 Task: Look for space in Sunnyvale, United States from 1st June, 2023 to 9th June, 2023 for 6 adults in price range Rs.6000 to Rs.12000. Place can be entire place with 3 bedrooms having 3 beds and 3 bathrooms. Property type can be house, flat, guest house. Booking option can be shelf check-in. Required host language is English.
Action: Mouse moved to (529, 115)
Screenshot: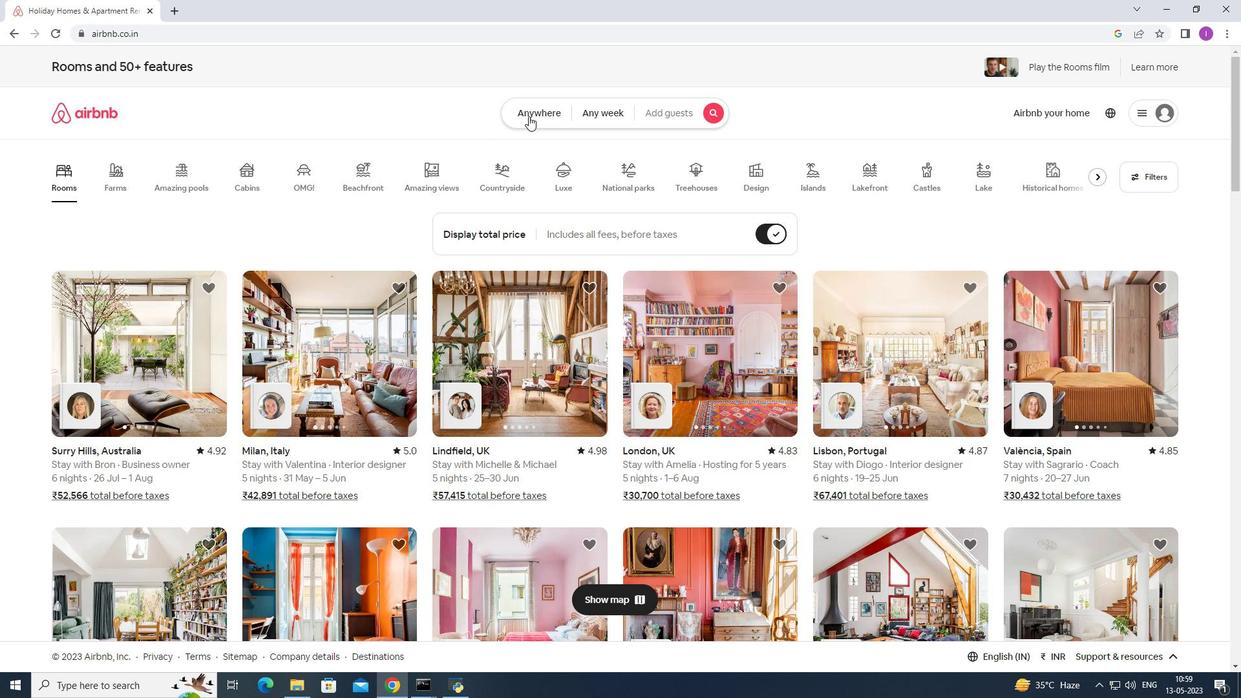 
Action: Mouse pressed left at (529, 115)
Screenshot: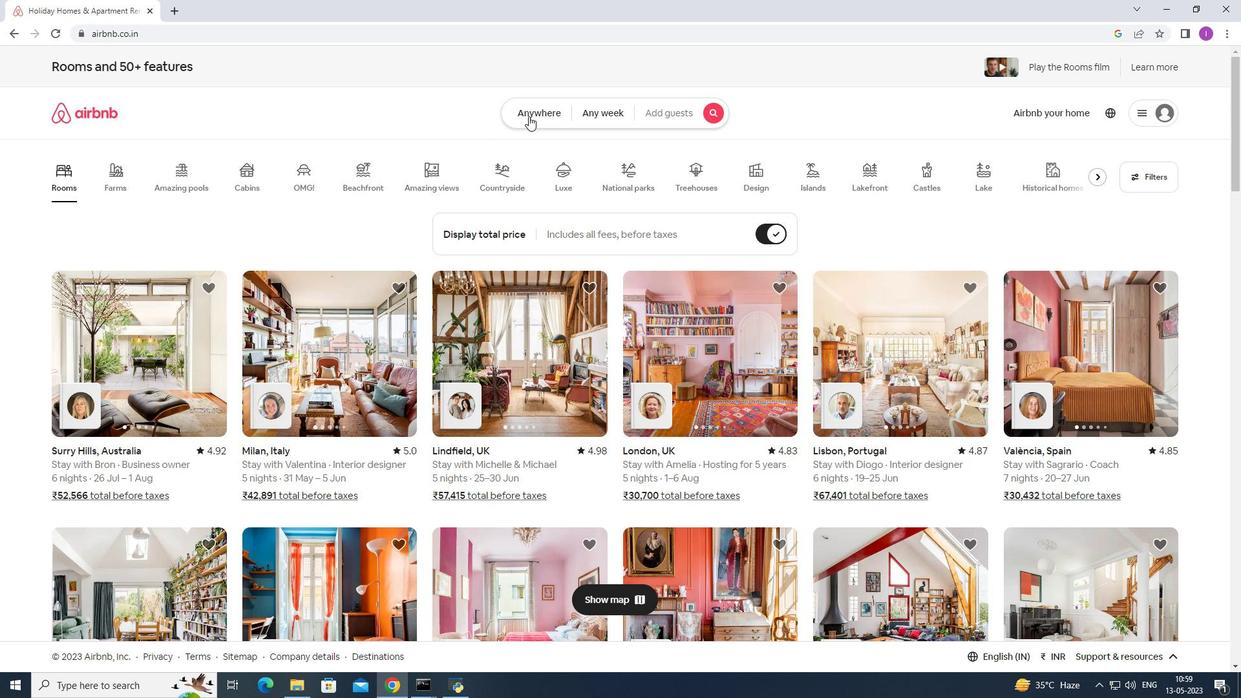 
Action: Mouse moved to (394, 166)
Screenshot: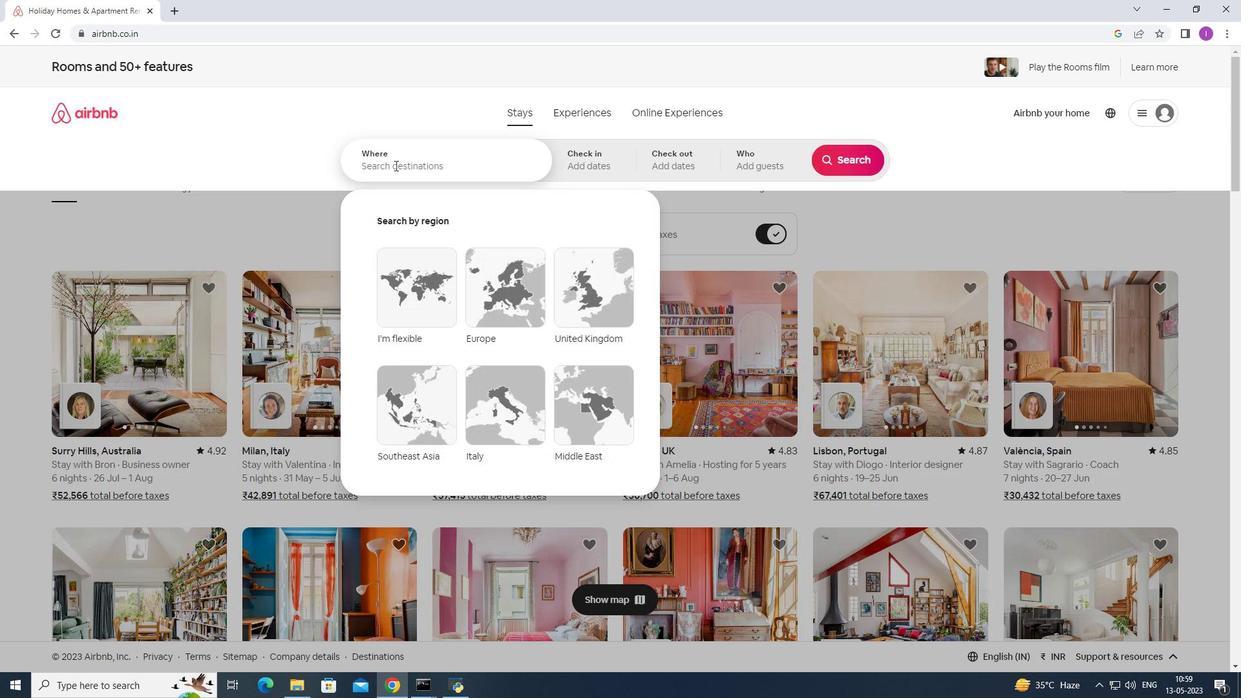 
Action: Mouse pressed left at (394, 166)
Screenshot: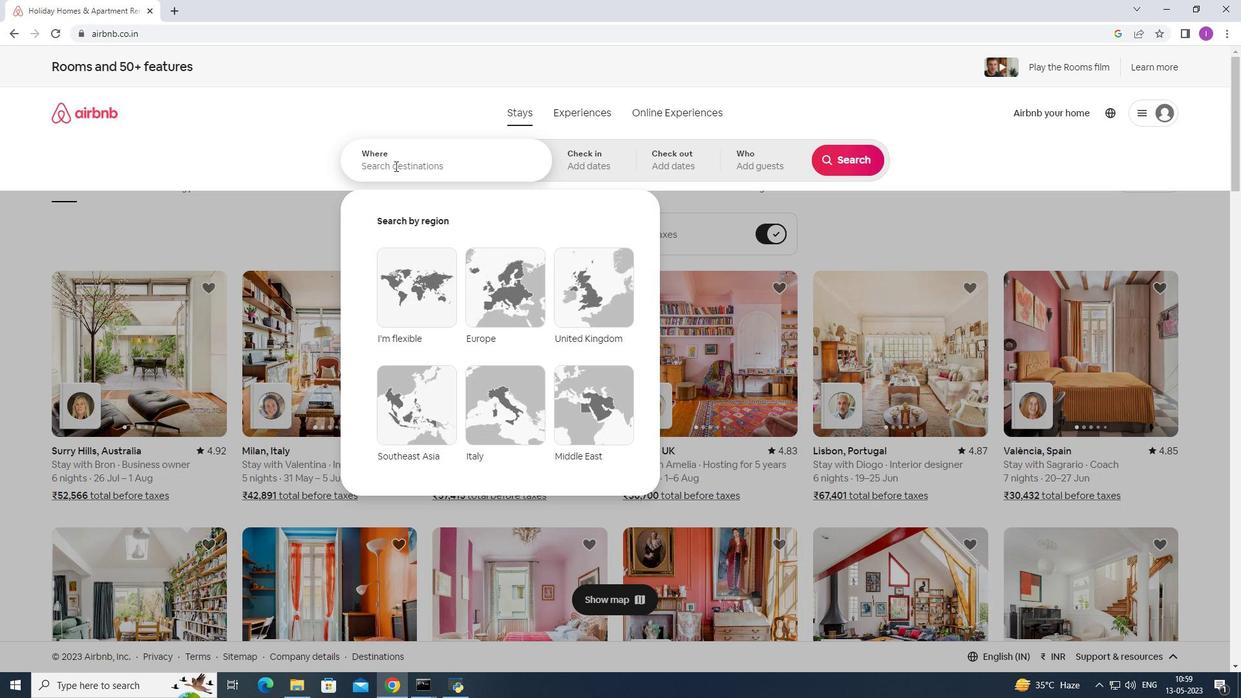 
Action: Mouse moved to (398, 164)
Screenshot: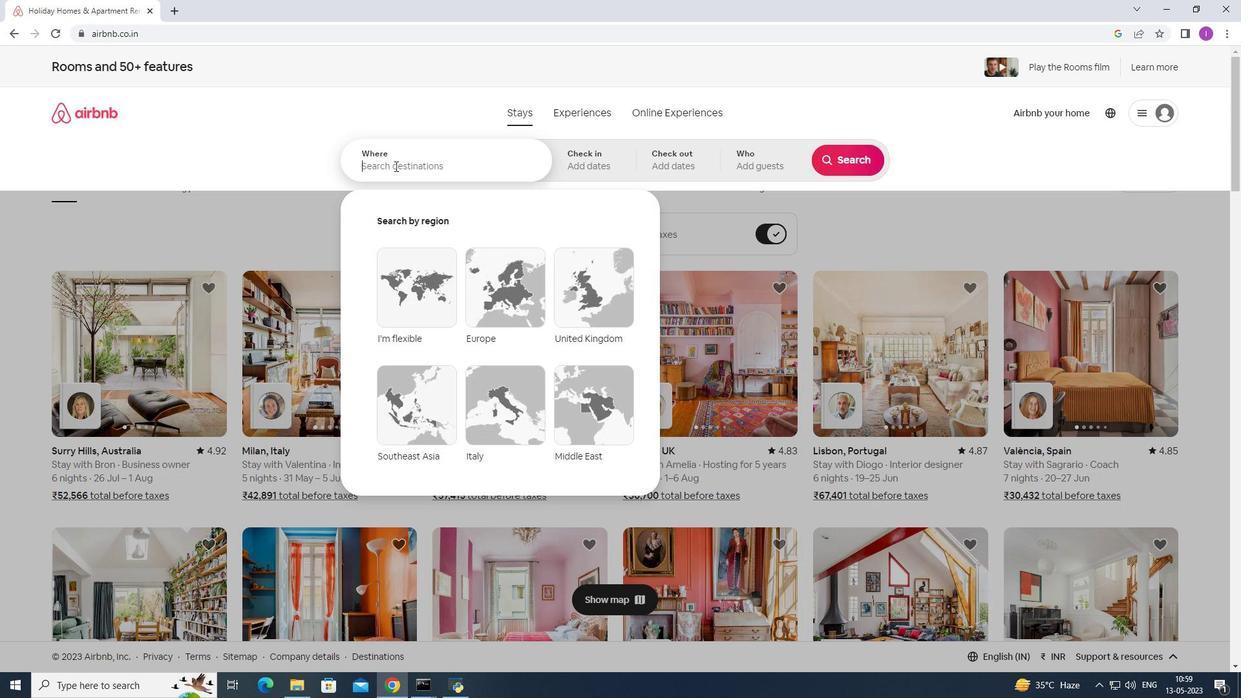 
Action: Key pressed <Key.shift>Sunnyvale,<Key.shift>United<Key.space>states
Screenshot: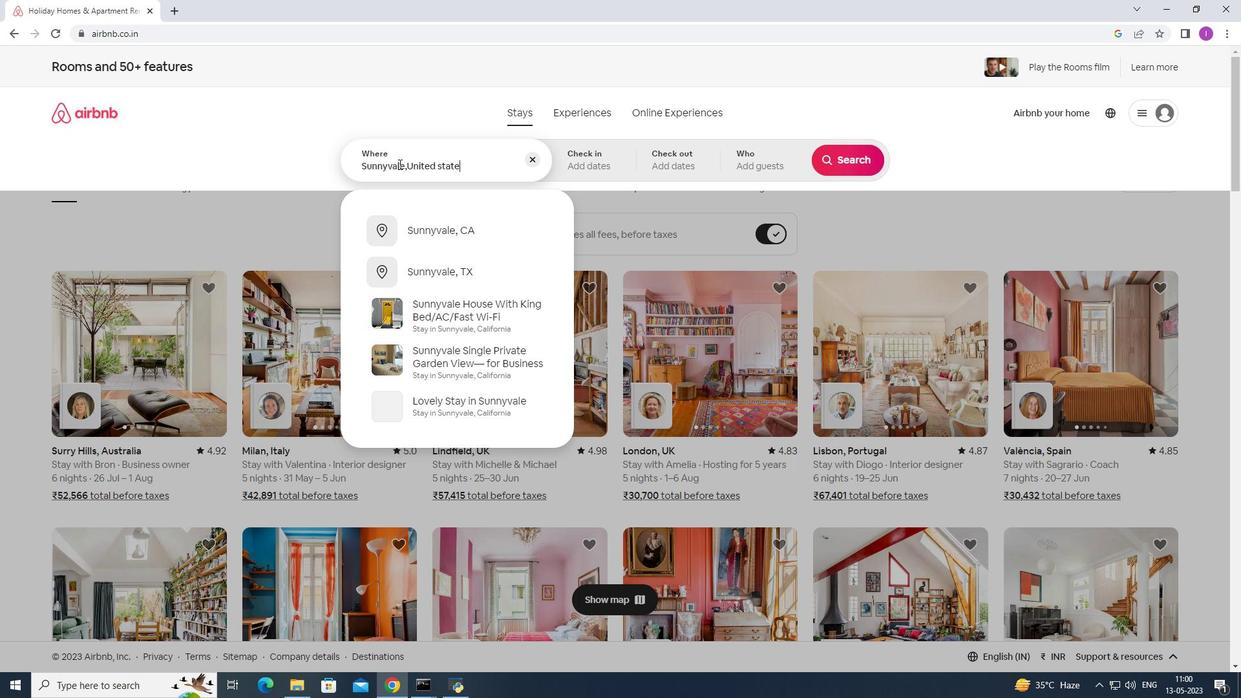 
Action: Mouse moved to (597, 161)
Screenshot: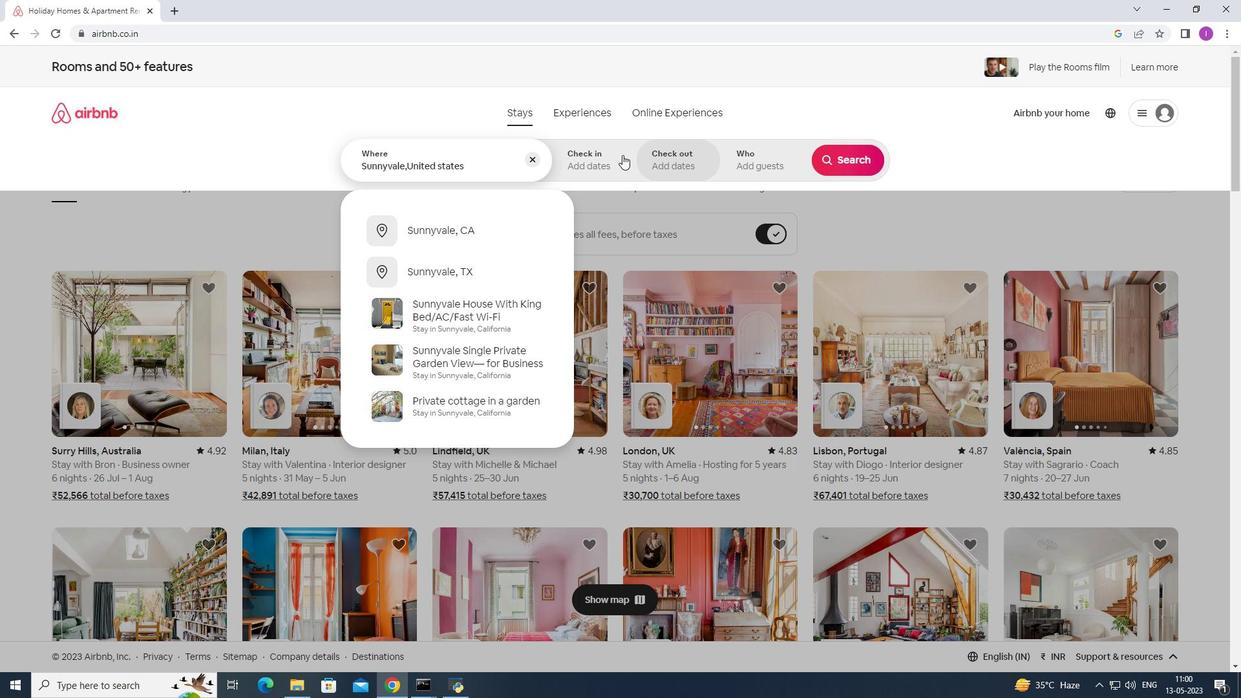 
Action: Mouse pressed left at (597, 161)
Screenshot: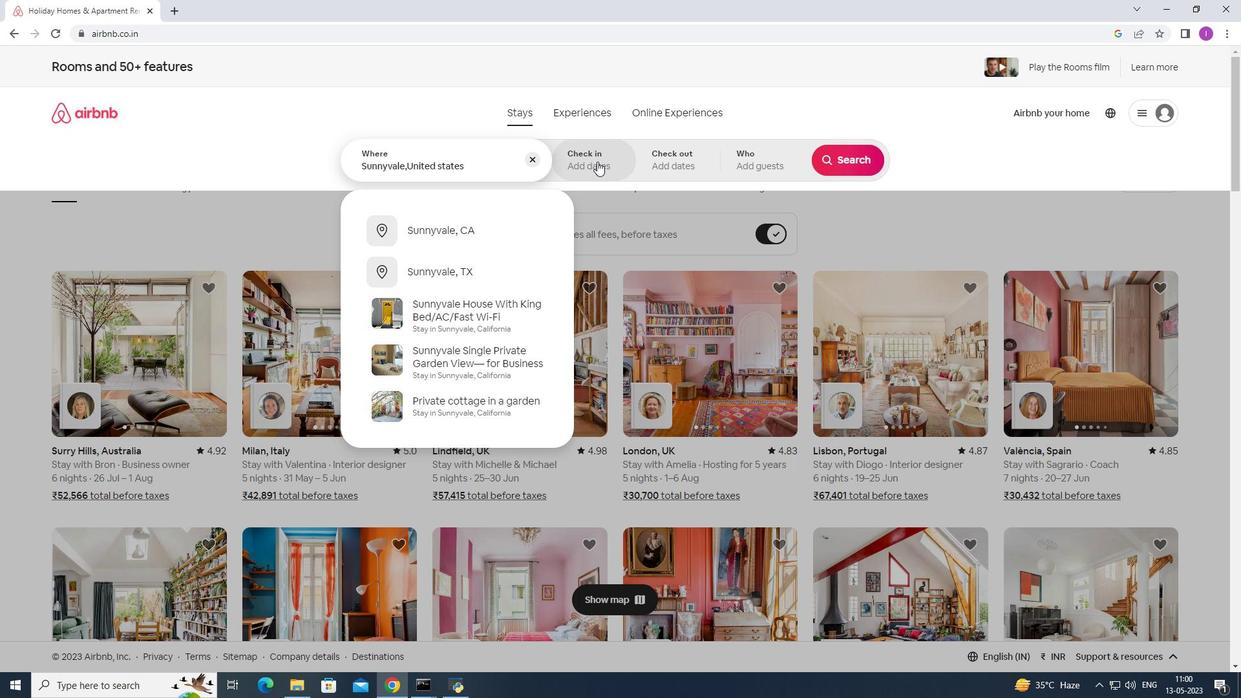 
Action: Mouse moved to (843, 262)
Screenshot: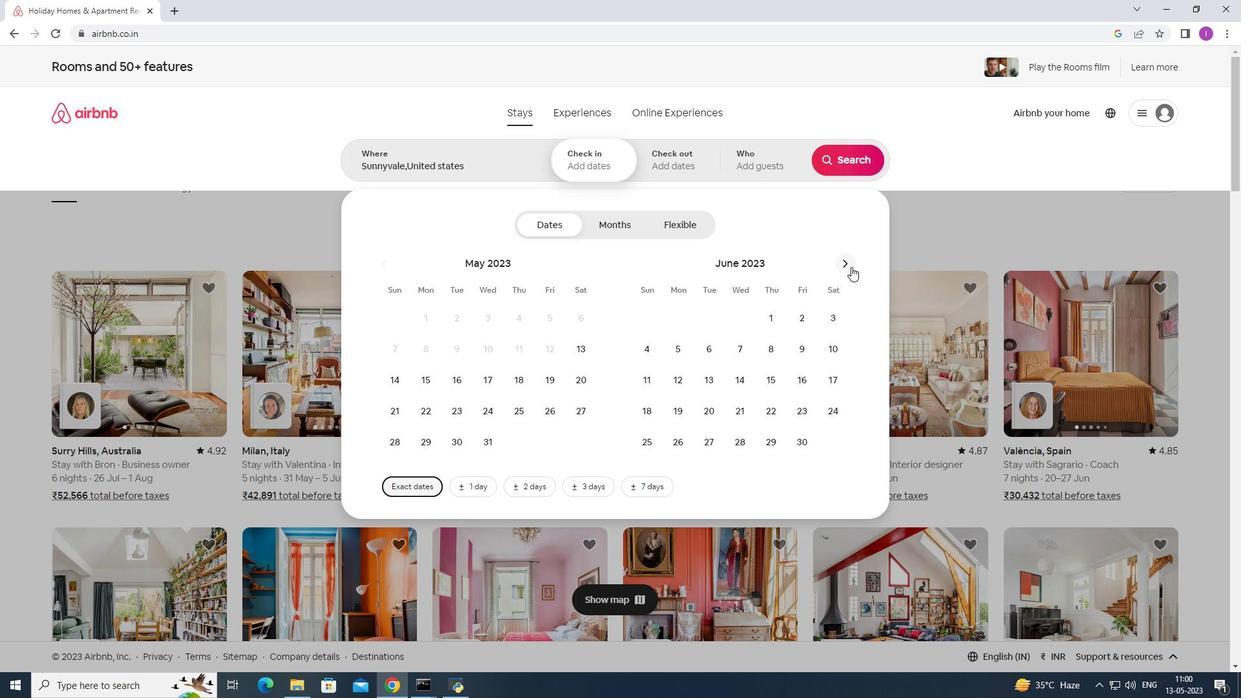 
Action: Mouse pressed left at (843, 262)
Screenshot: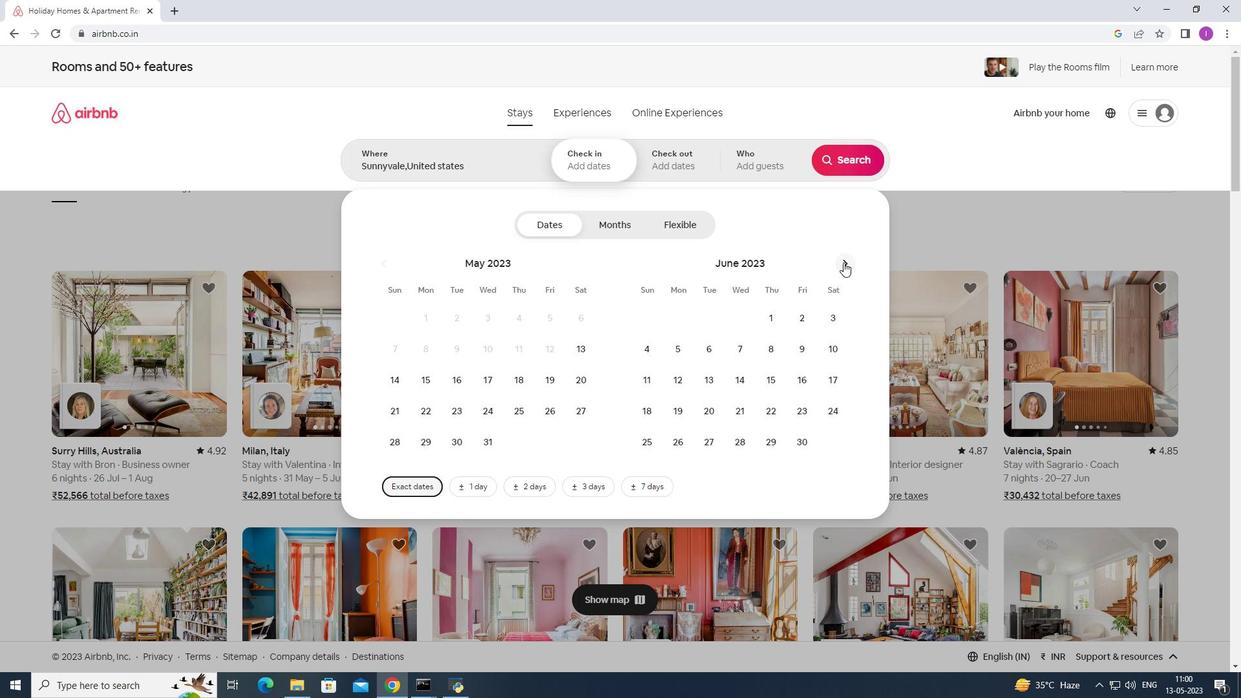 
Action: Mouse moved to (522, 311)
Screenshot: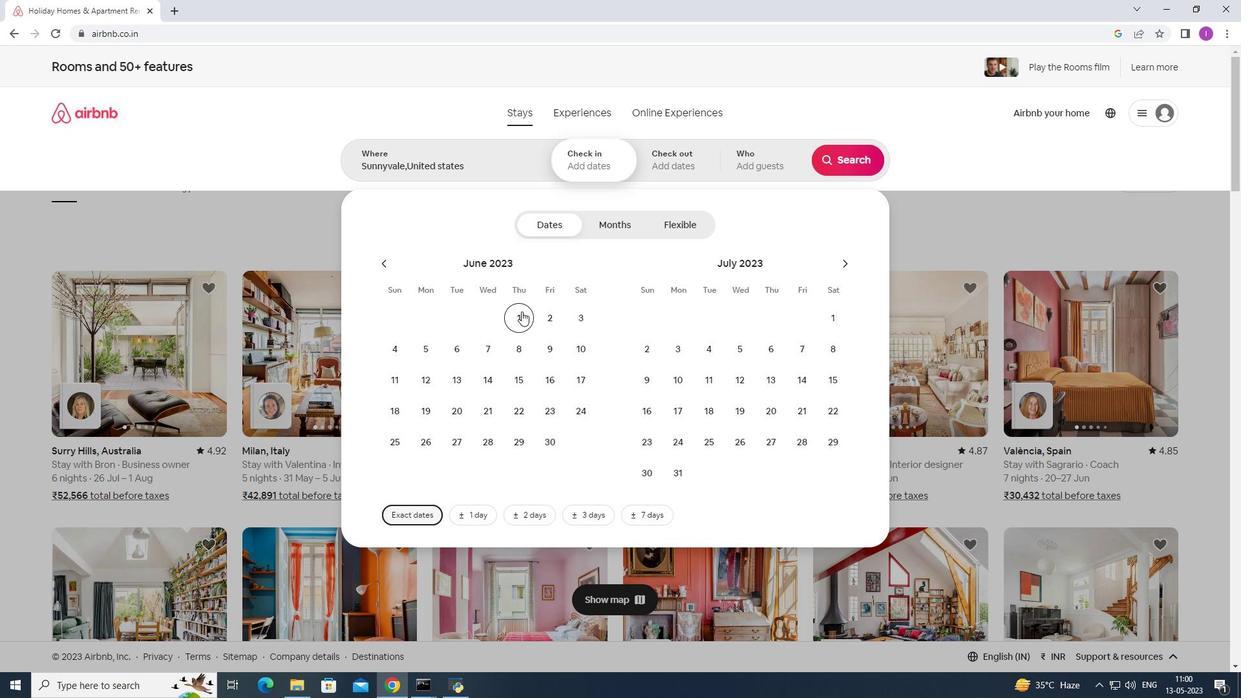 
Action: Mouse pressed left at (522, 311)
Screenshot: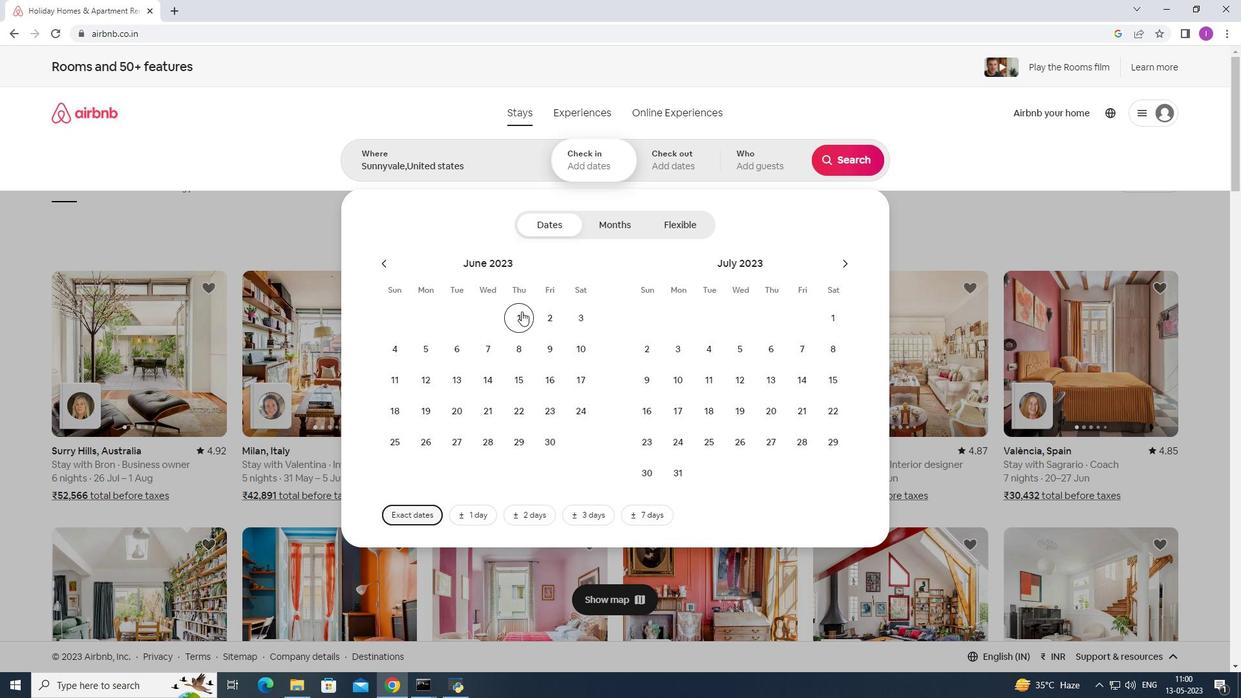 
Action: Mouse moved to (548, 345)
Screenshot: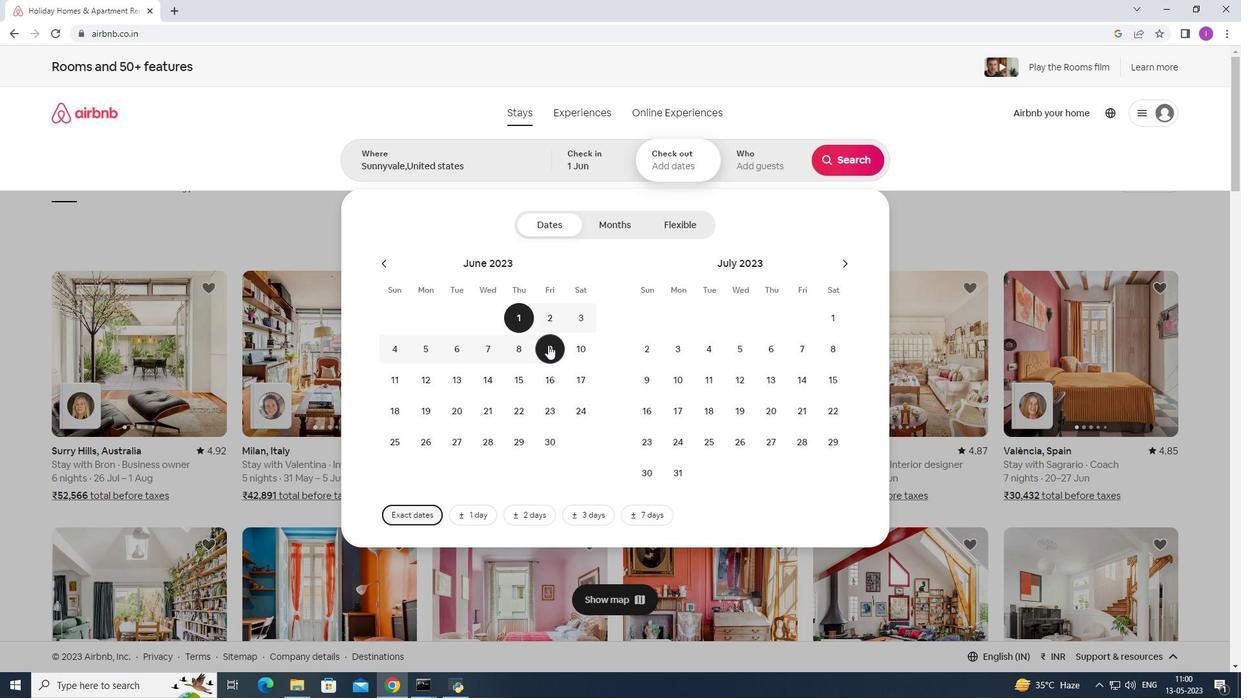 
Action: Mouse pressed left at (548, 345)
Screenshot: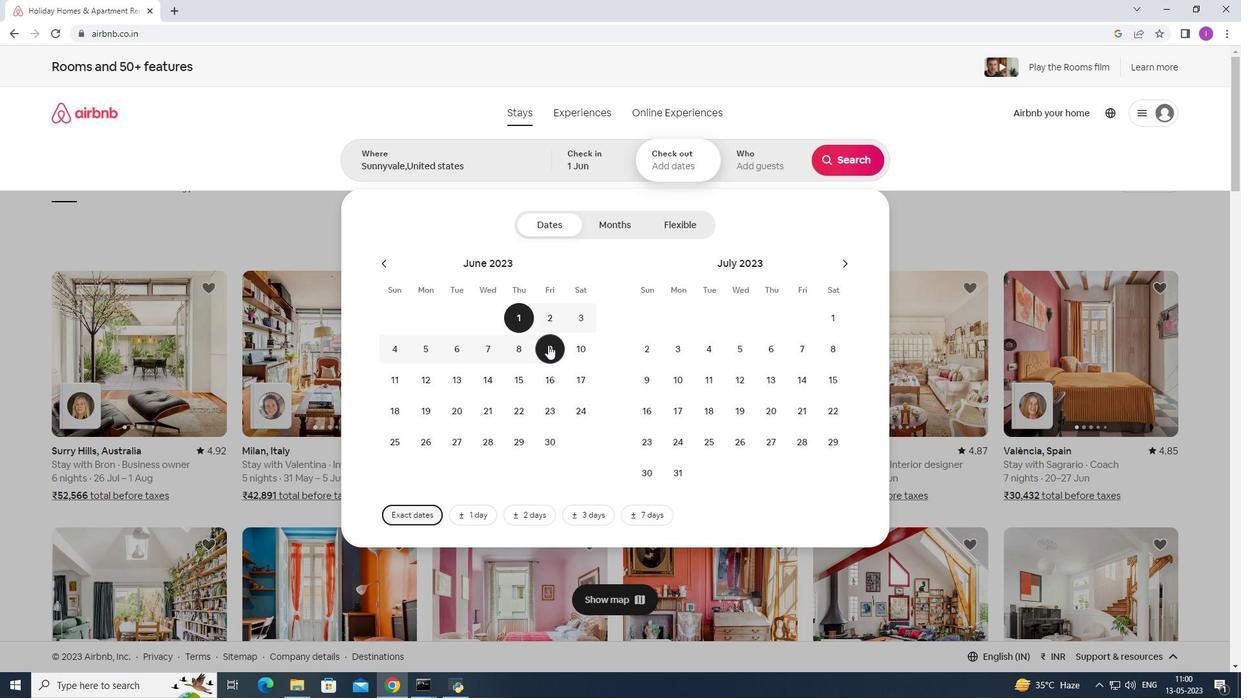 
Action: Mouse moved to (767, 168)
Screenshot: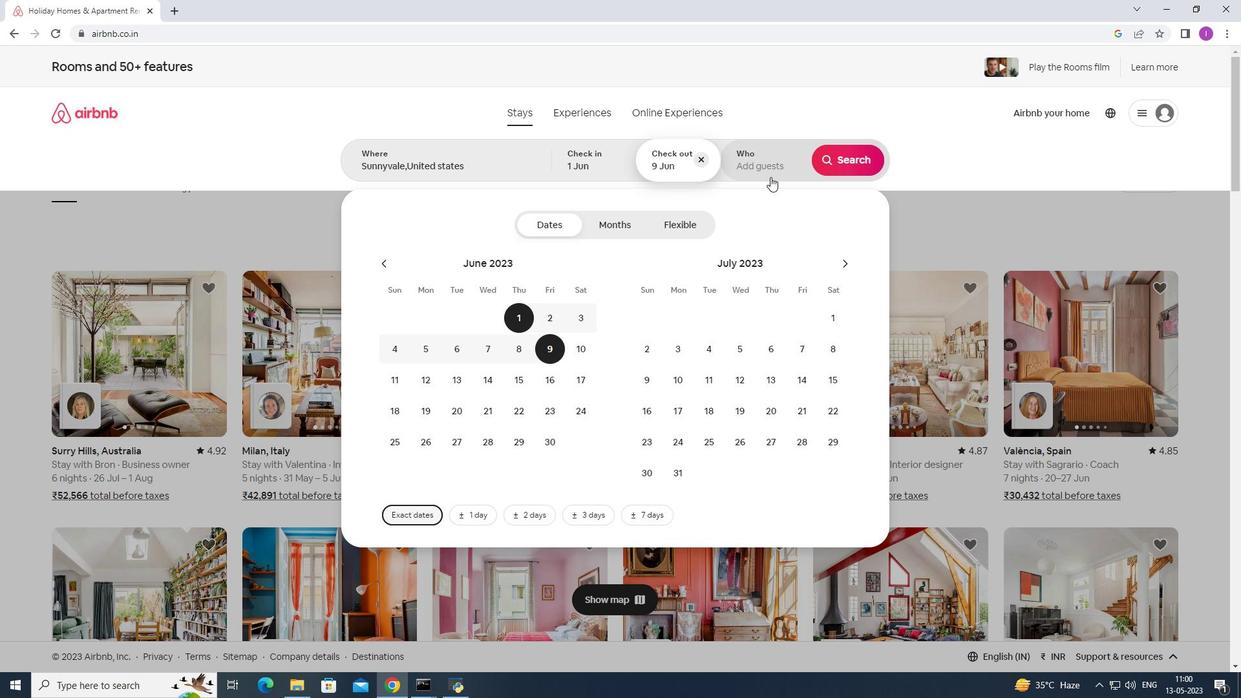 
Action: Mouse pressed left at (767, 168)
Screenshot: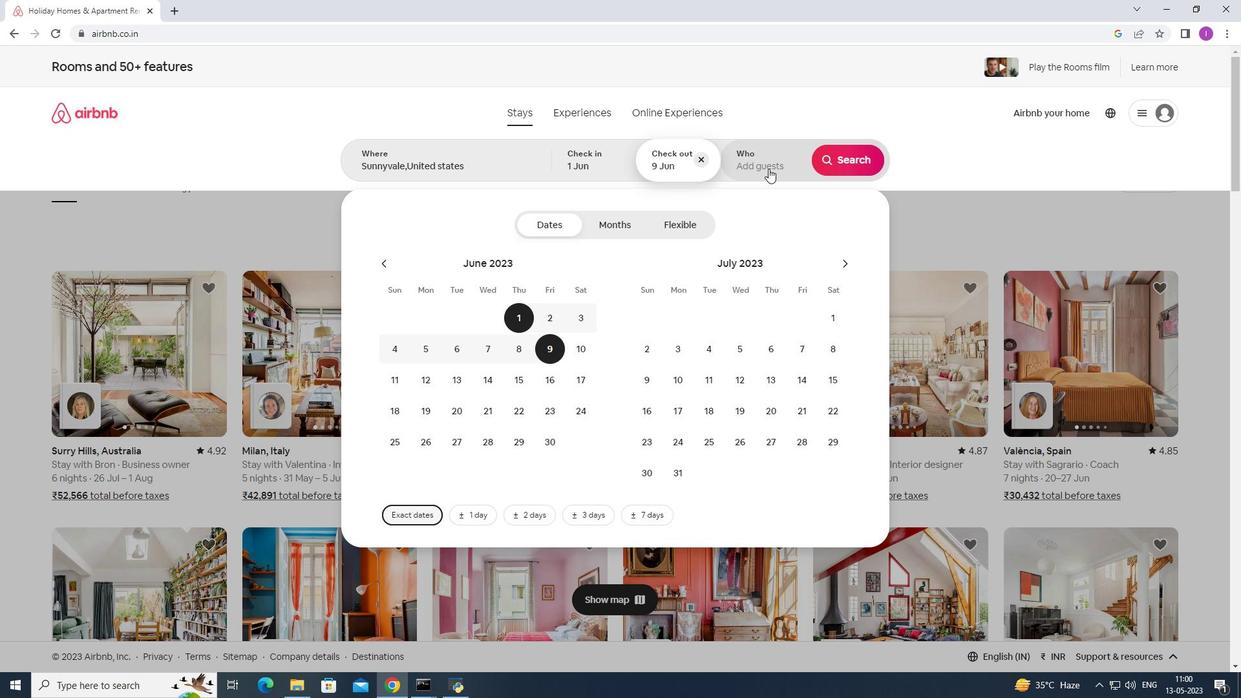 
Action: Mouse moved to (846, 228)
Screenshot: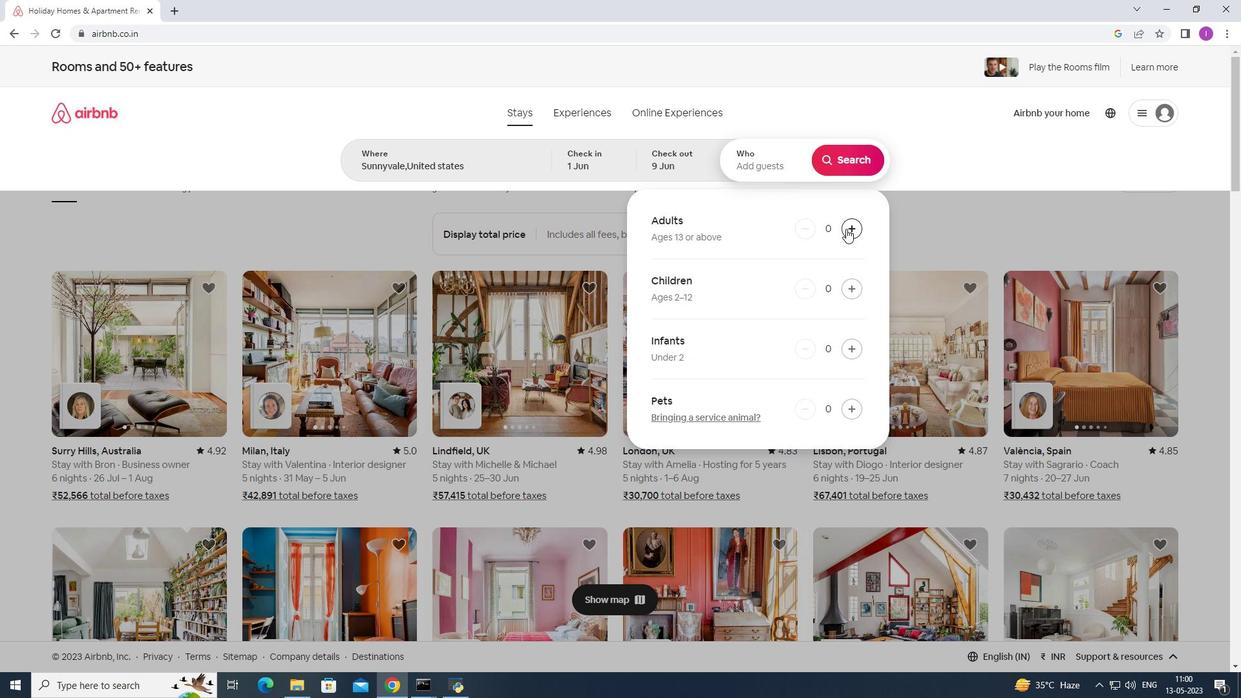 
Action: Mouse pressed left at (846, 228)
Screenshot: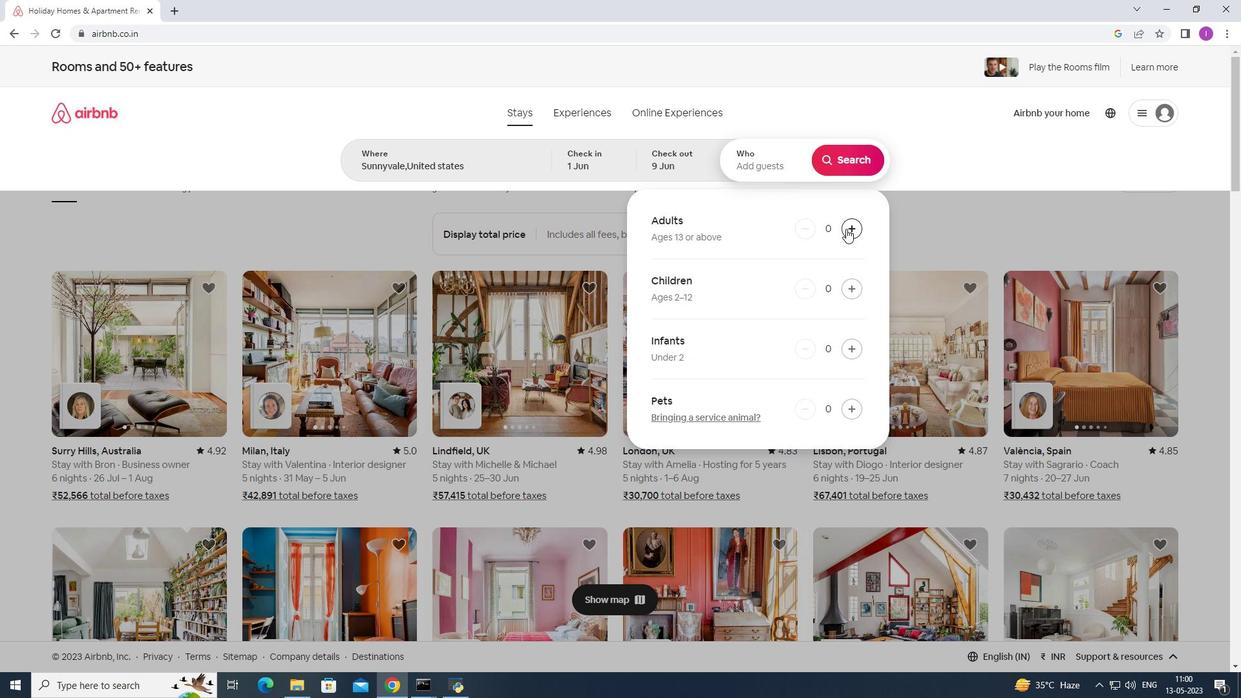 
Action: Mouse pressed left at (846, 228)
Screenshot: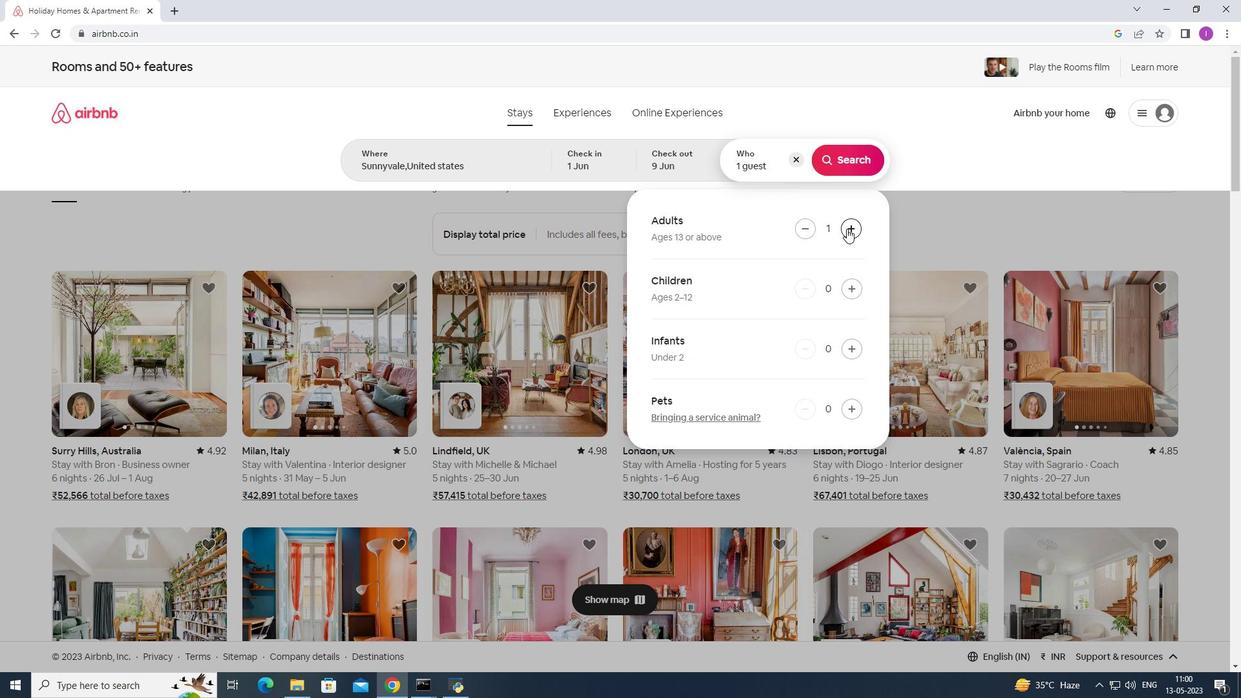 
Action: Mouse pressed left at (846, 228)
Screenshot: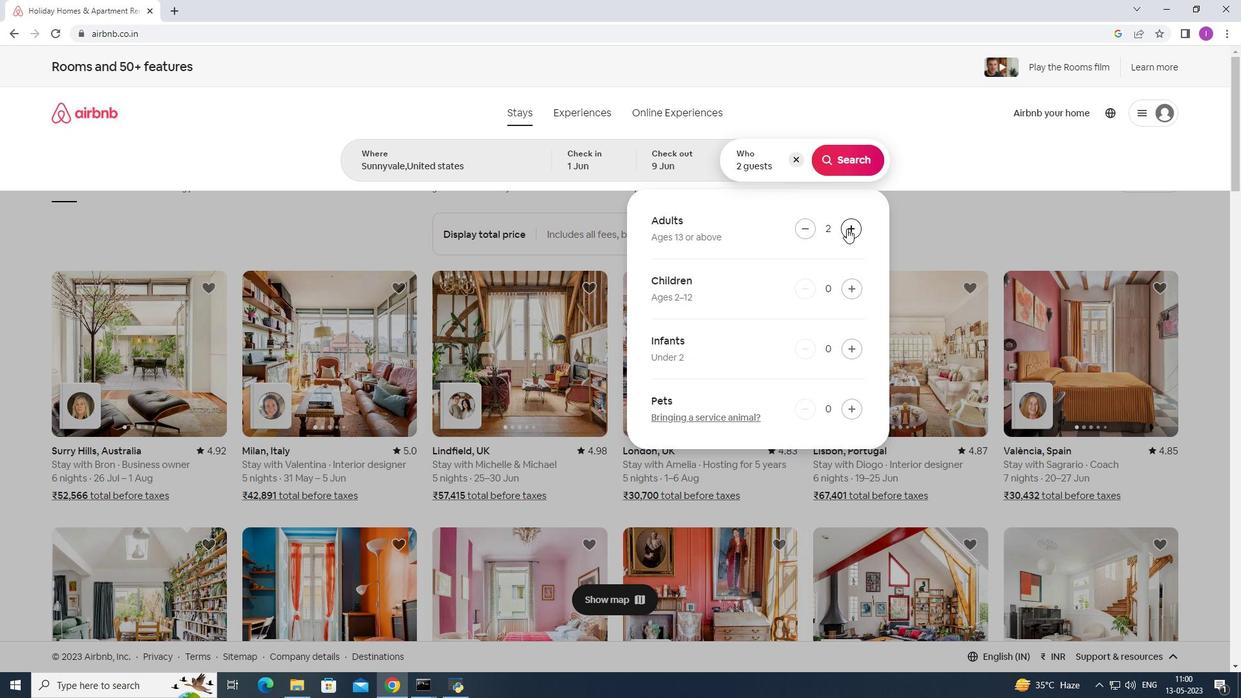 
Action: Mouse pressed left at (846, 228)
Screenshot: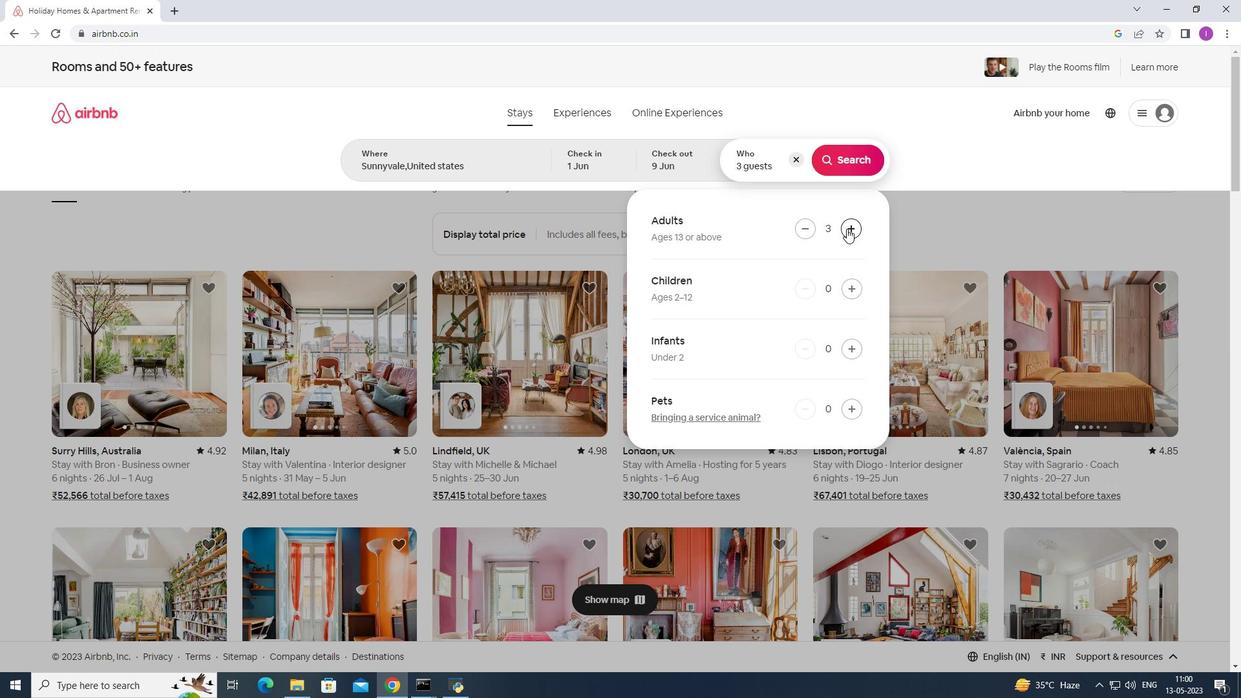 
Action: Mouse pressed left at (846, 228)
Screenshot: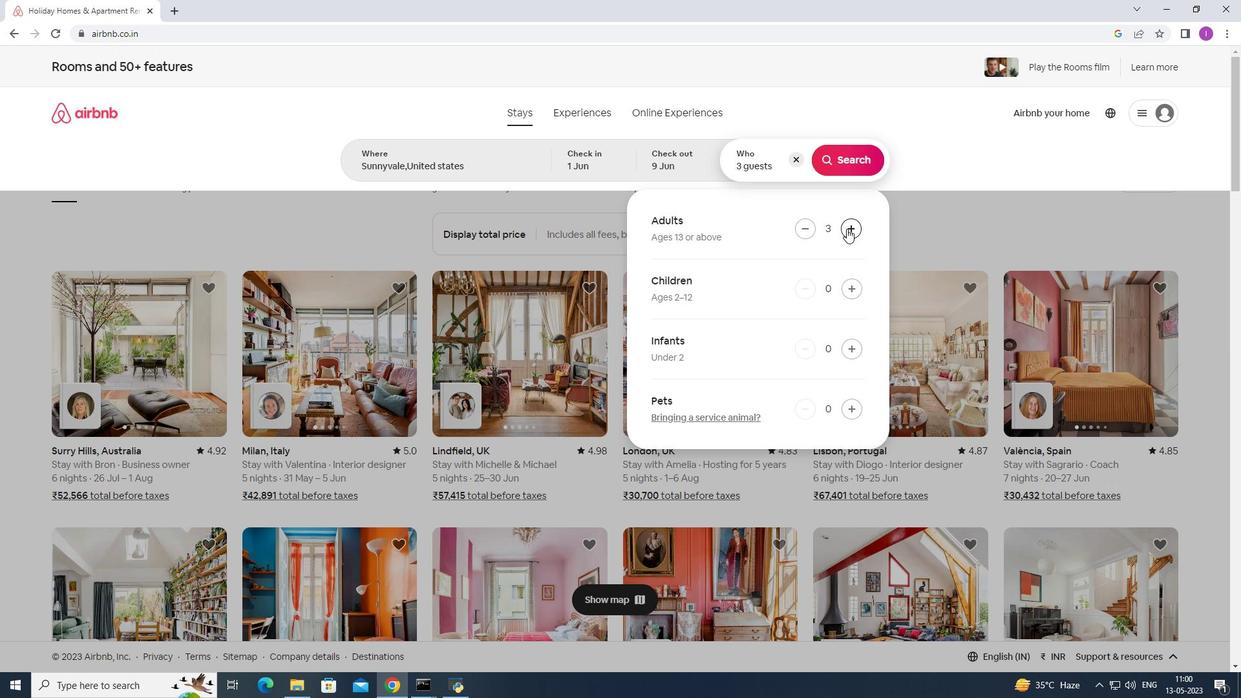 
Action: Mouse moved to (847, 228)
Screenshot: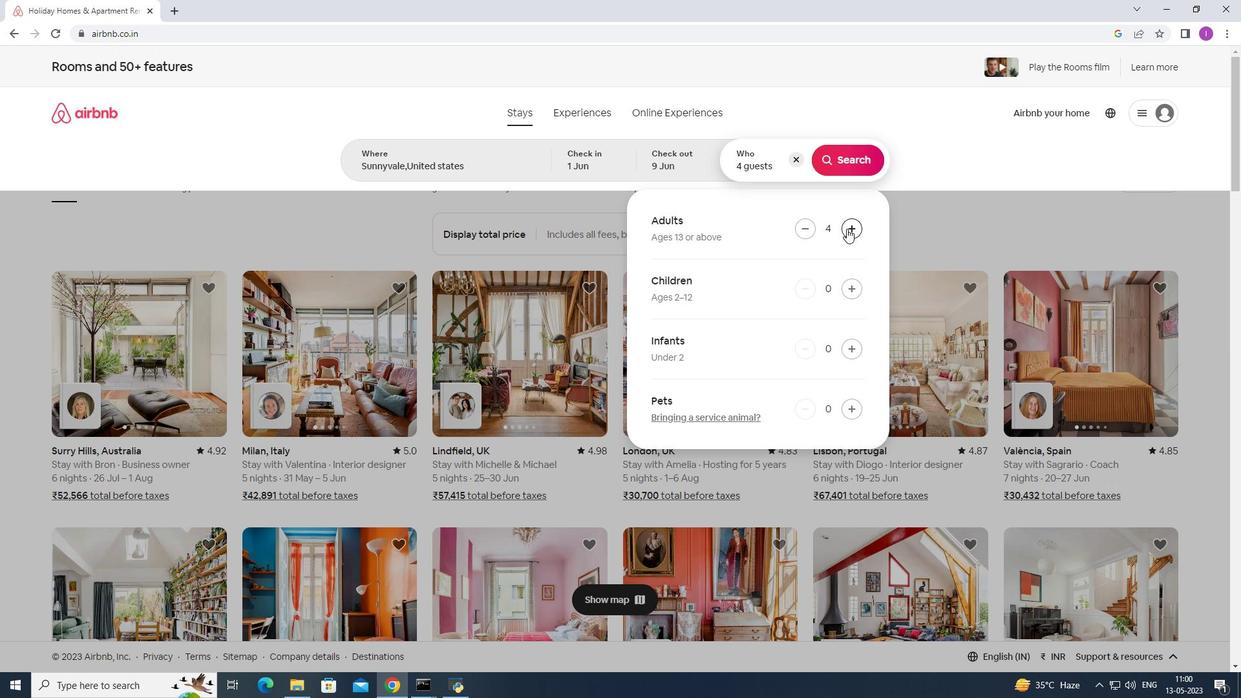 
Action: Mouse pressed left at (847, 228)
Screenshot: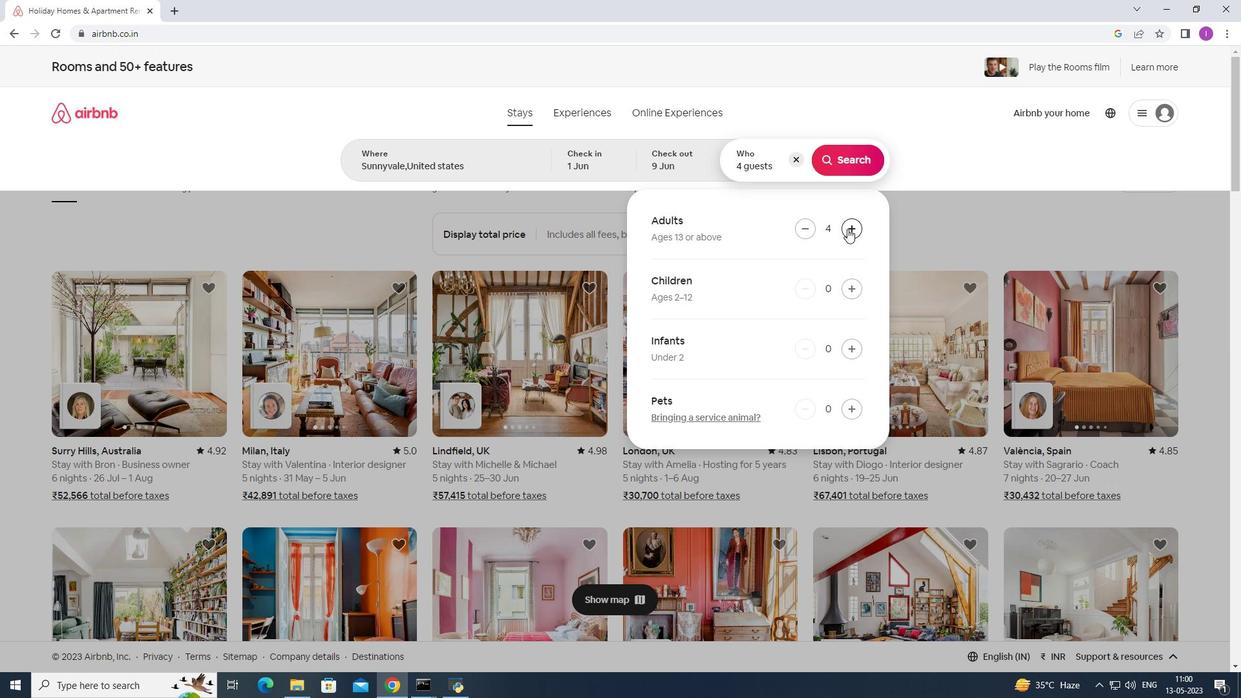 
Action: Mouse pressed left at (847, 228)
Screenshot: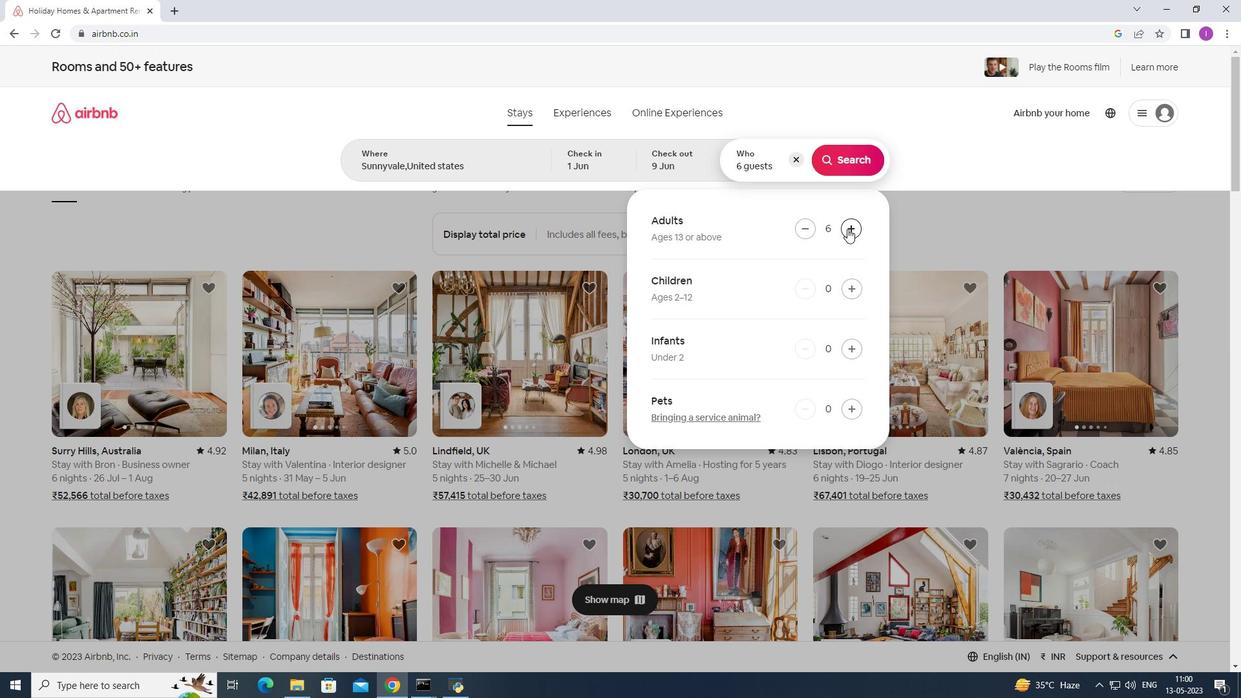 
Action: Mouse moved to (806, 228)
Screenshot: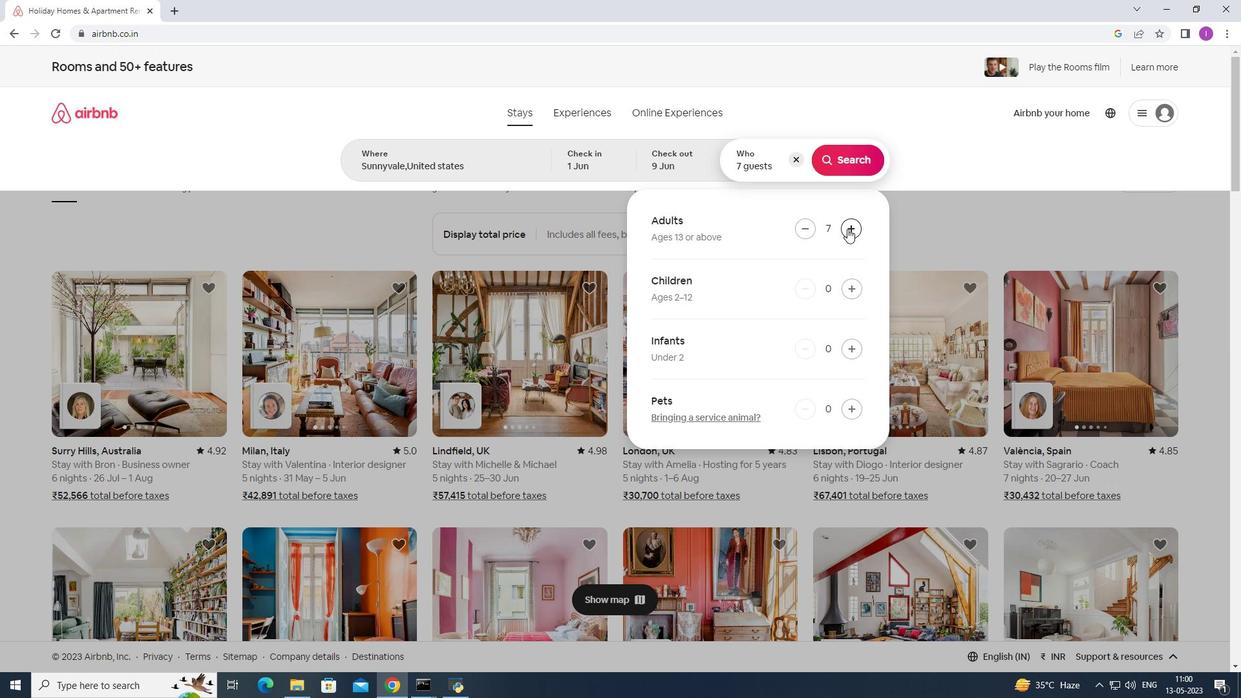 
Action: Mouse pressed left at (806, 228)
Screenshot: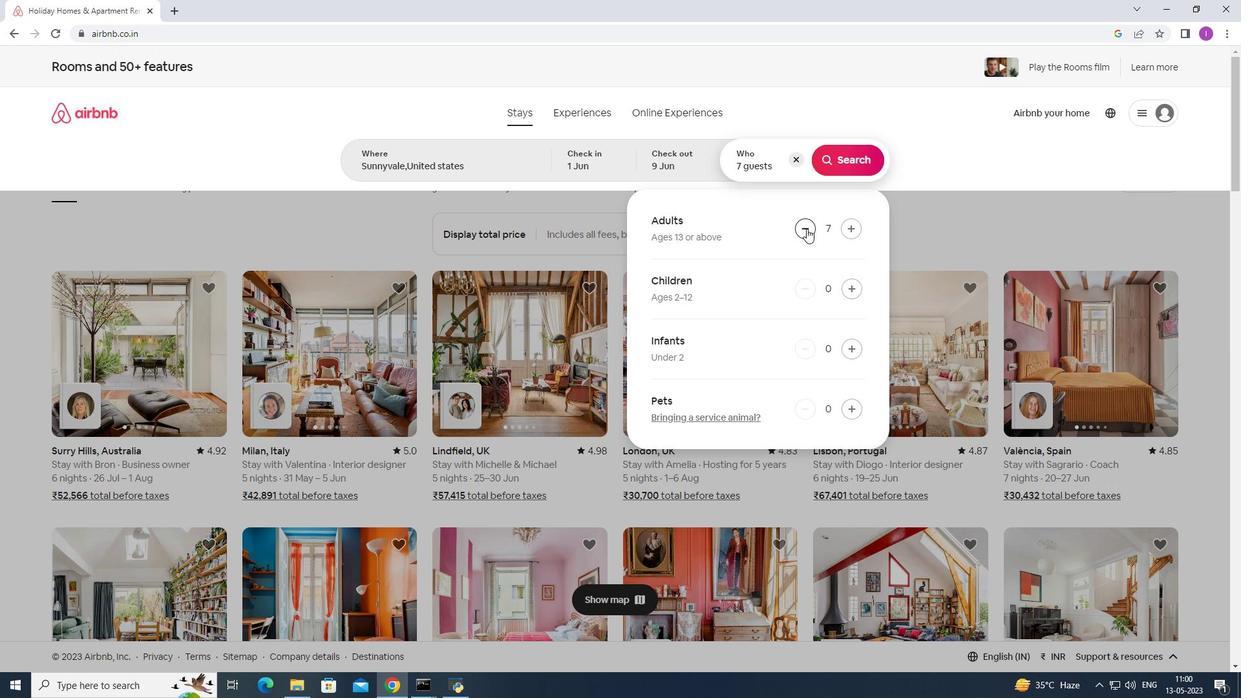 
Action: Mouse moved to (840, 166)
Screenshot: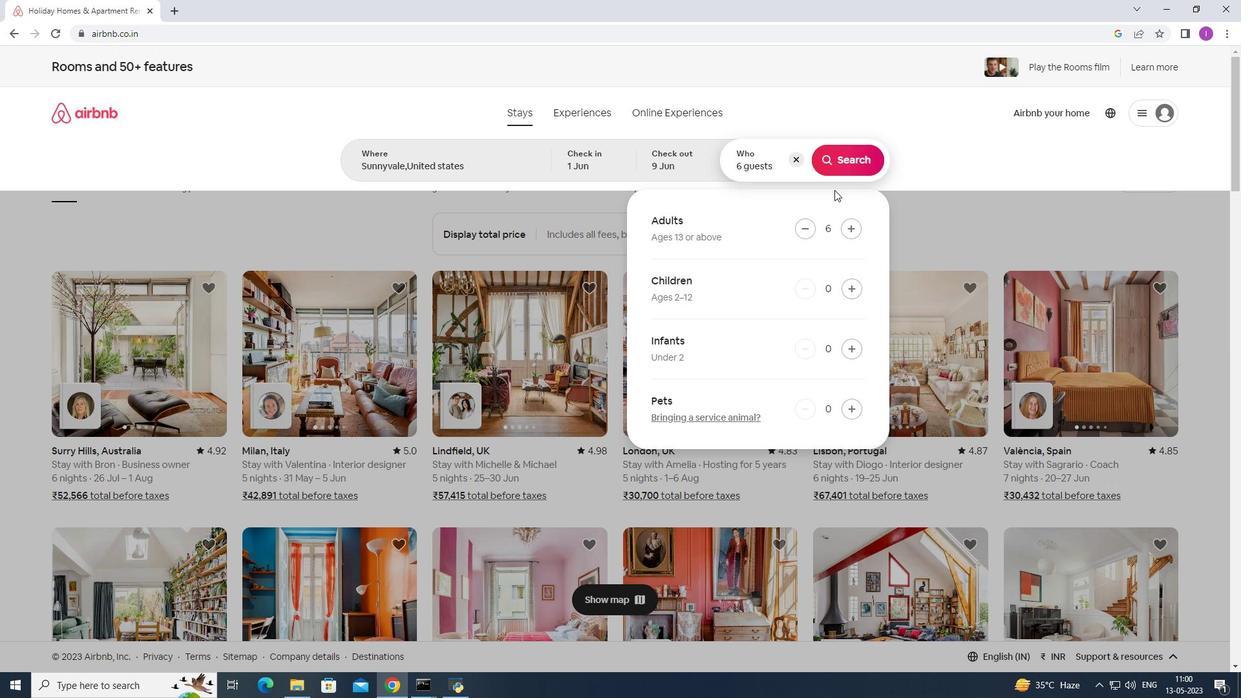 
Action: Mouse pressed left at (840, 166)
Screenshot: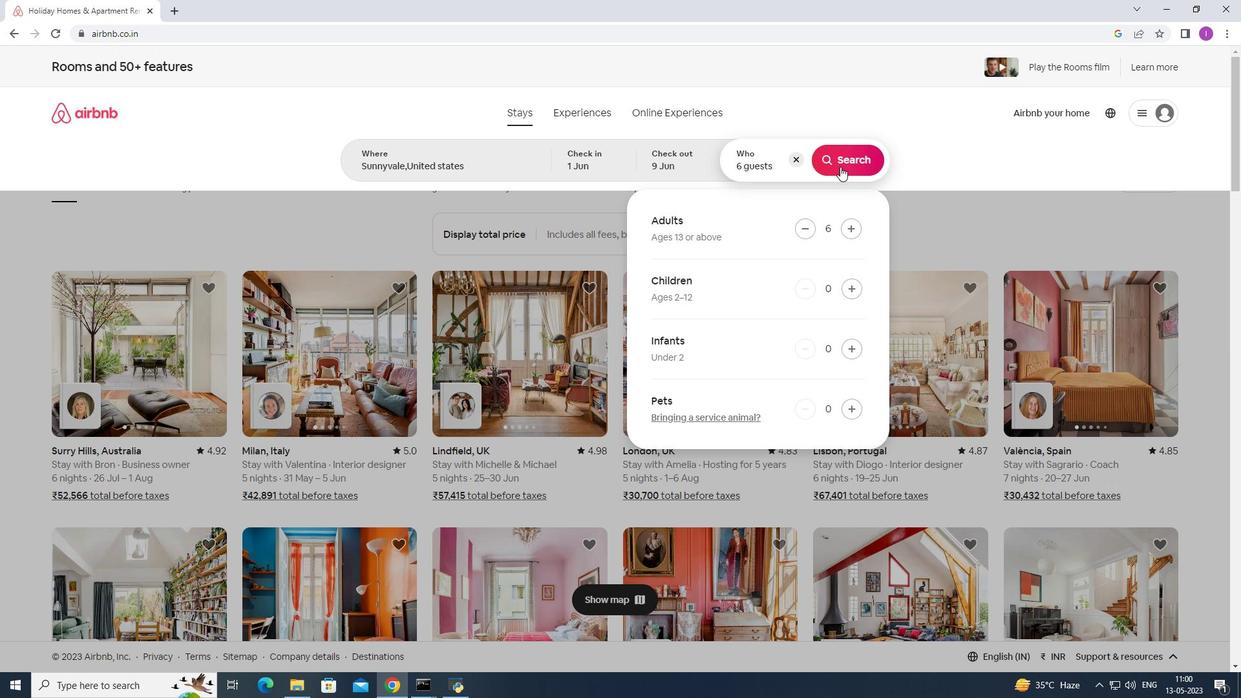 
Action: Mouse moved to (1177, 137)
Screenshot: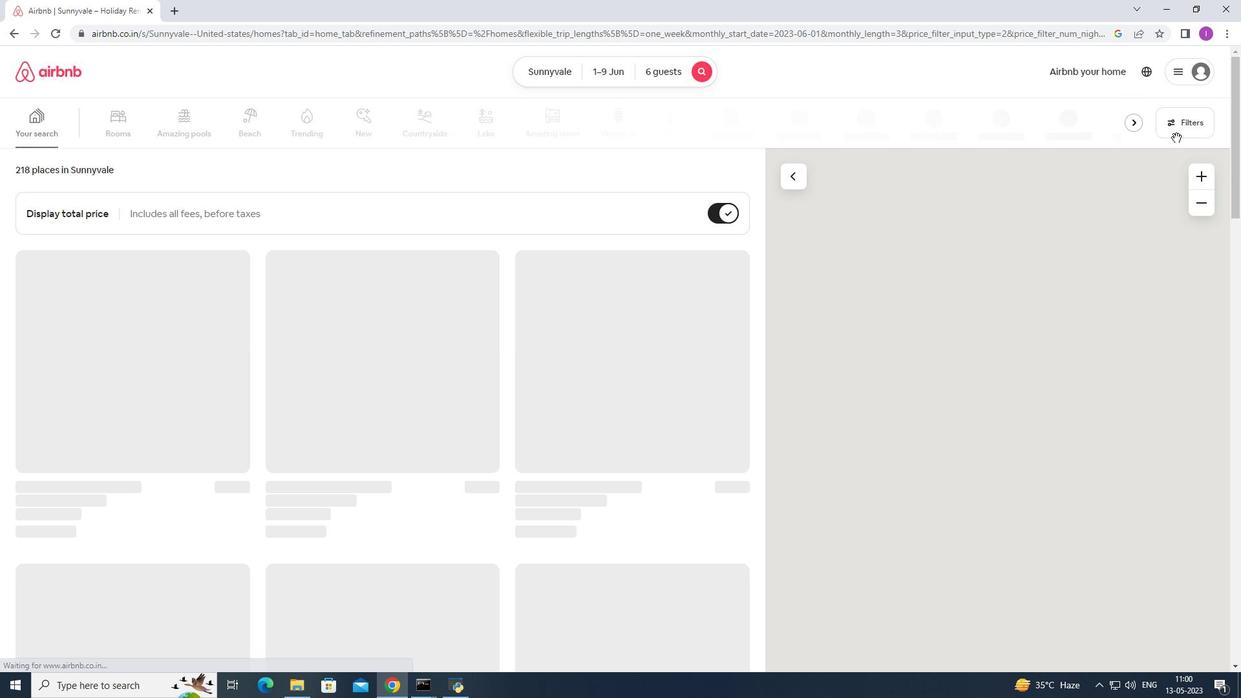 
Action: Mouse pressed left at (1177, 137)
Screenshot: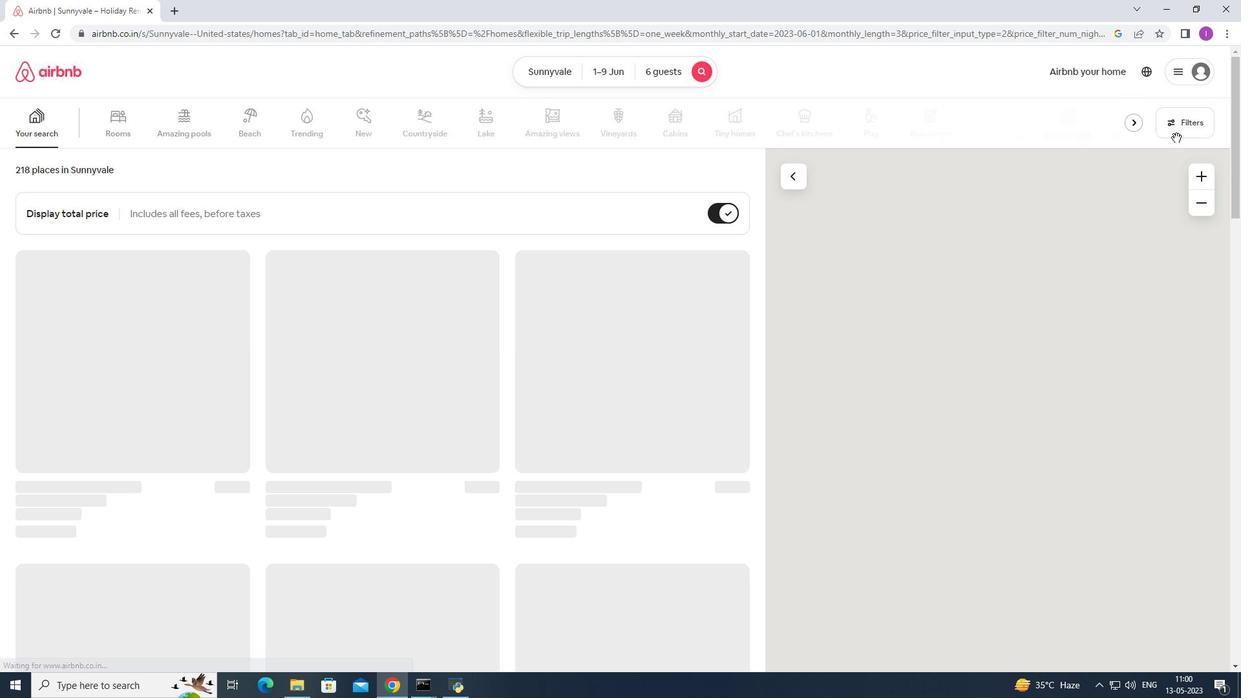 
Action: Mouse moved to (709, 439)
Screenshot: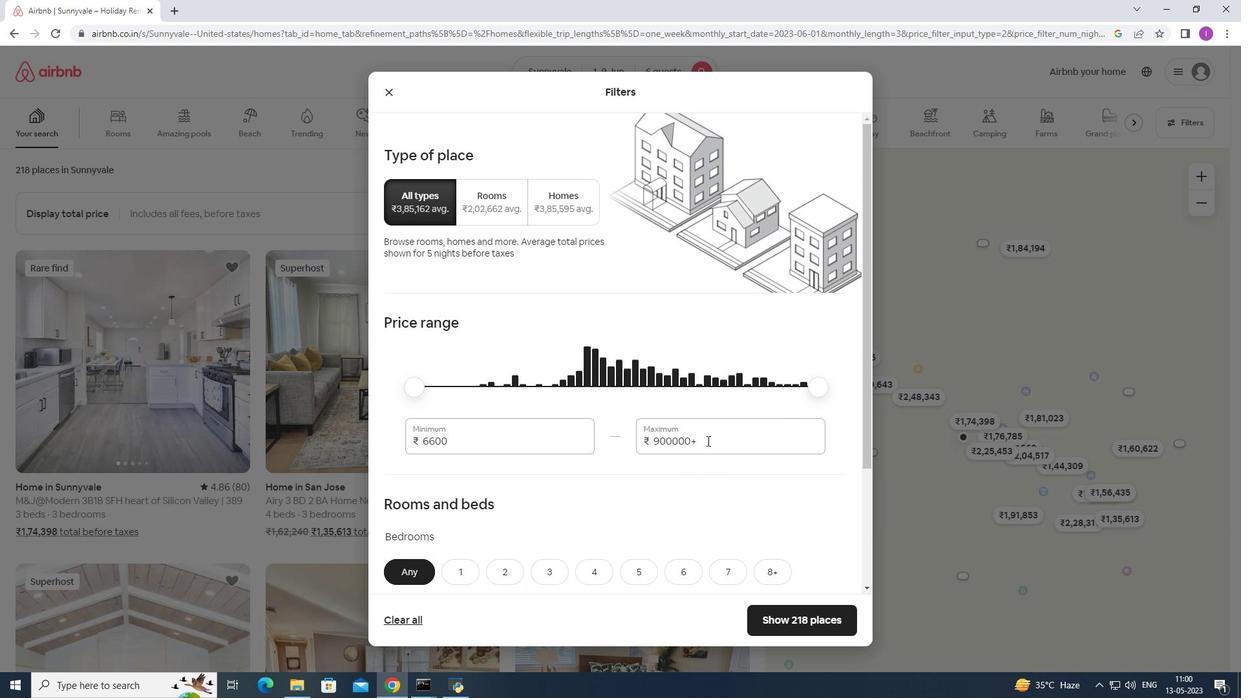 
Action: Mouse pressed left at (709, 439)
Screenshot: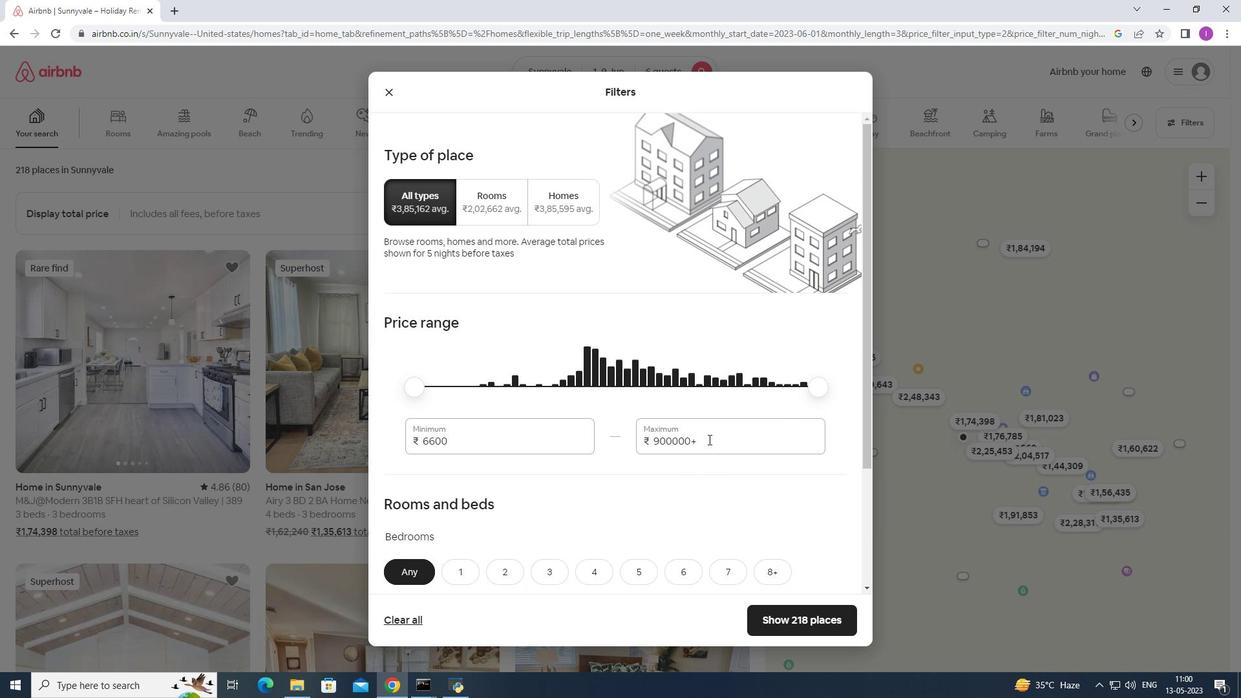 
Action: Mouse moved to (648, 434)
Screenshot: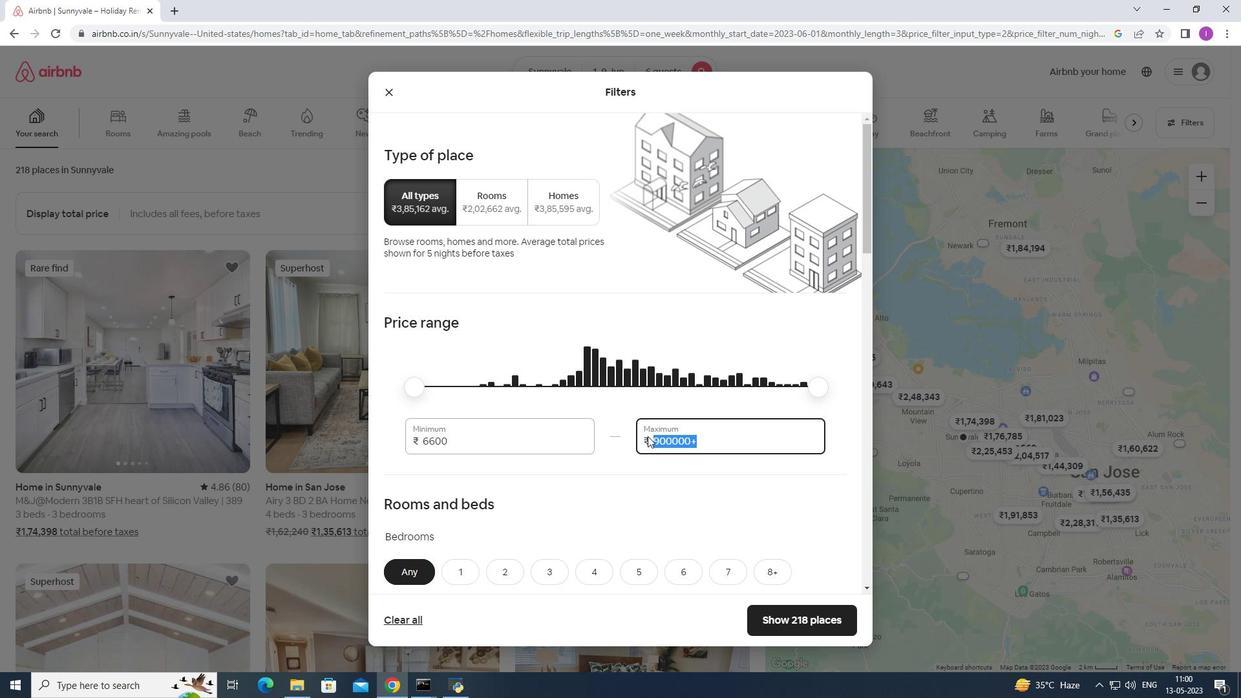 
Action: Key pressed 12000
Screenshot: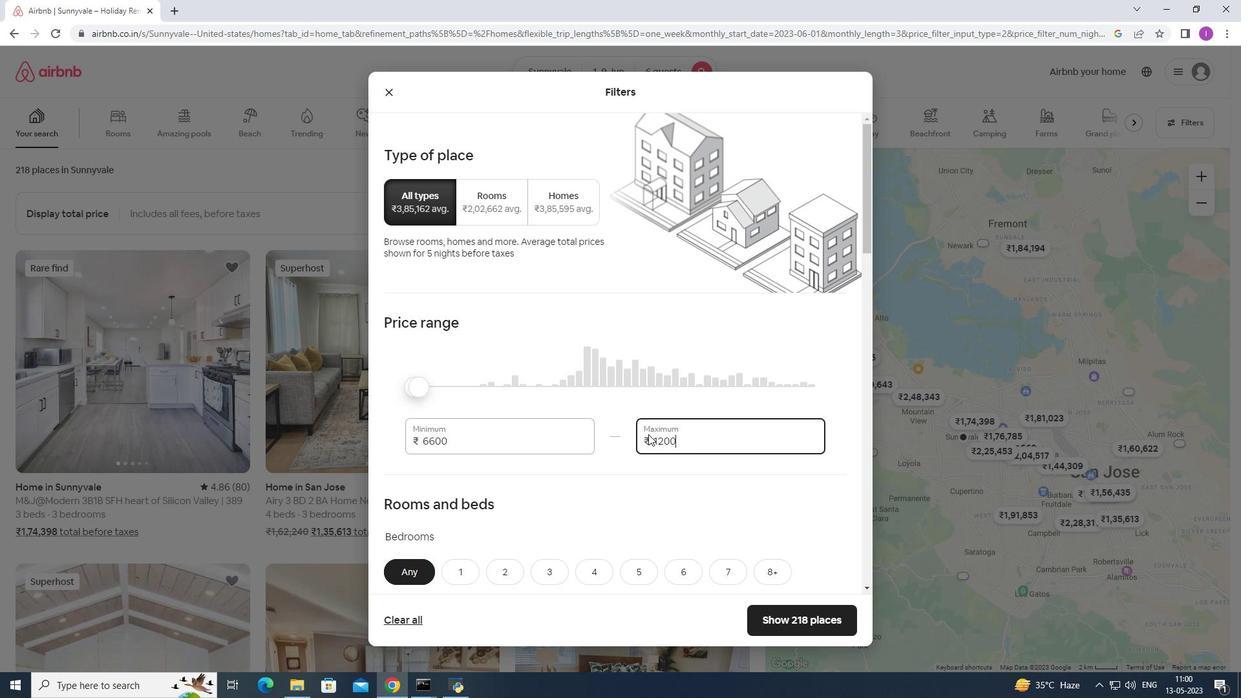 
Action: Mouse moved to (455, 445)
Screenshot: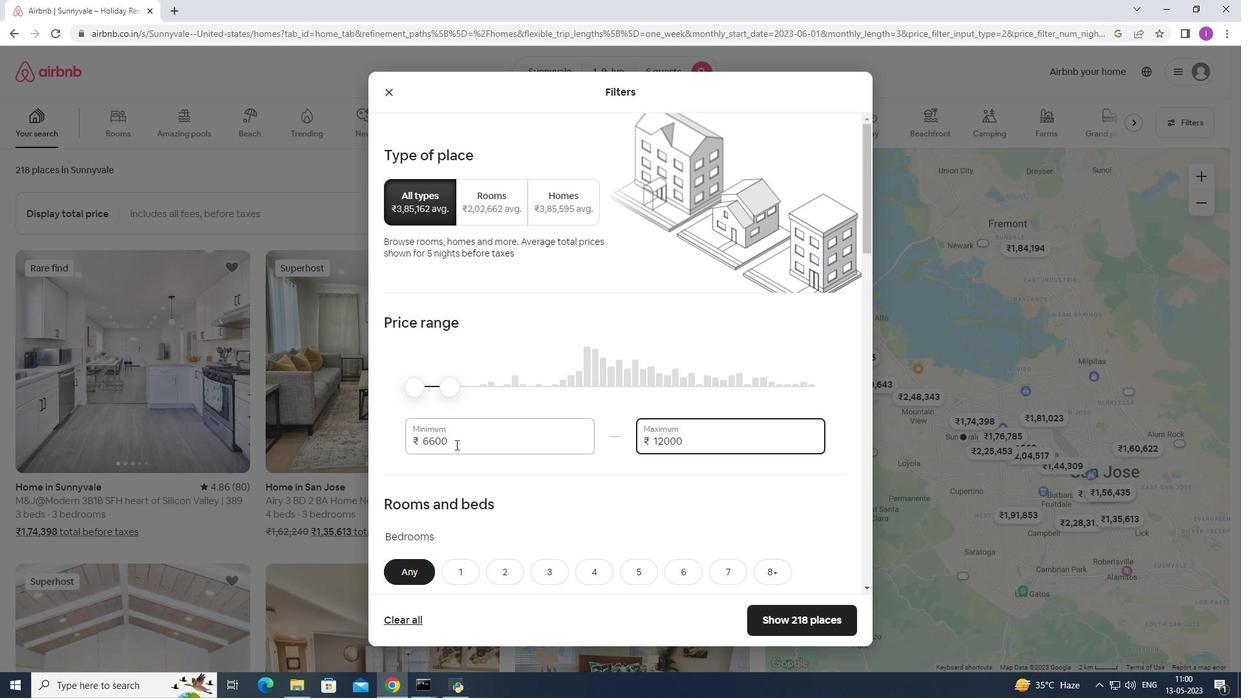
Action: Mouse pressed left at (455, 445)
Screenshot: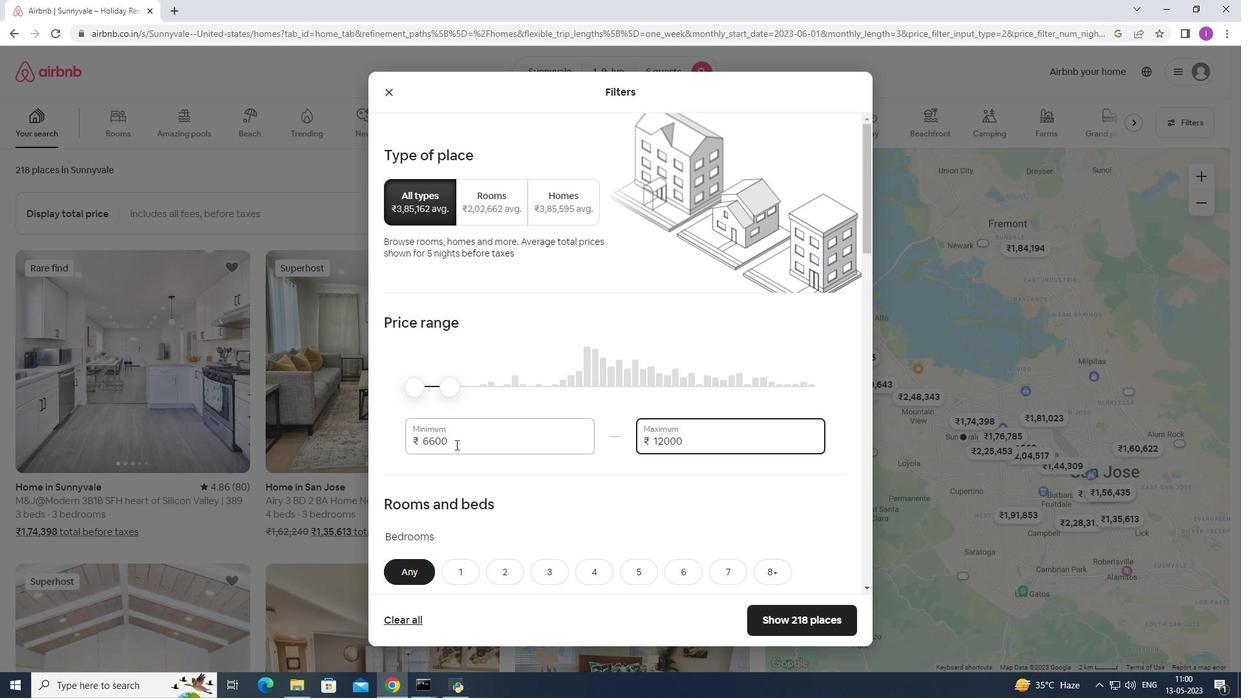 
Action: Mouse moved to (622, 427)
Screenshot: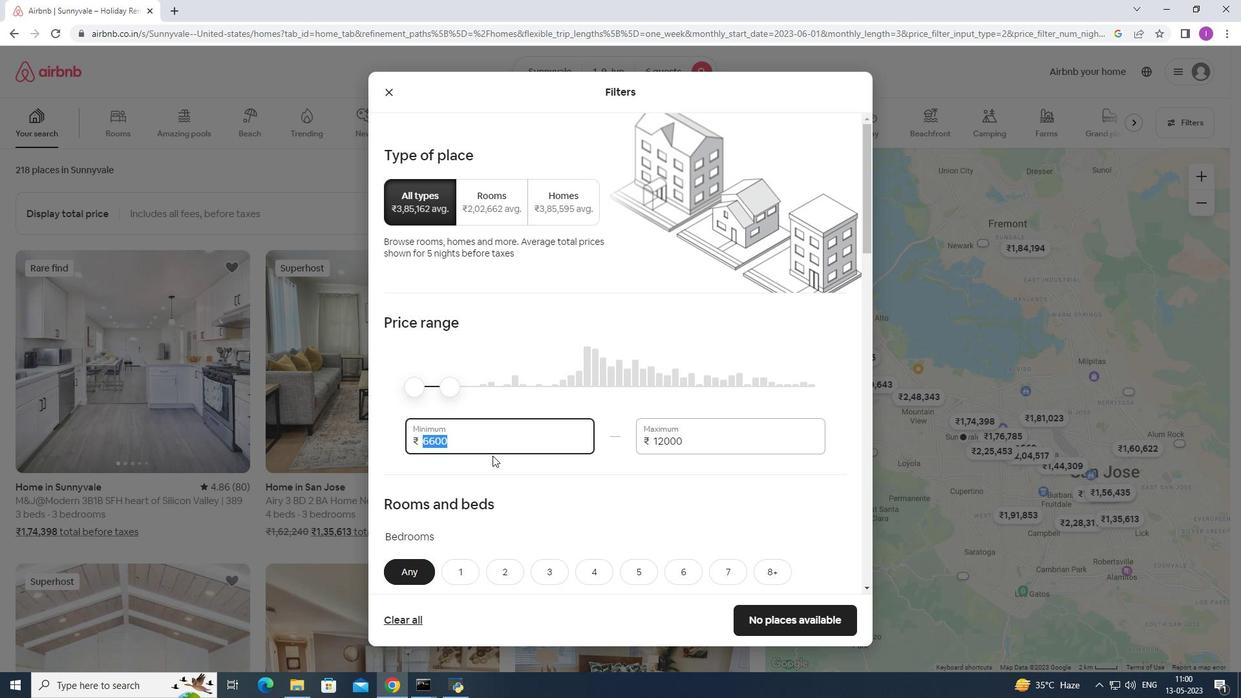
Action: Key pressed 6000
Screenshot: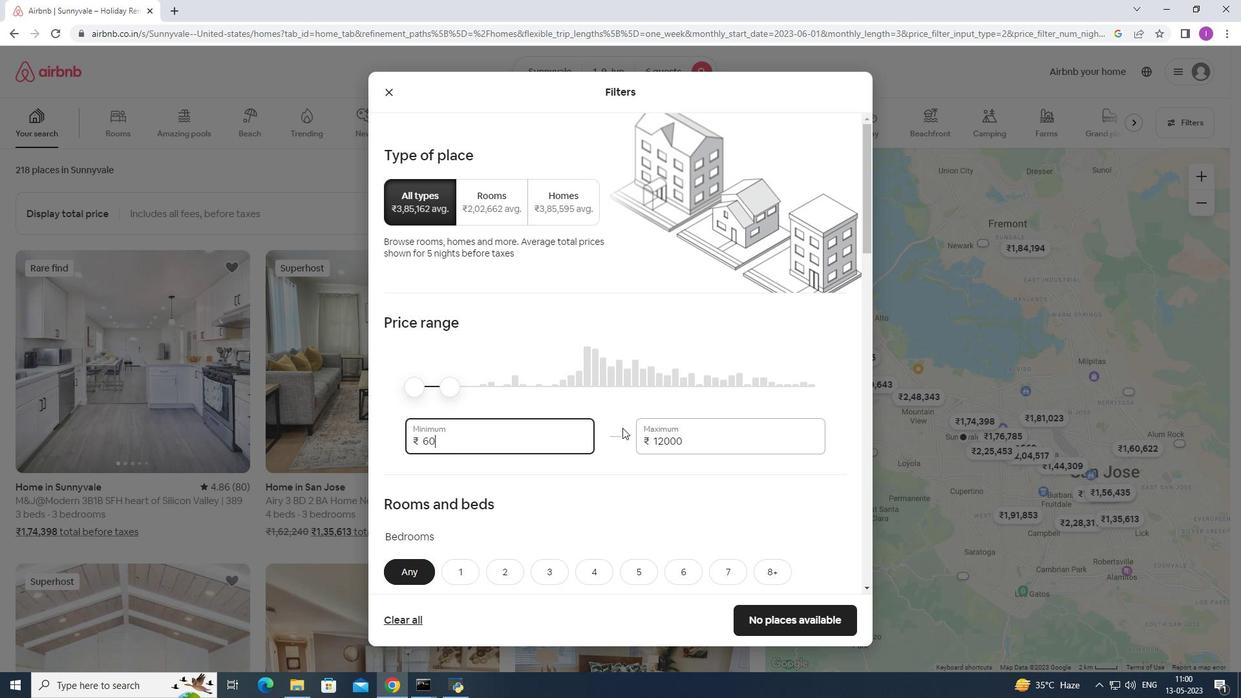 
Action: Mouse moved to (608, 436)
Screenshot: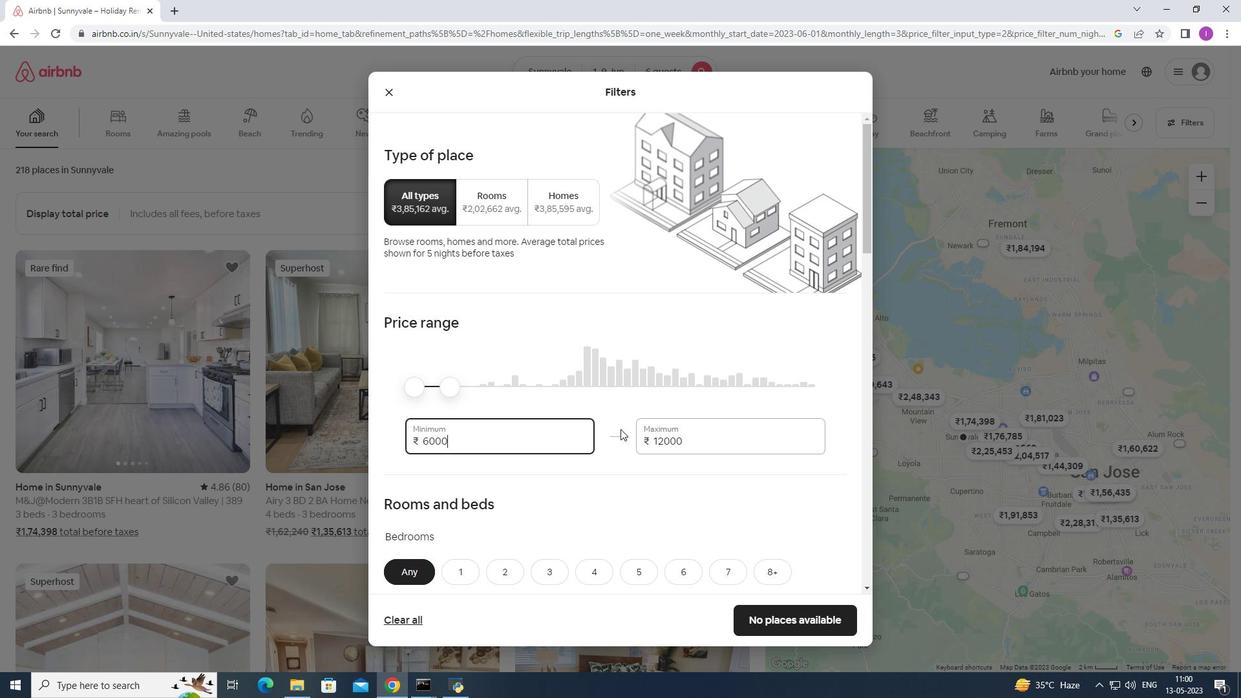 
Action: Mouse scrolled (608, 436) with delta (0, 0)
Screenshot: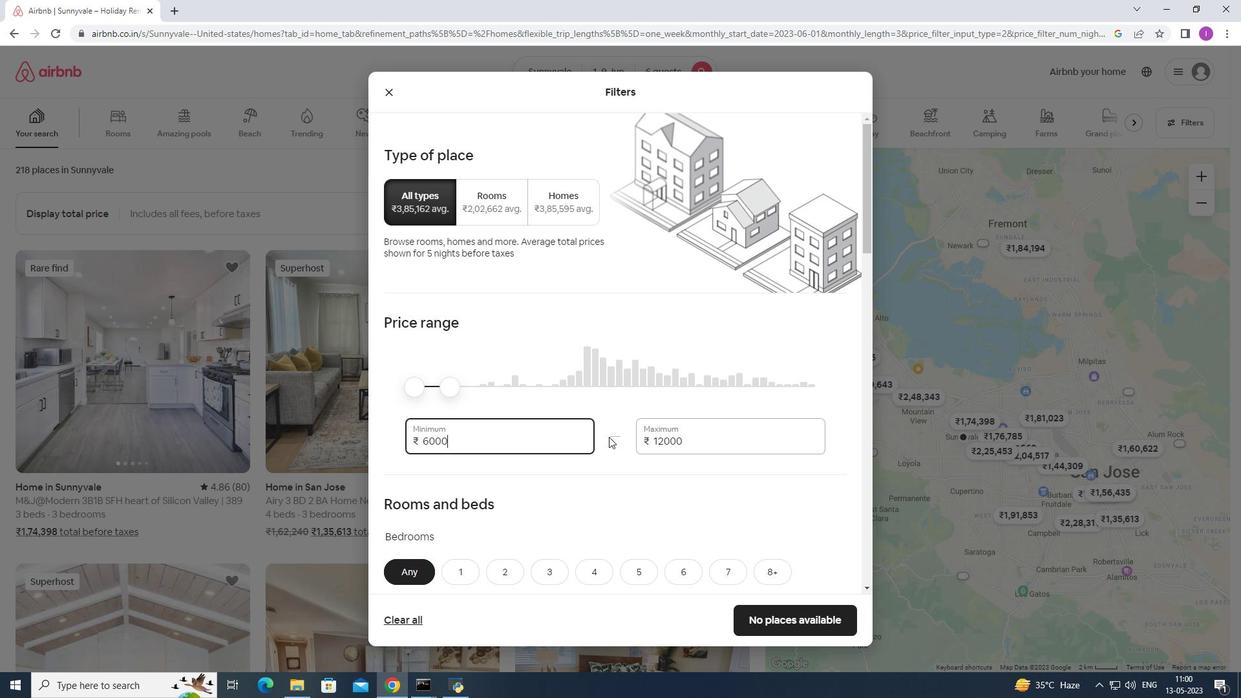 
Action: Mouse scrolled (608, 436) with delta (0, 0)
Screenshot: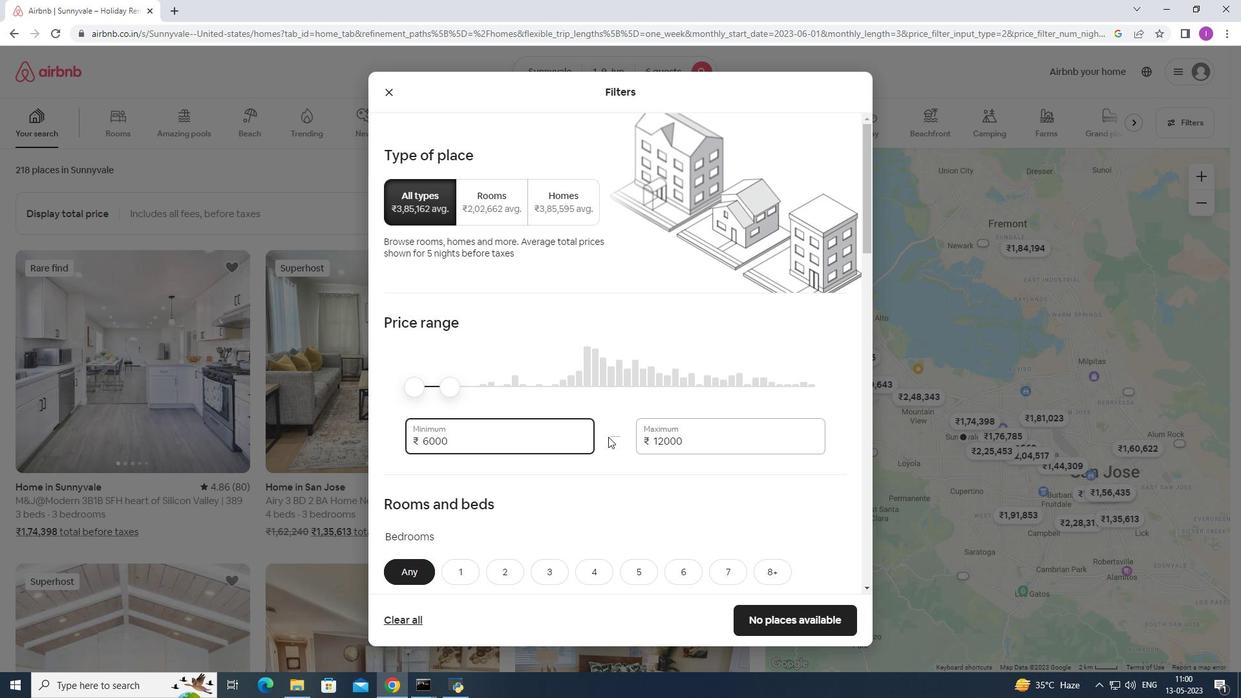 
Action: Mouse scrolled (608, 436) with delta (0, 0)
Screenshot: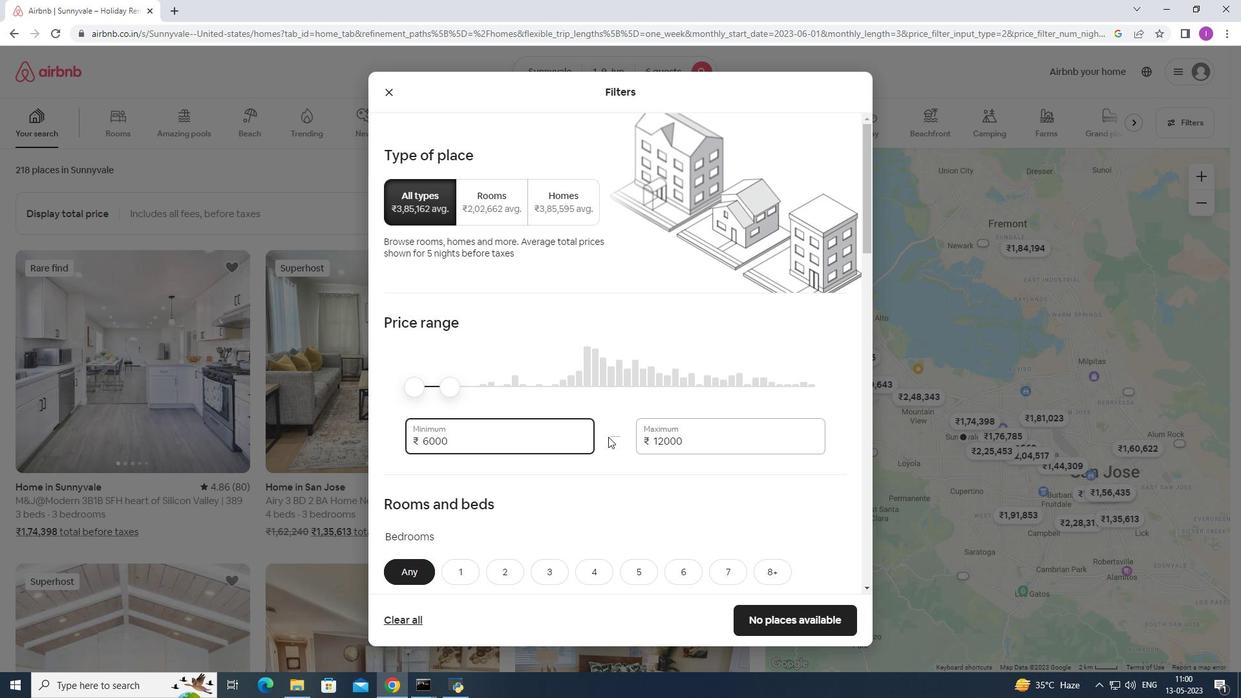 
Action: Mouse moved to (562, 379)
Screenshot: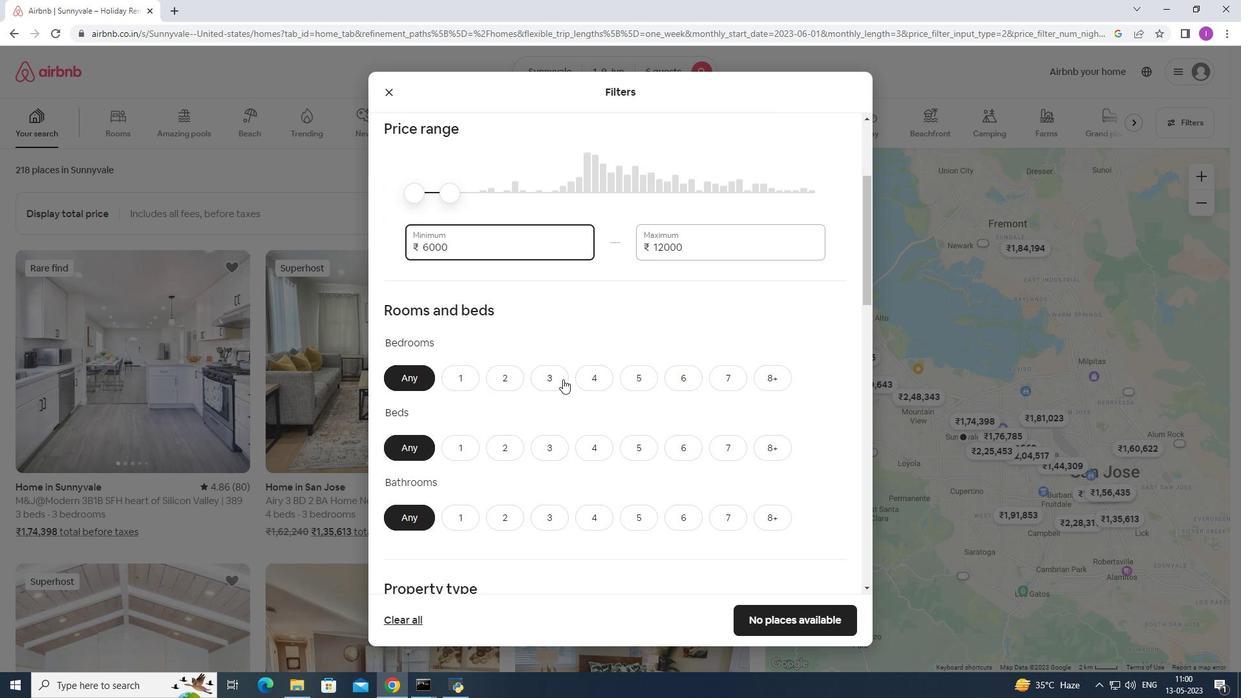 
Action: Mouse pressed left at (562, 379)
Screenshot: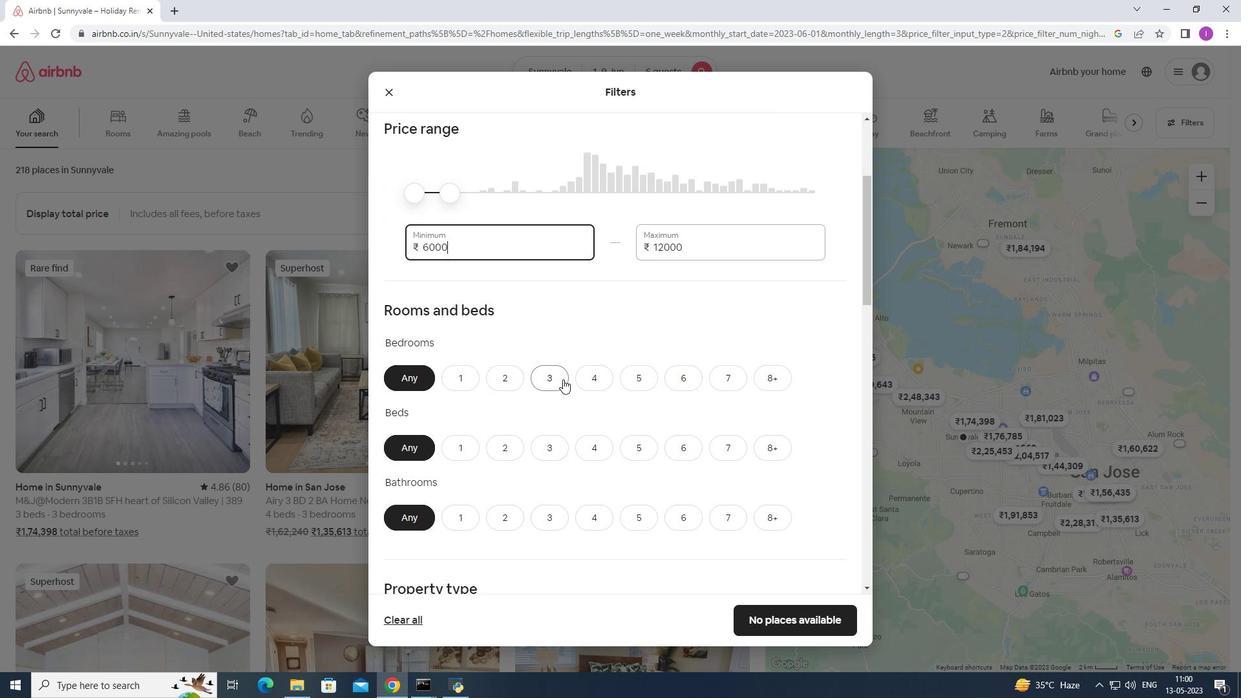 
Action: Mouse moved to (542, 437)
Screenshot: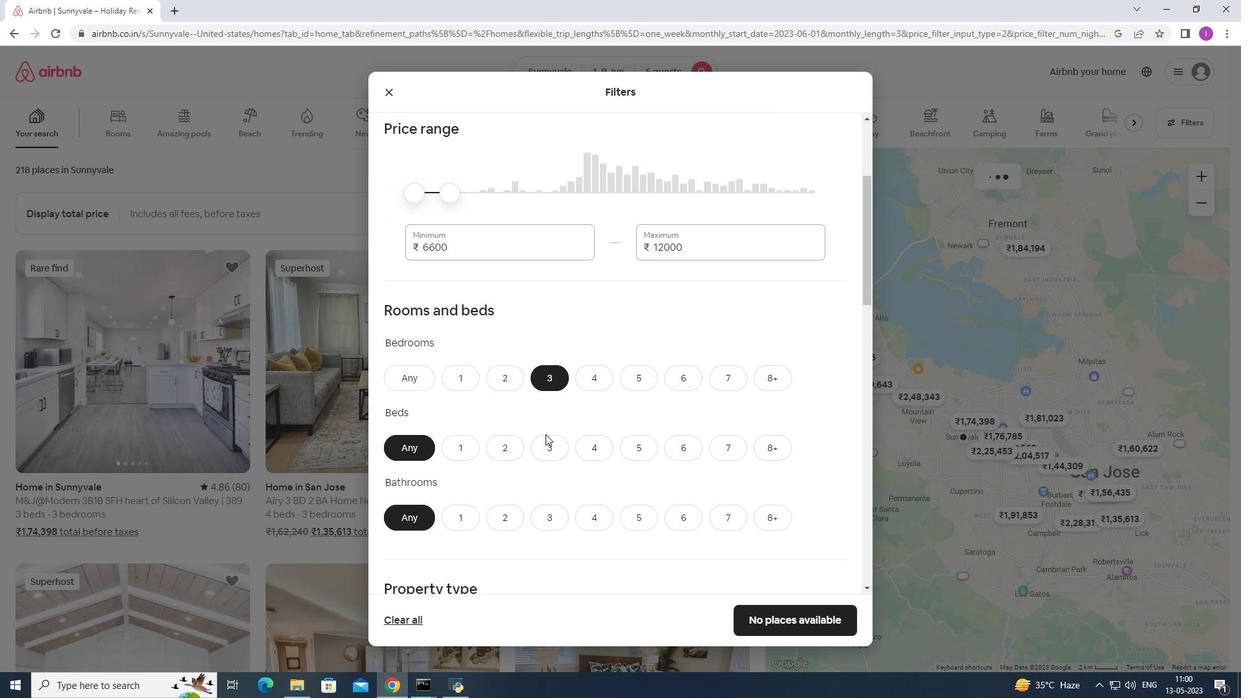
Action: Mouse pressed left at (542, 437)
Screenshot: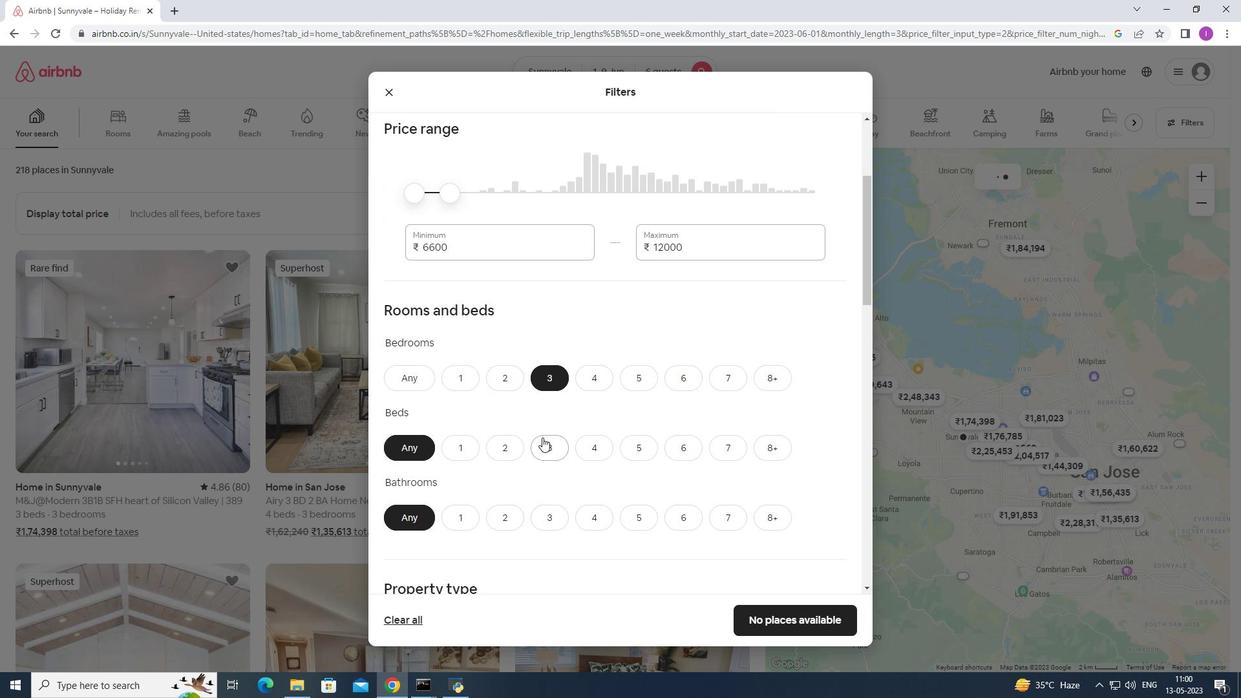 
Action: Mouse moved to (542, 519)
Screenshot: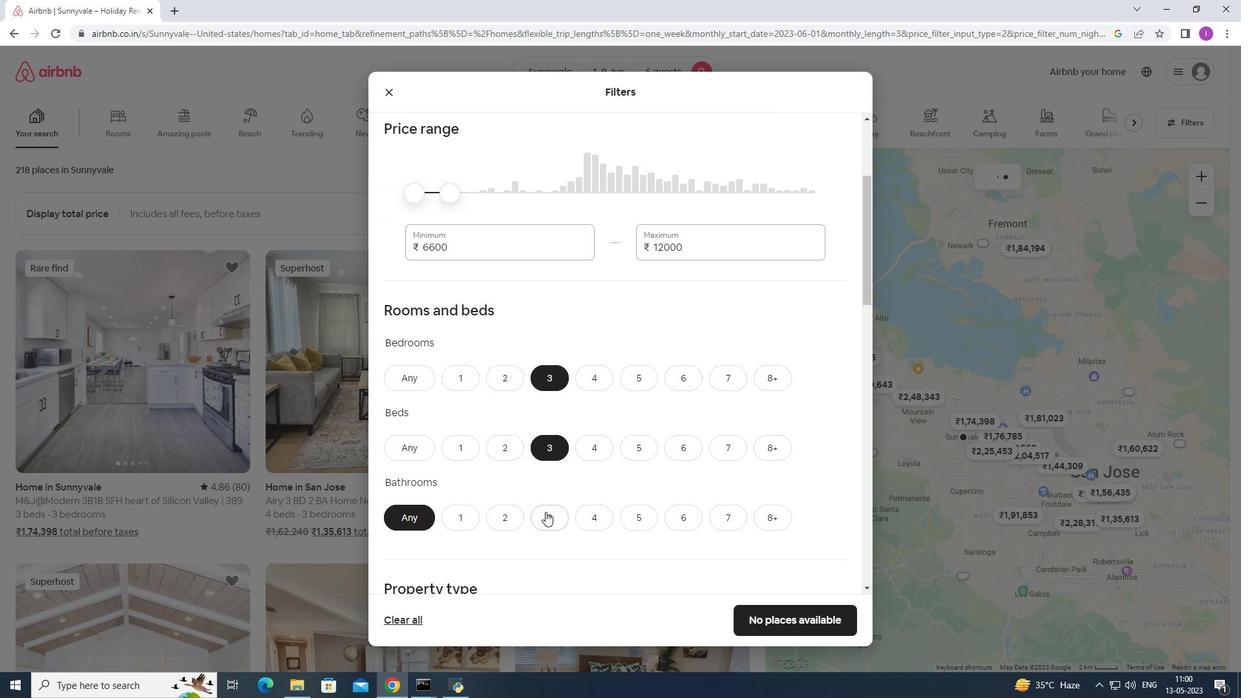 
Action: Mouse pressed left at (542, 519)
Screenshot: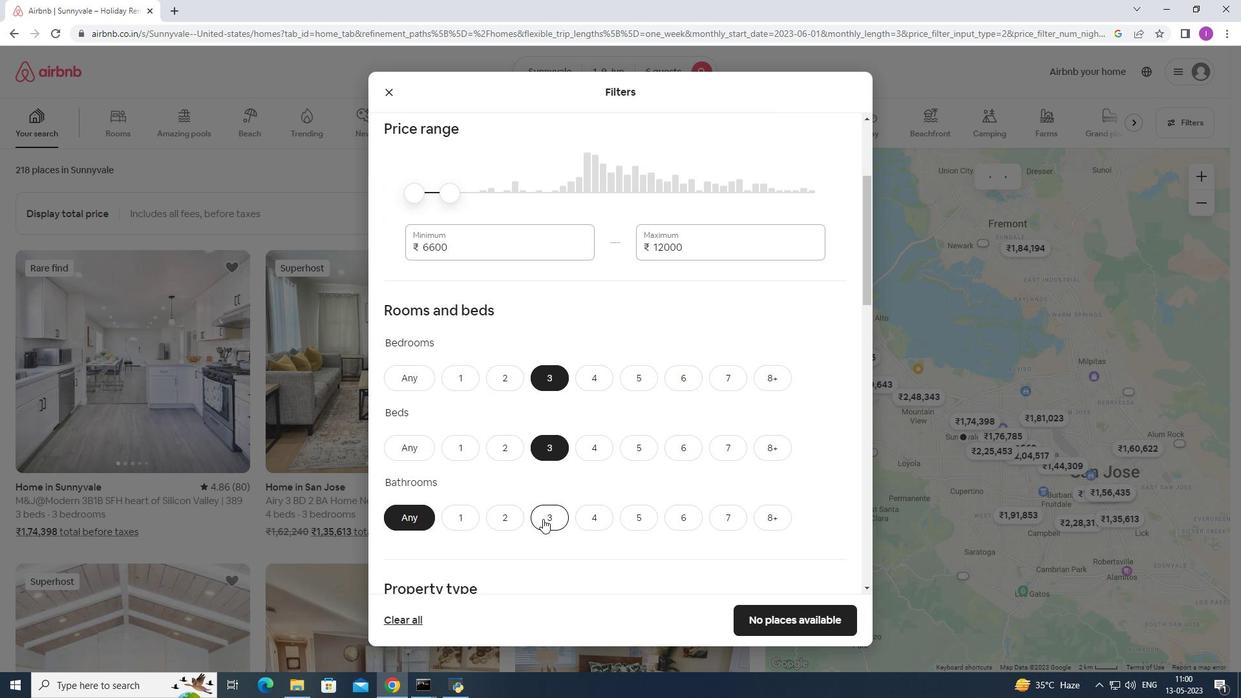 
Action: Mouse moved to (571, 440)
Screenshot: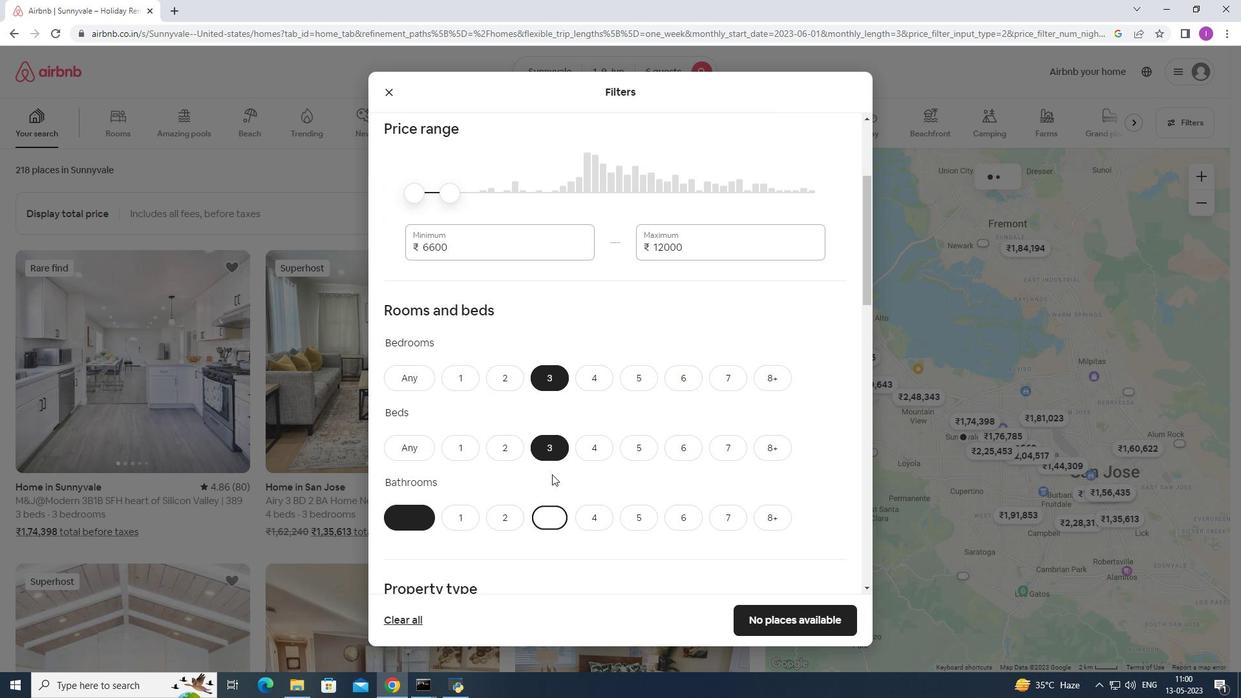 
Action: Mouse scrolled (571, 439) with delta (0, 0)
Screenshot: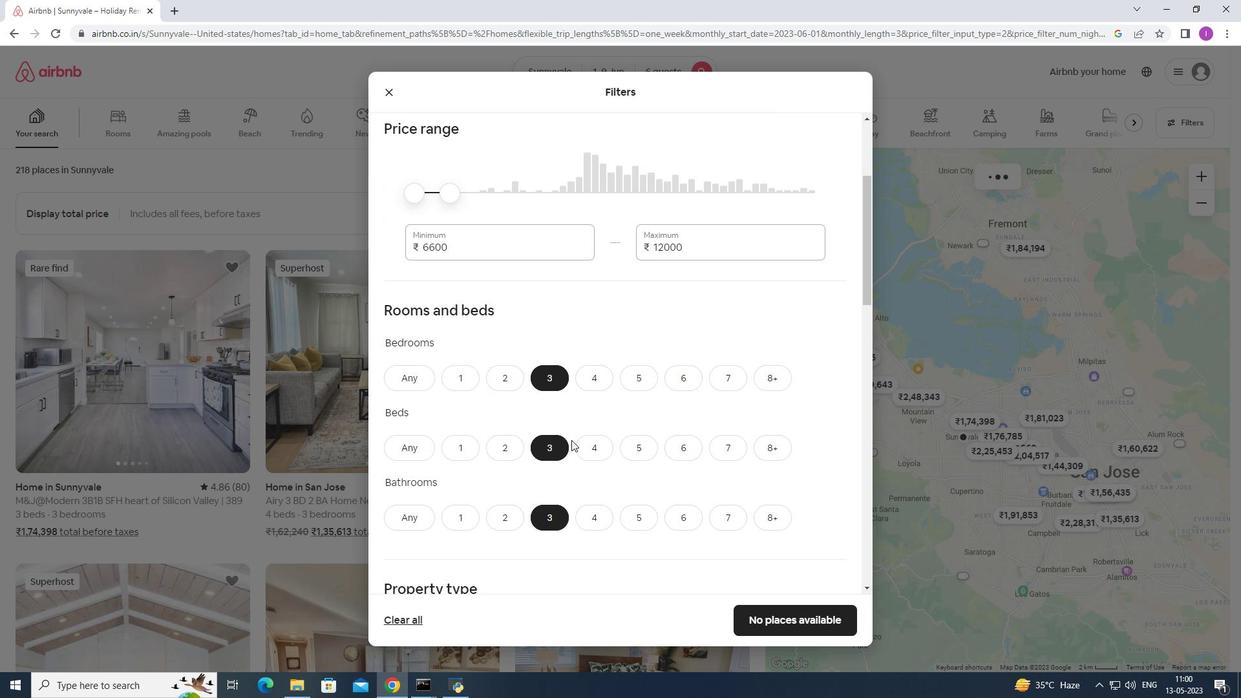 
Action: Mouse scrolled (571, 439) with delta (0, 0)
Screenshot: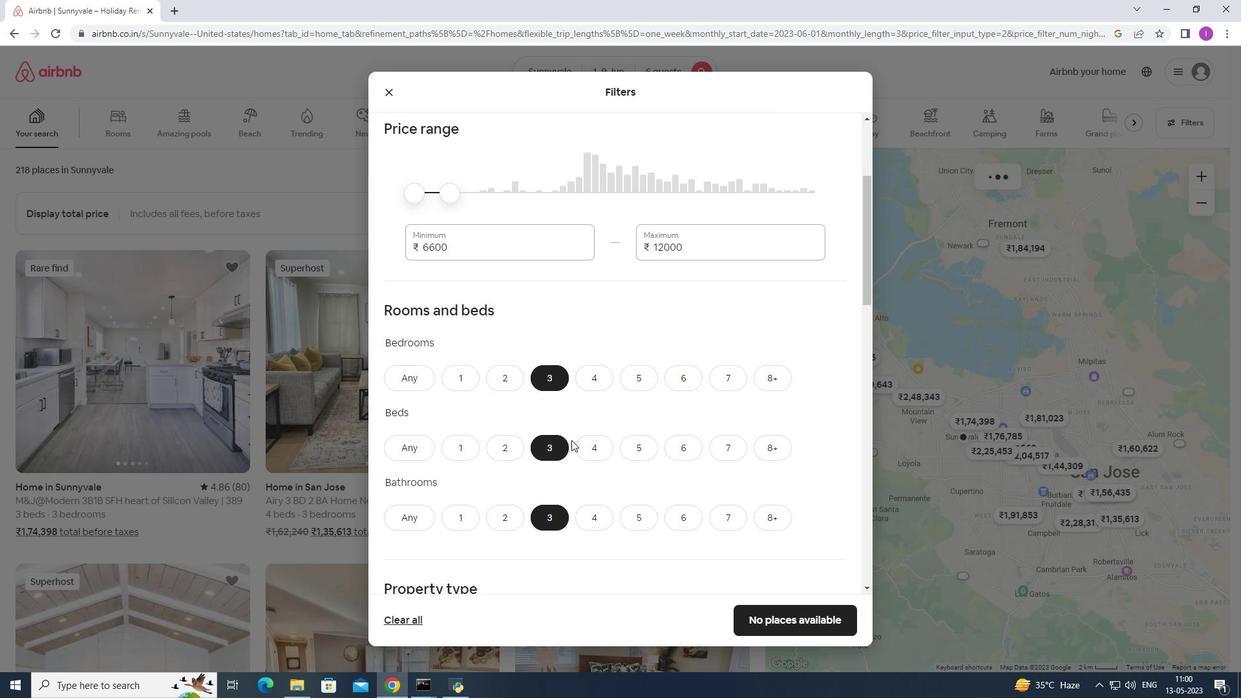 
Action: Mouse scrolled (571, 439) with delta (0, 0)
Screenshot: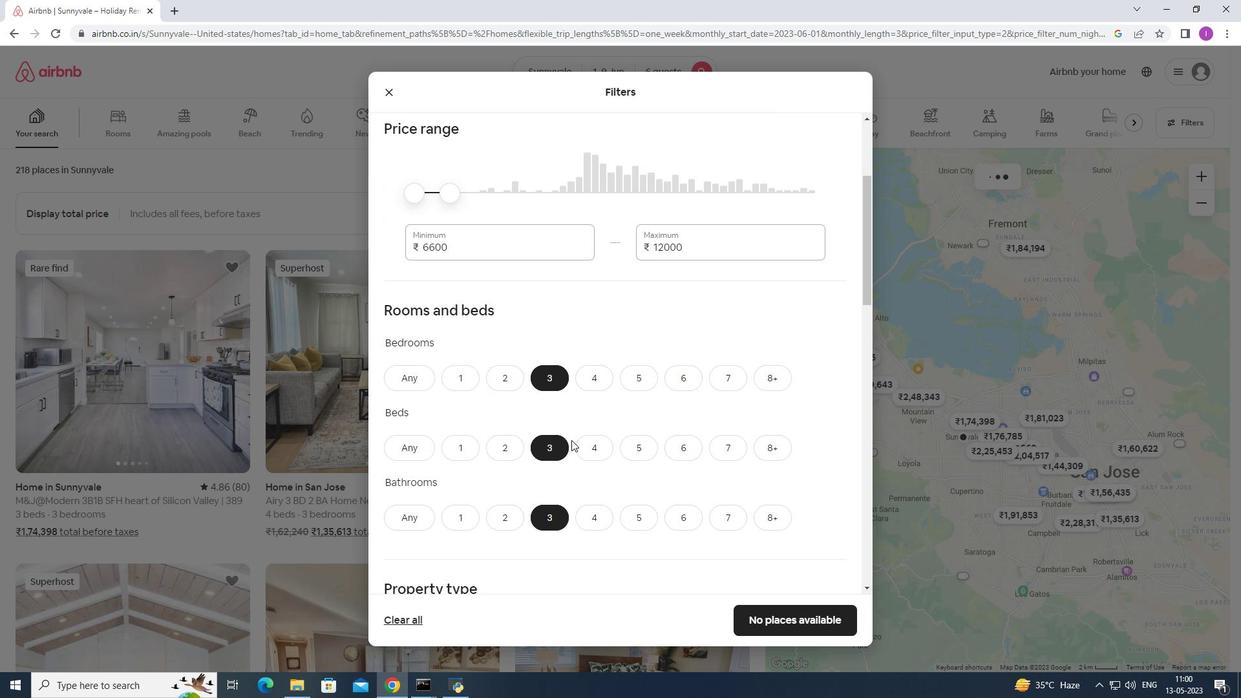 
Action: Mouse scrolled (571, 439) with delta (0, 0)
Screenshot: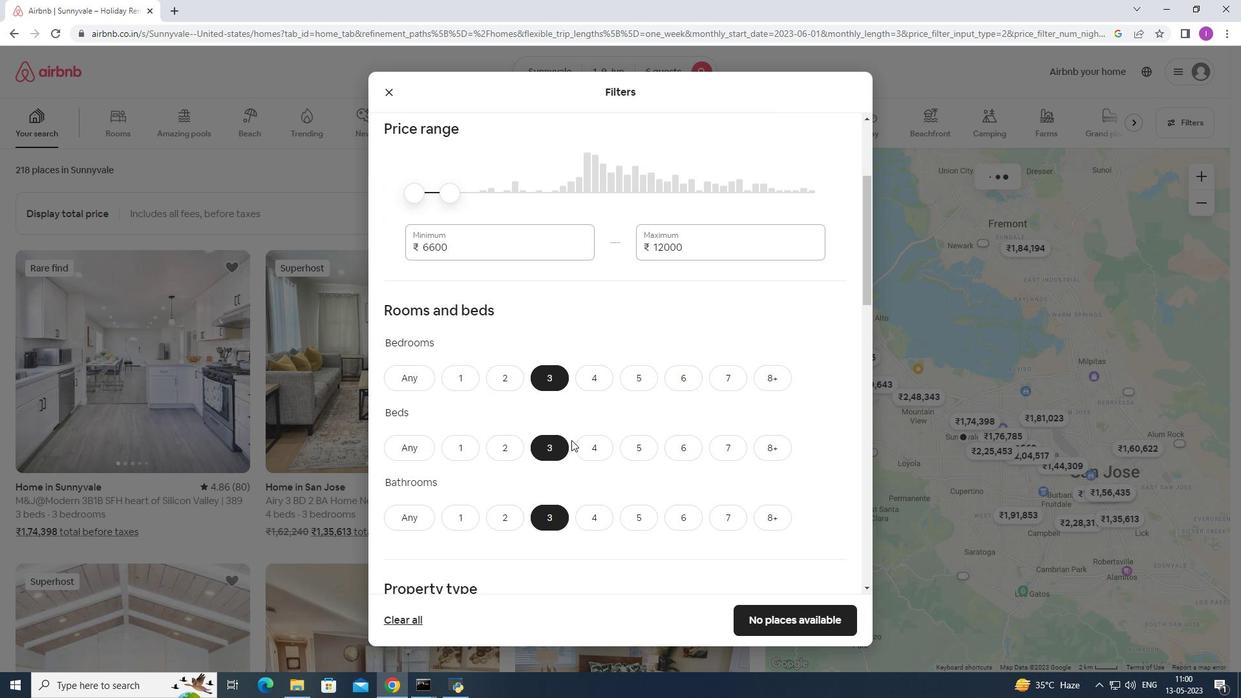 
Action: Mouse moved to (431, 386)
Screenshot: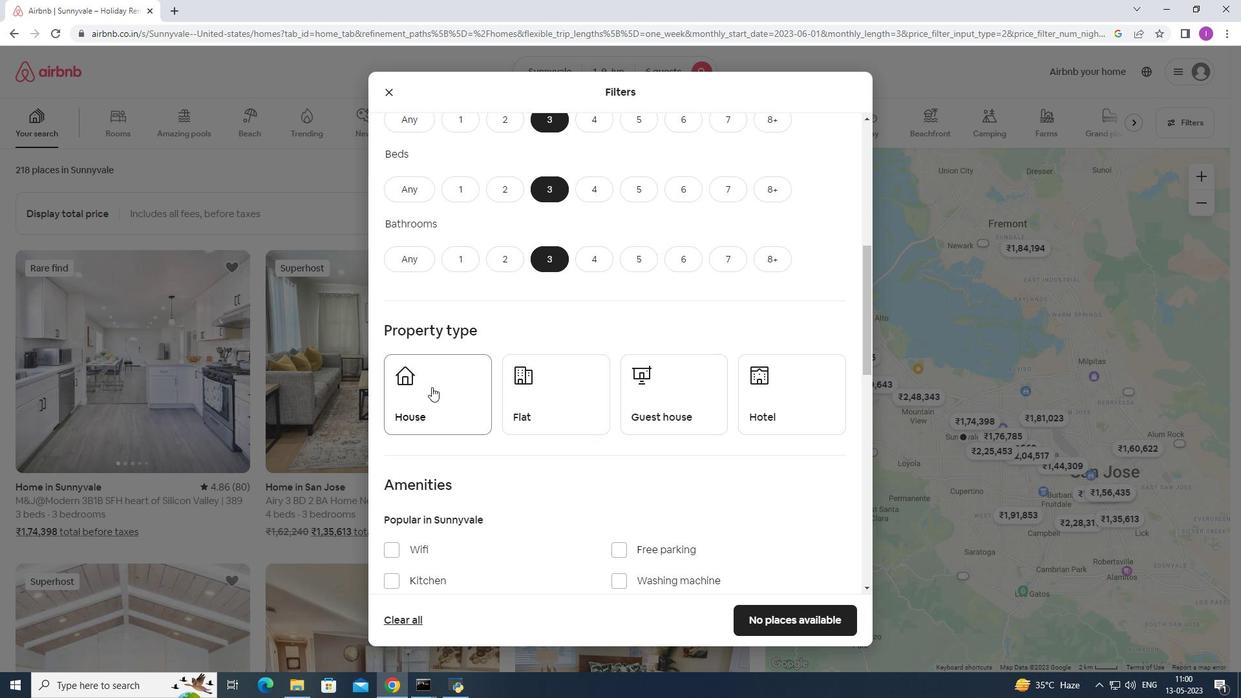 
Action: Mouse pressed left at (431, 386)
Screenshot: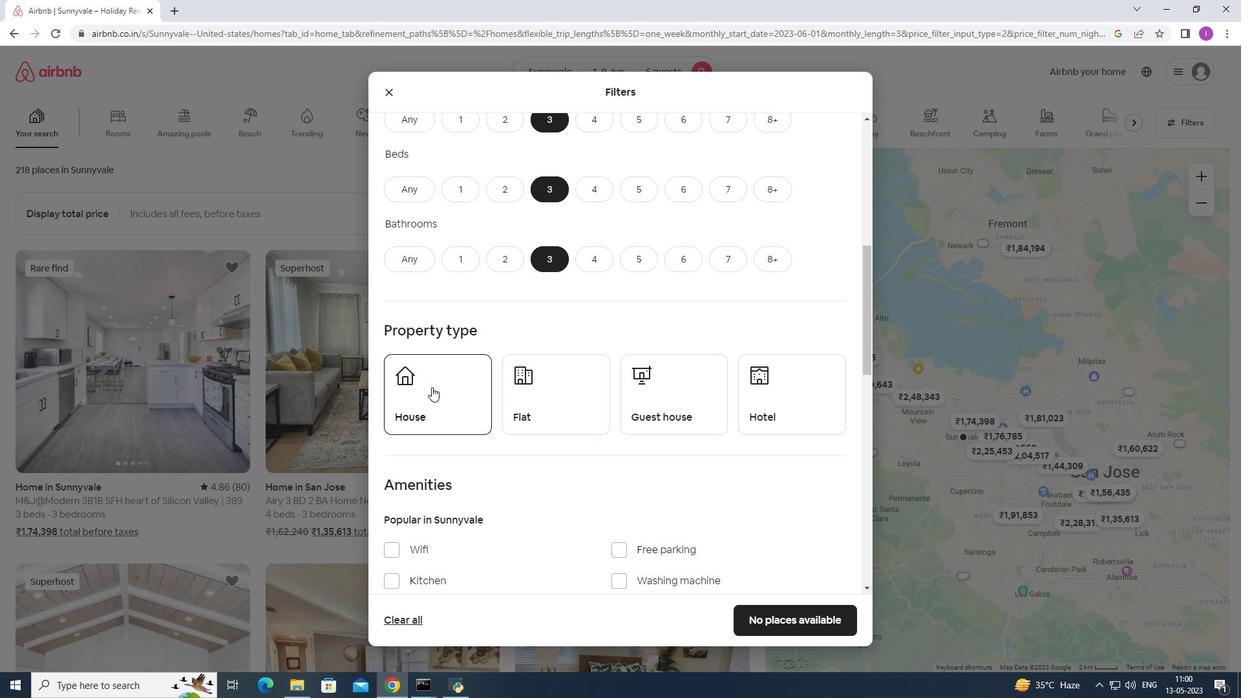 
Action: Mouse moved to (511, 383)
Screenshot: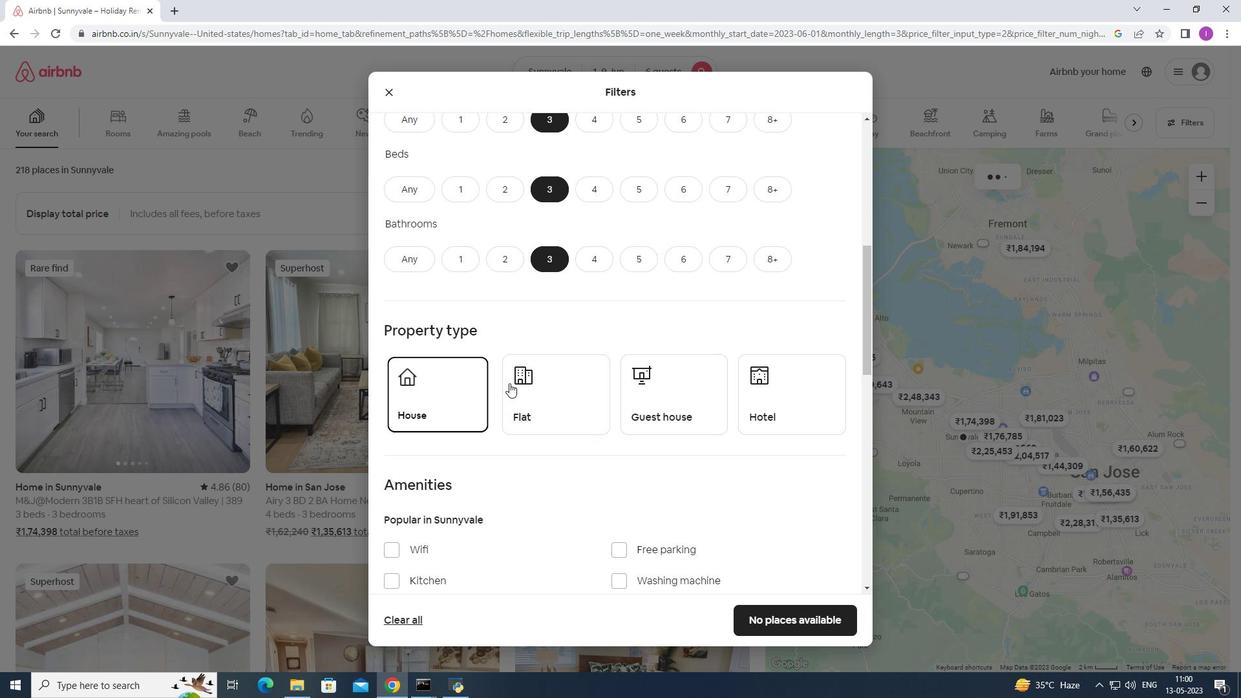 
Action: Mouse pressed left at (511, 383)
Screenshot: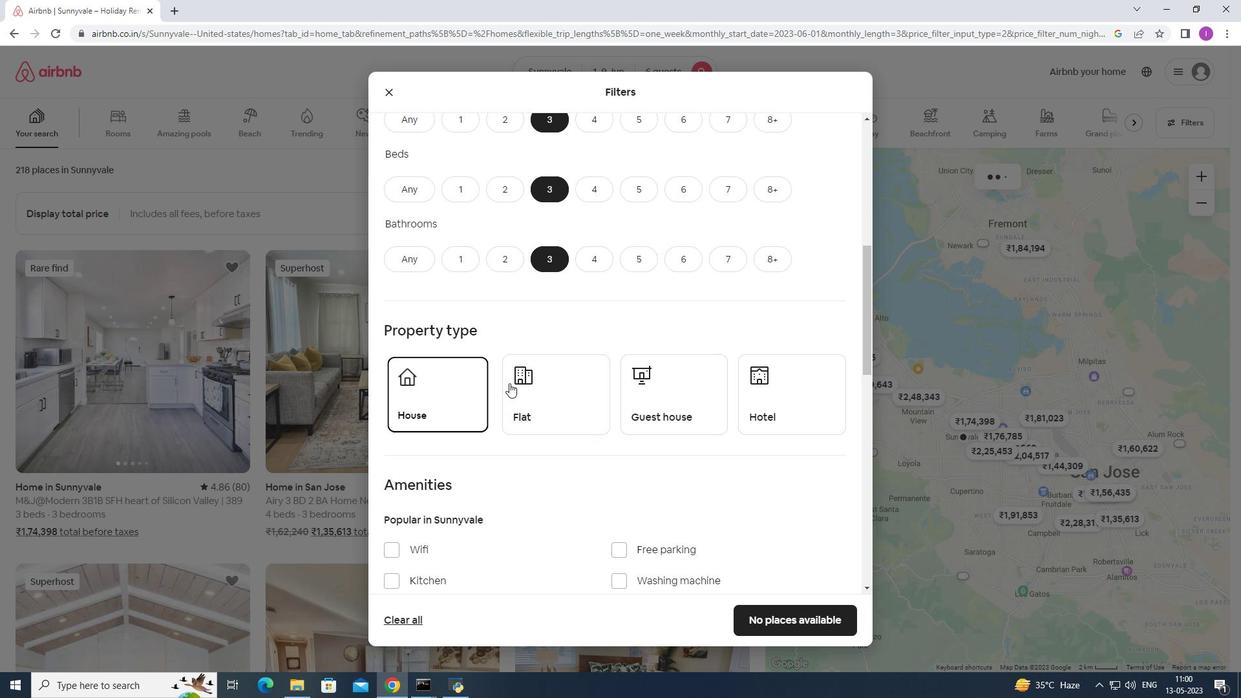 
Action: Mouse moved to (683, 403)
Screenshot: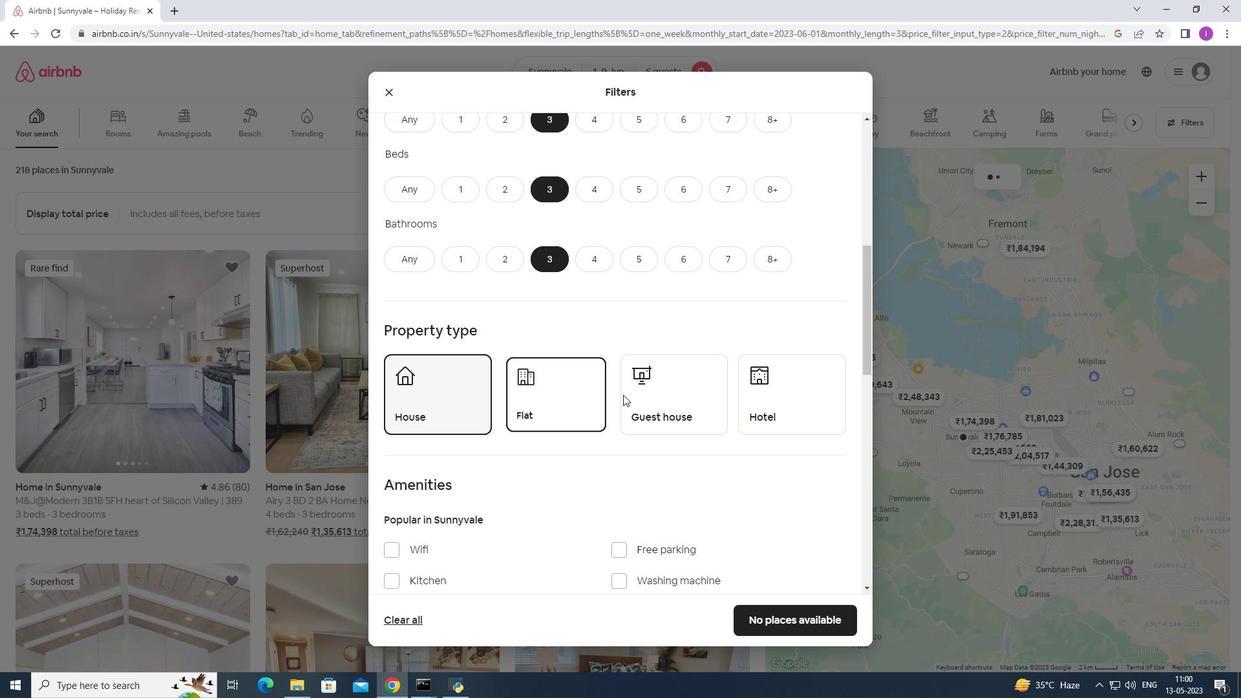 
Action: Mouse pressed left at (683, 403)
Screenshot: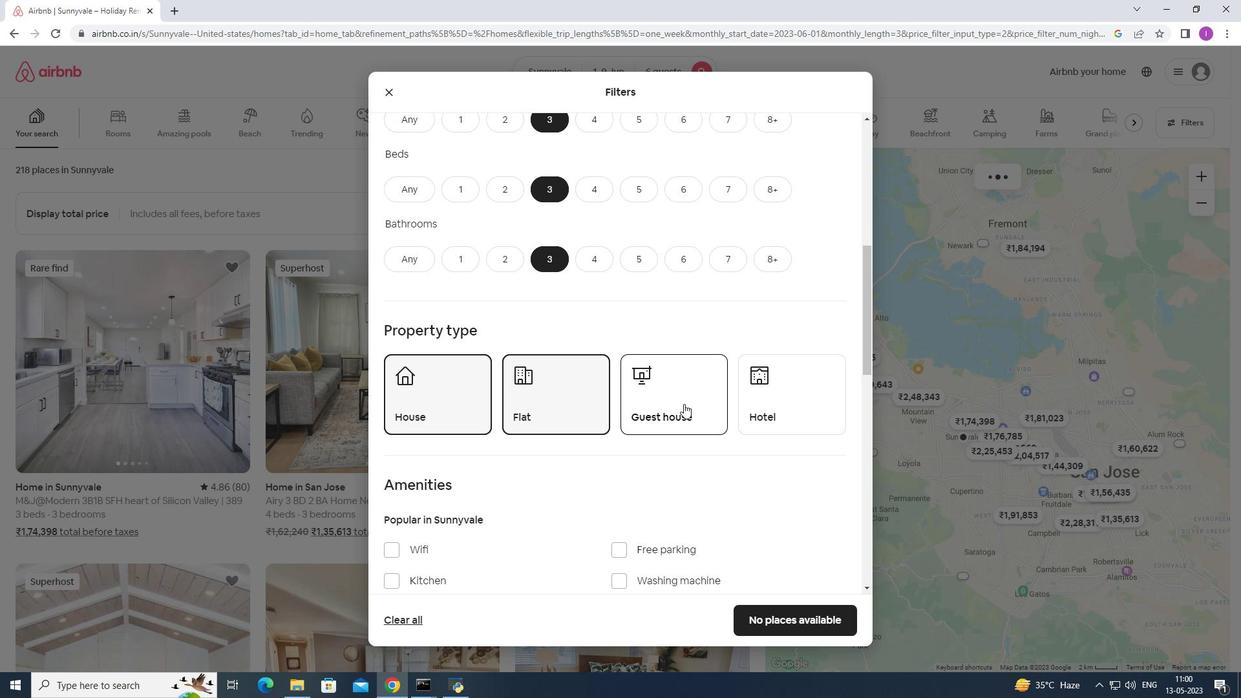
Action: Mouse moved to (779, 459)
Screenshot: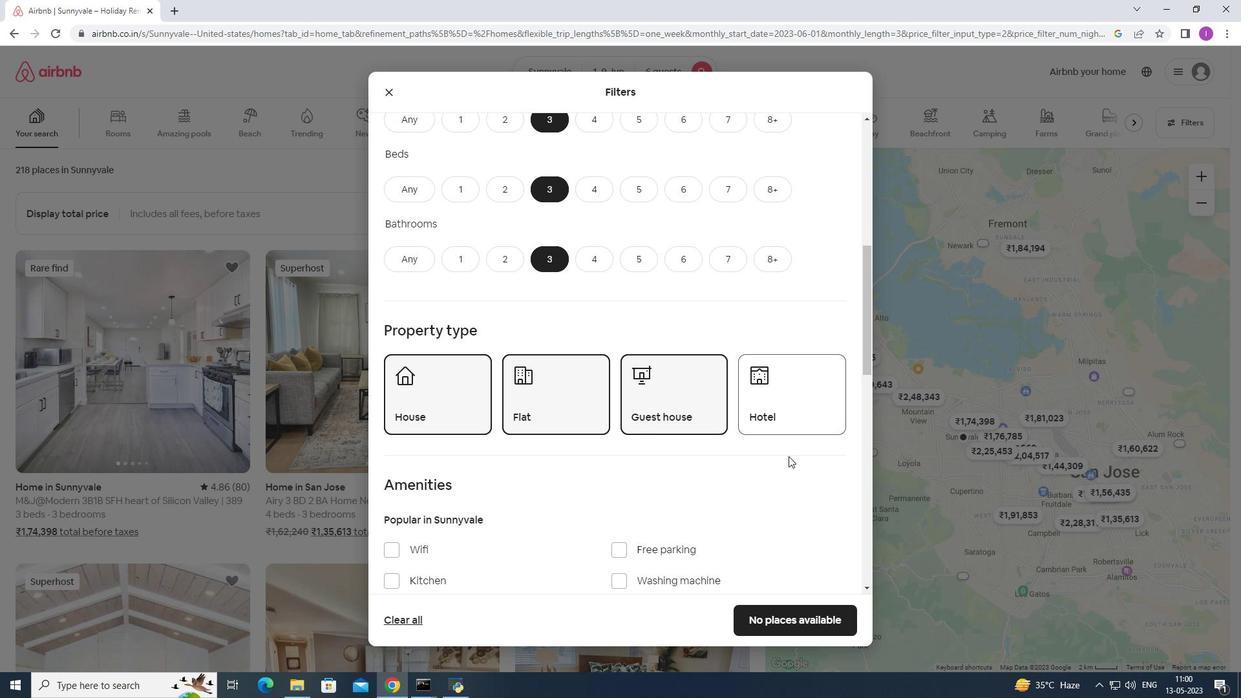 
Action: Mouse scrolled (779, 458) with delta (0, 0)
Screenshot: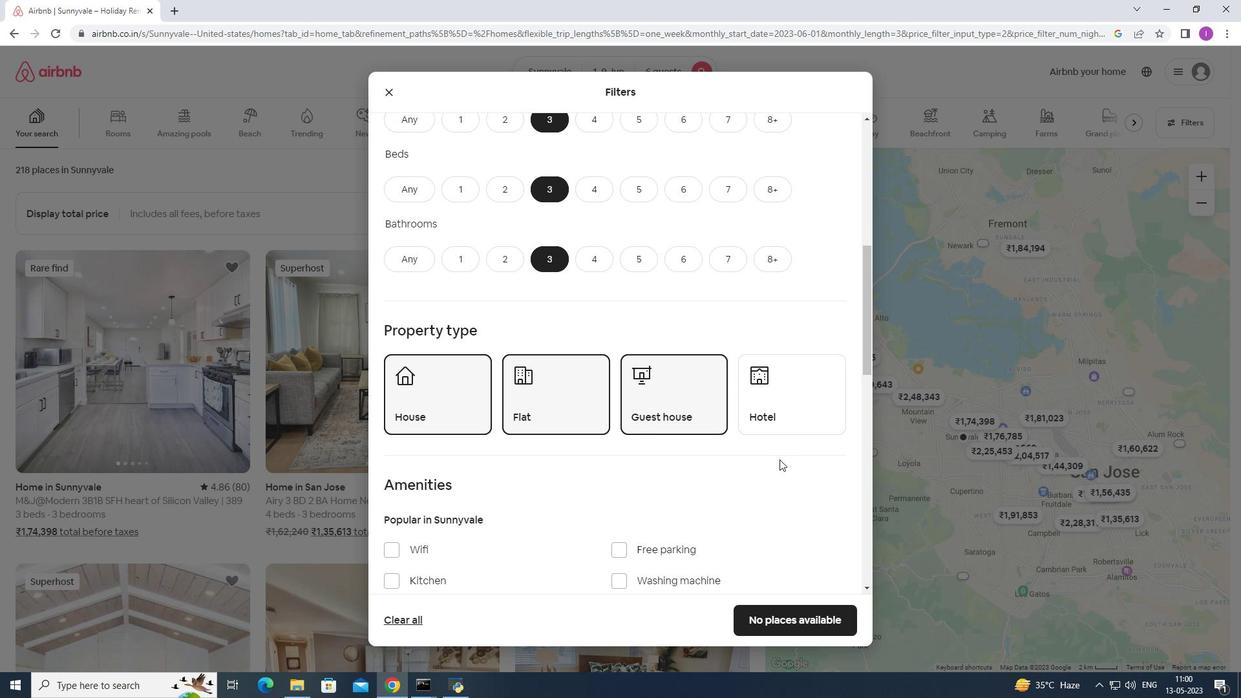 
Action: Mouse scrolled (779, 458) with delta (0, 0)
Screenshot: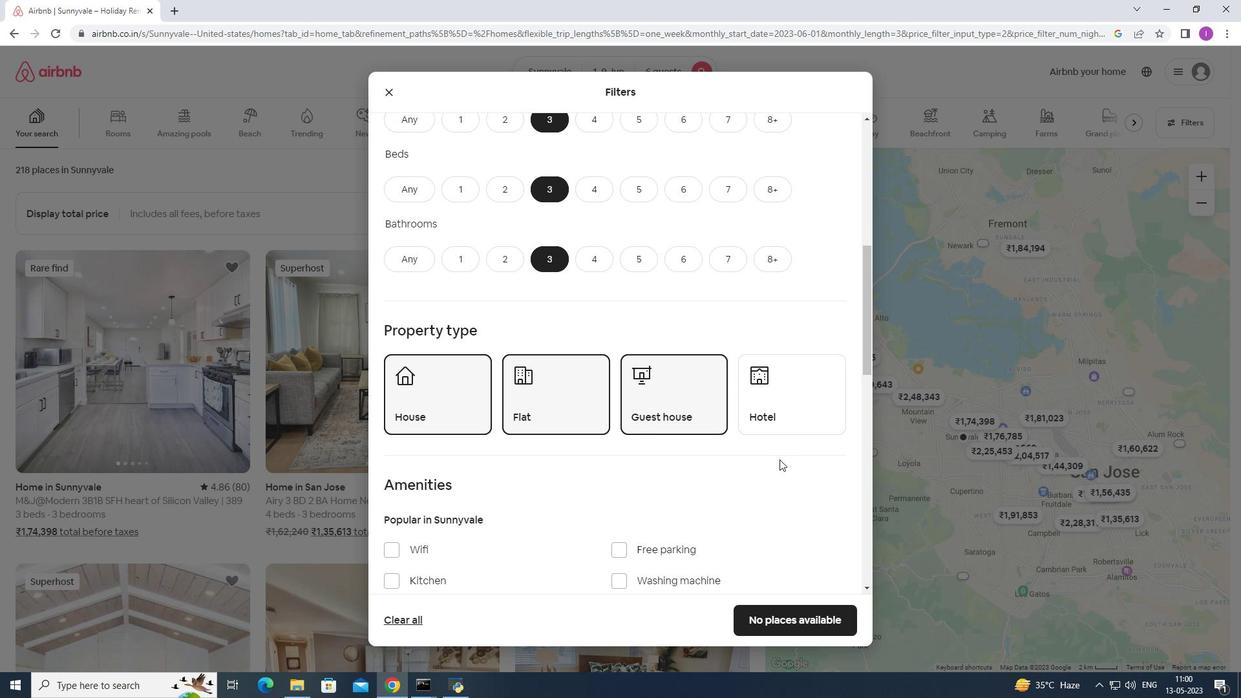 
Action: Mouse moved to (796, 449)
Screenshot: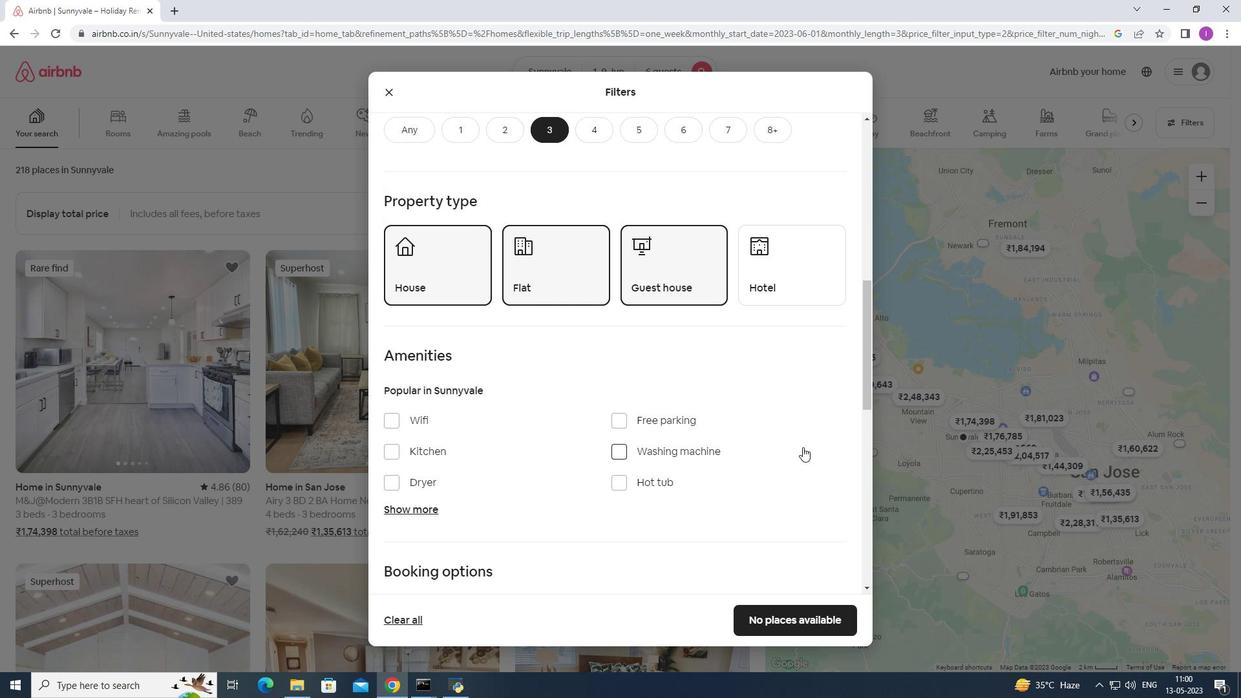 
Action: Mouse scrolled (796, 448) with delta (0, 0)
Screenshot: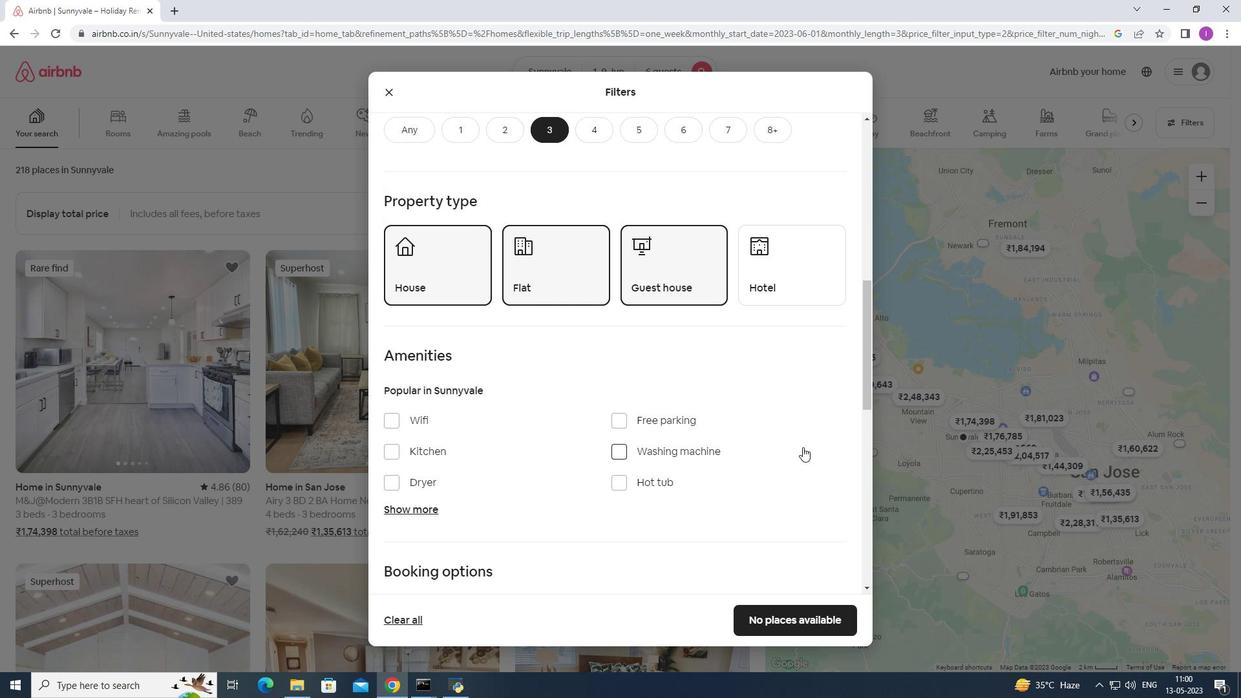 
Action: Mouse moved to (796, 449)
Screenshot: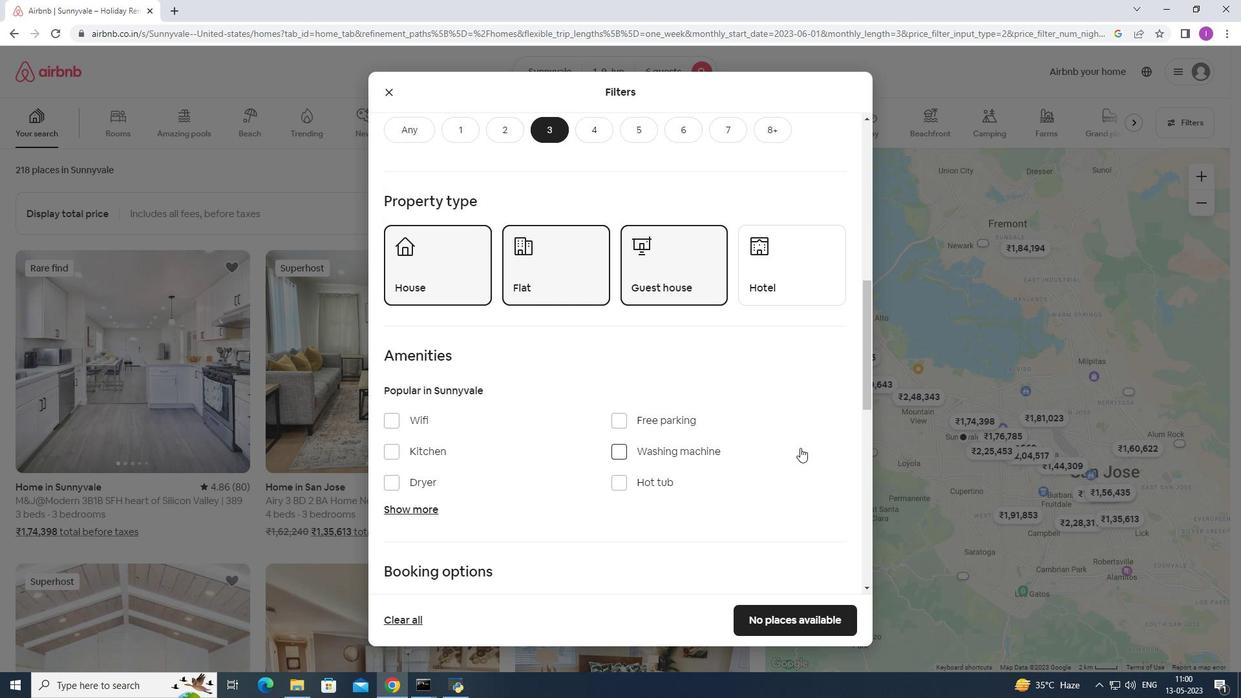 
Action: Mouse scrolled (796, 449) with delta (0, 0)
Screenshot: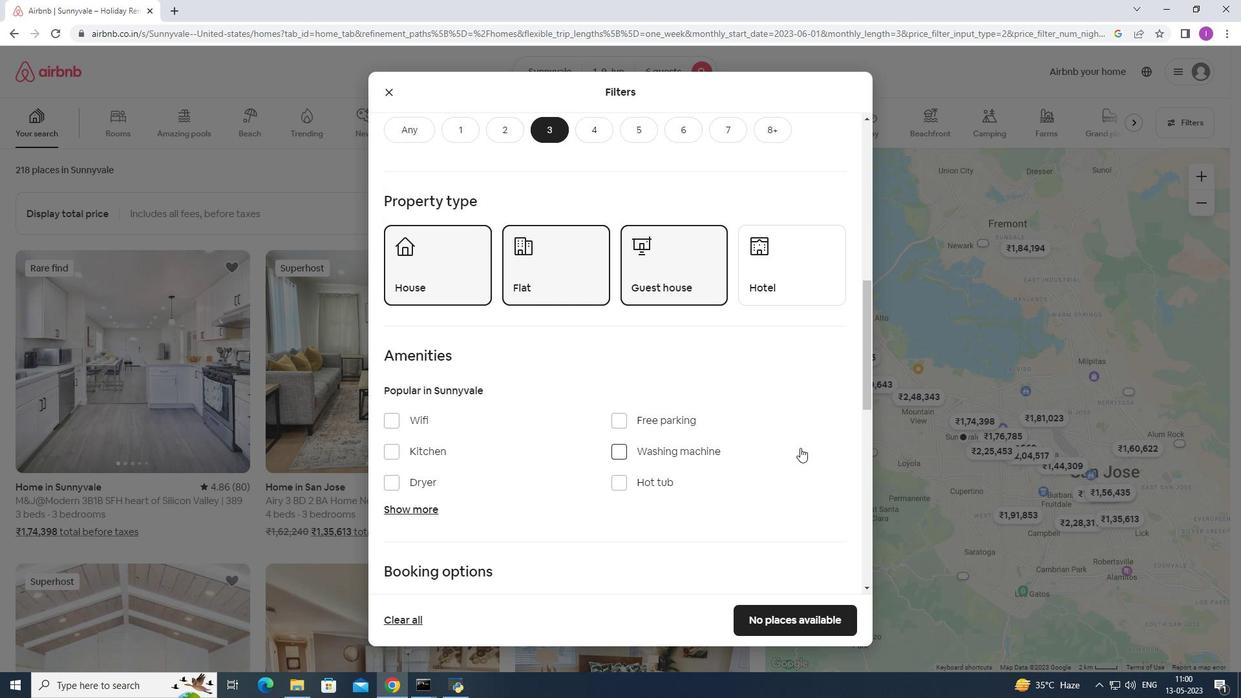 
Action: Mouse scrolled (796, 449) with delta (0, 0)
Screenshot: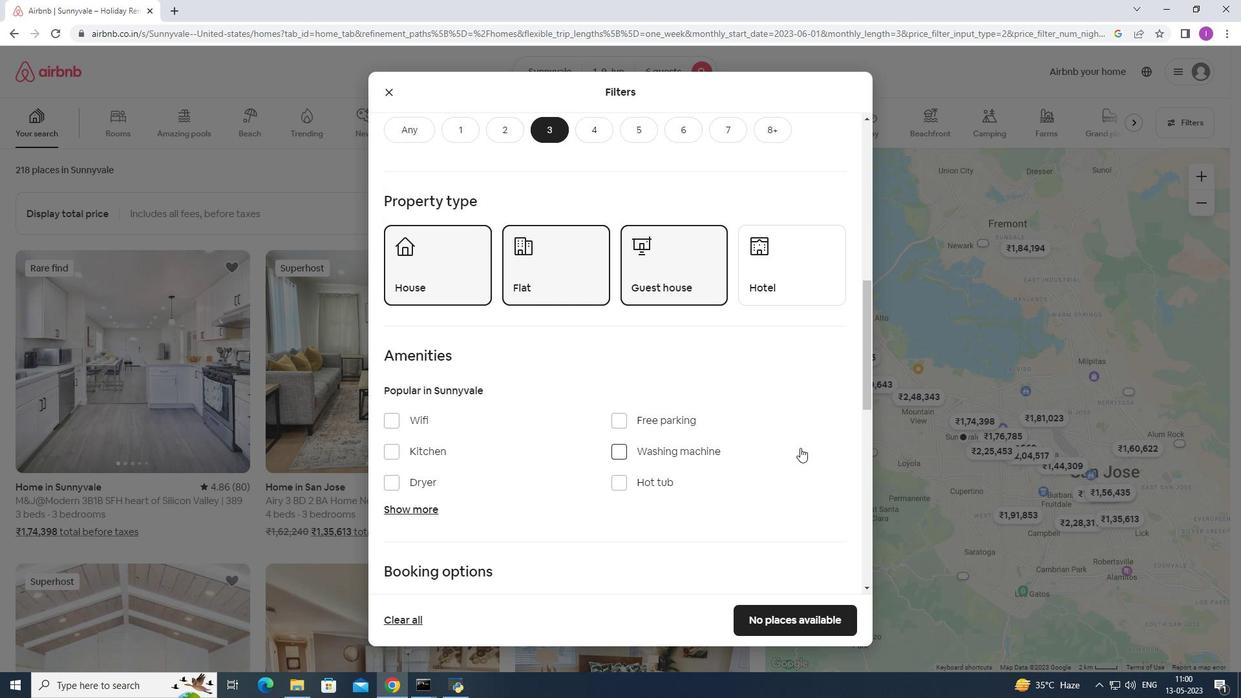
Action: Mouse scrolled (796, 449) with delta (0, 0)
Screenshot: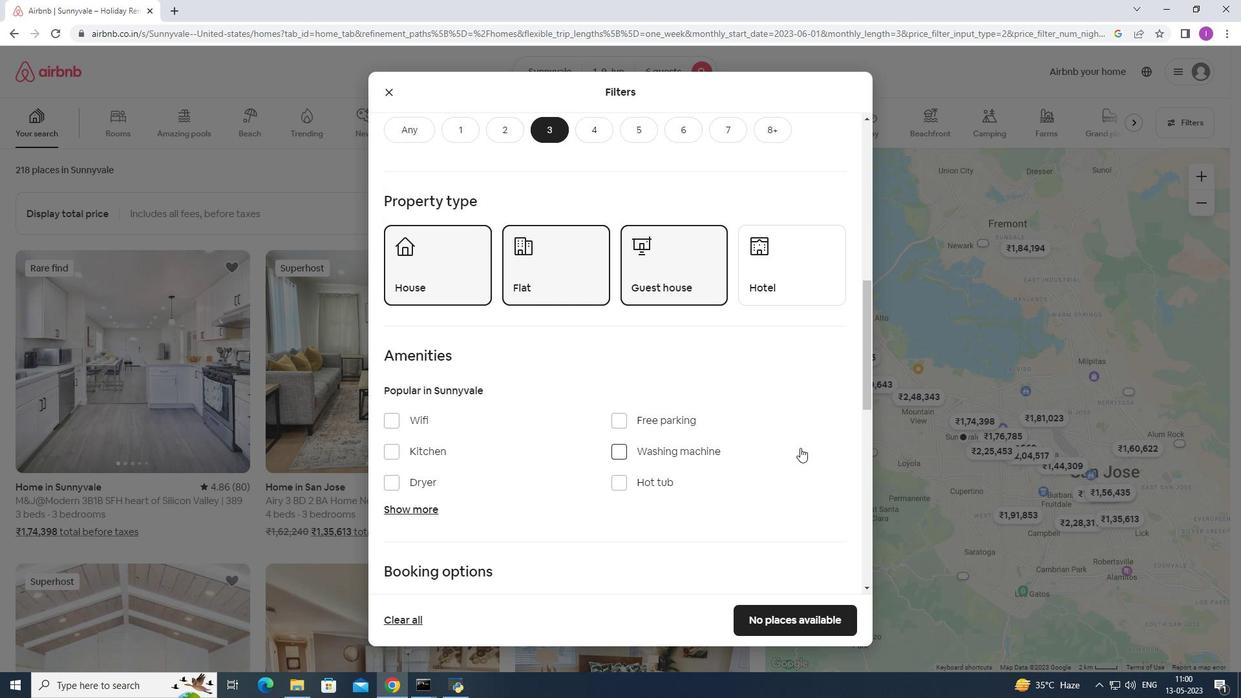 
Action: Mouse moved to (818, 402)
Screenshot: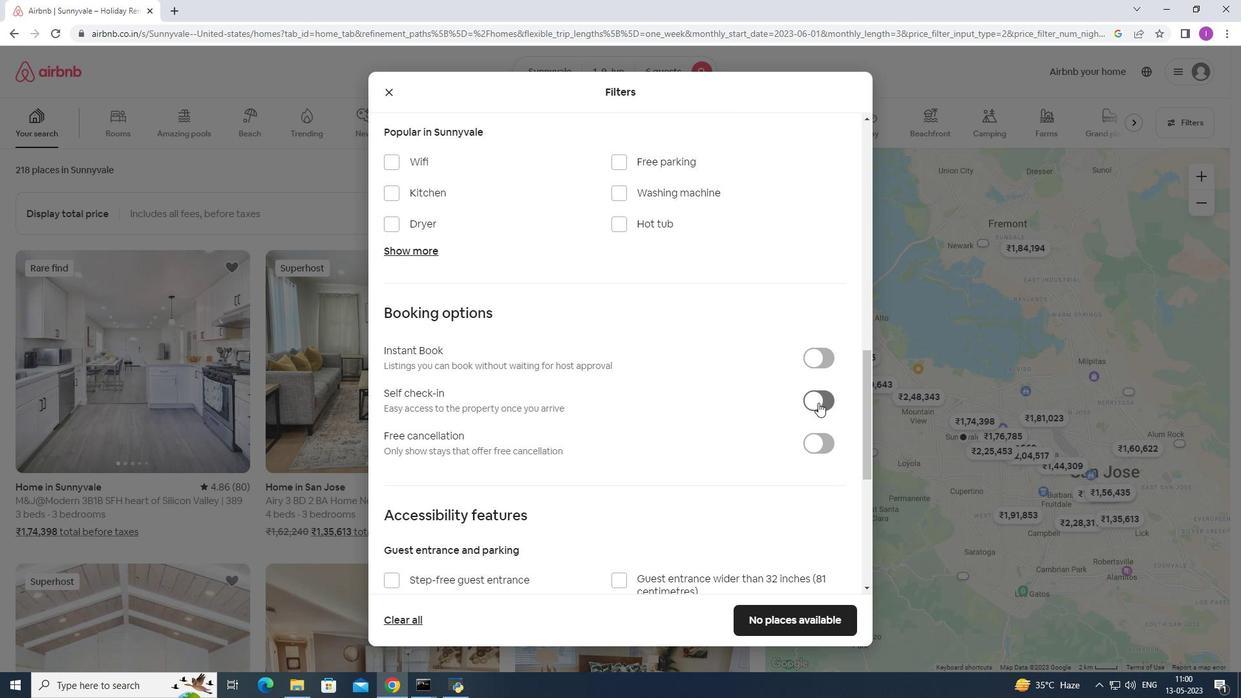 
Action: Mouse pressed left at (818, 402)
Screenshot: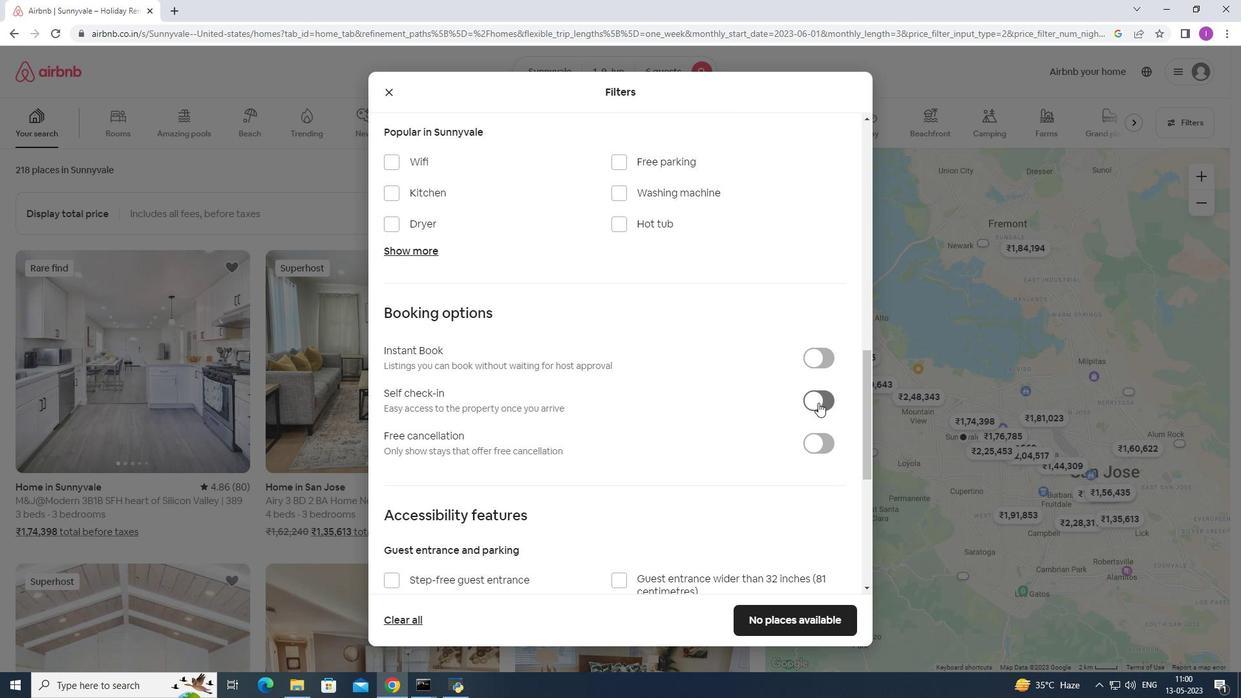 
Action: Mouse moved to (773, 491)
Screenshot: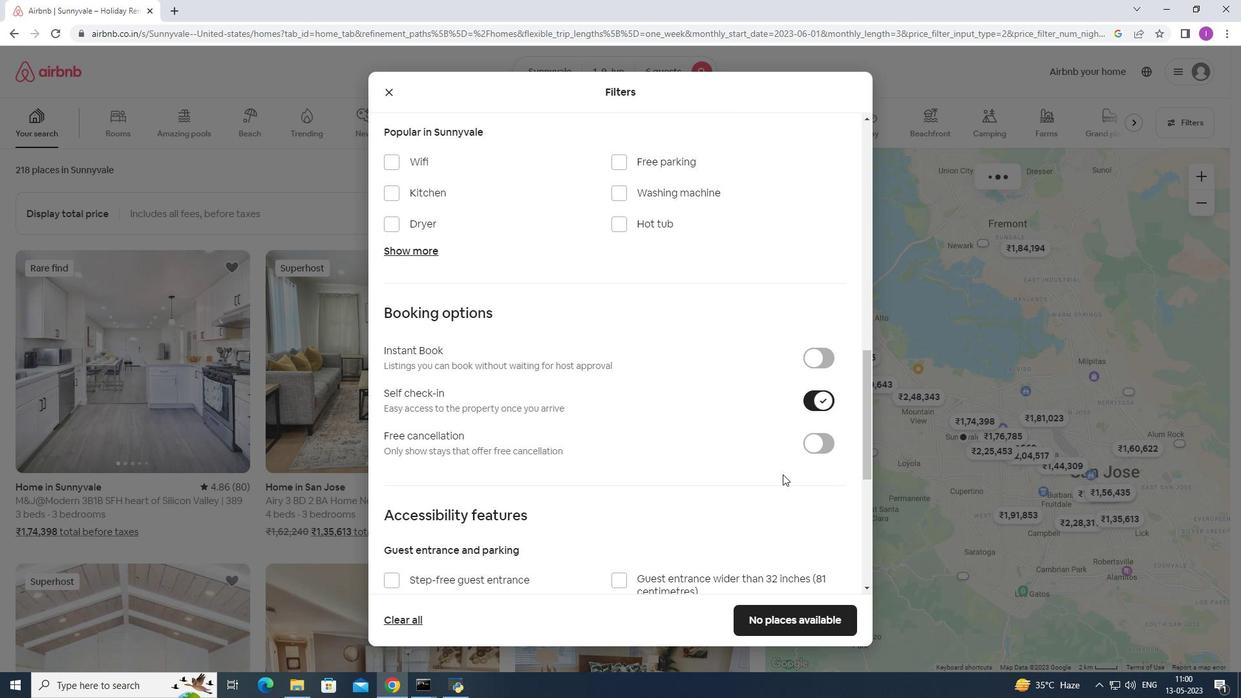 
Action: Mouse scrolled (773, 490) with delta (0, 0)
Screenshot: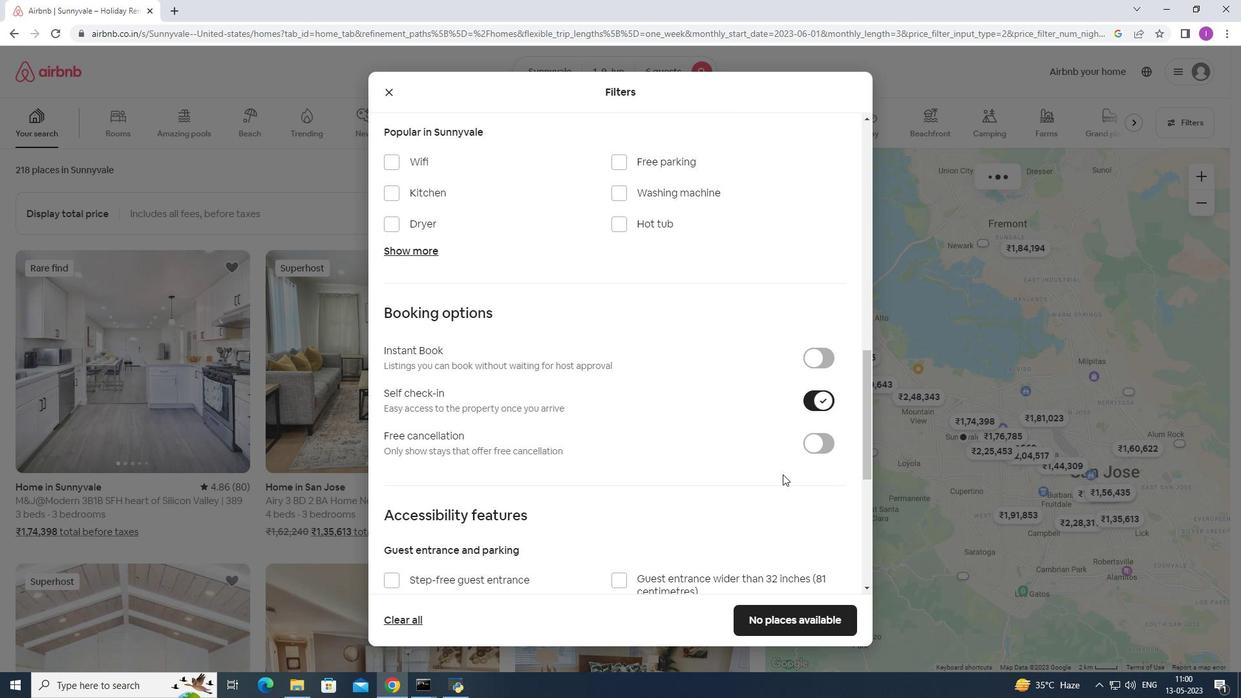 
Action: Mouse moved to (773, 493)
Screenshot: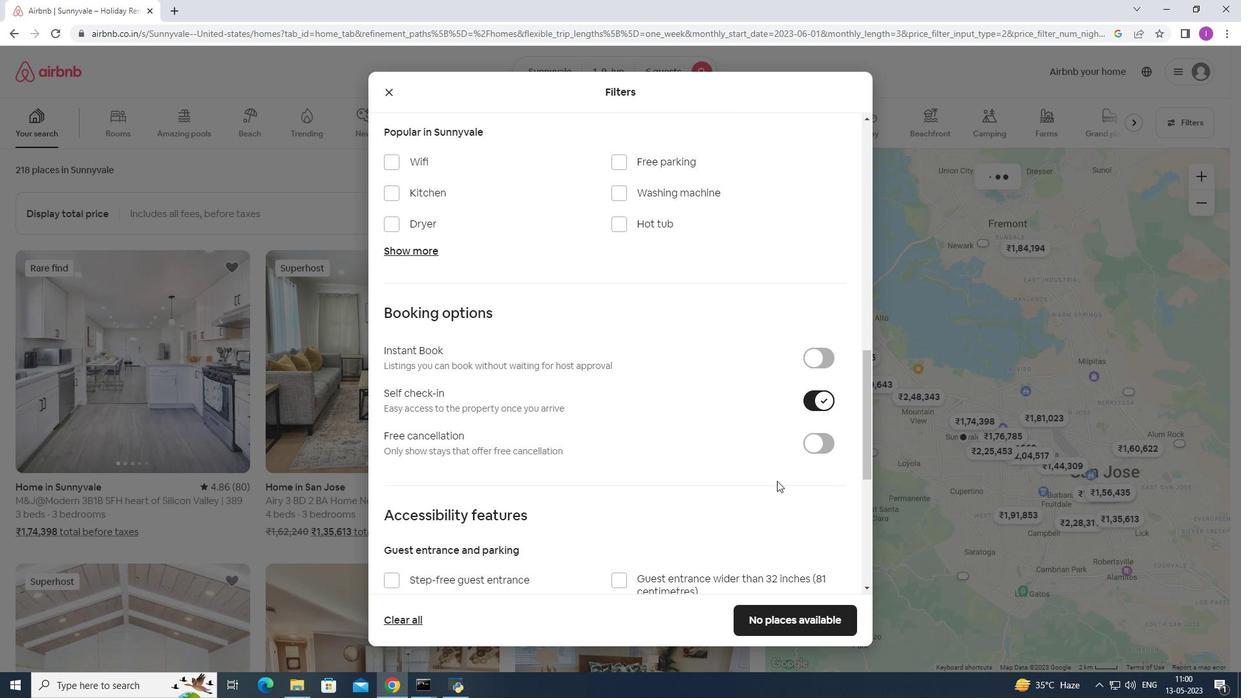 
Action: Mouse scrolled (773, 492) with delta (0, 0)
Screenshot: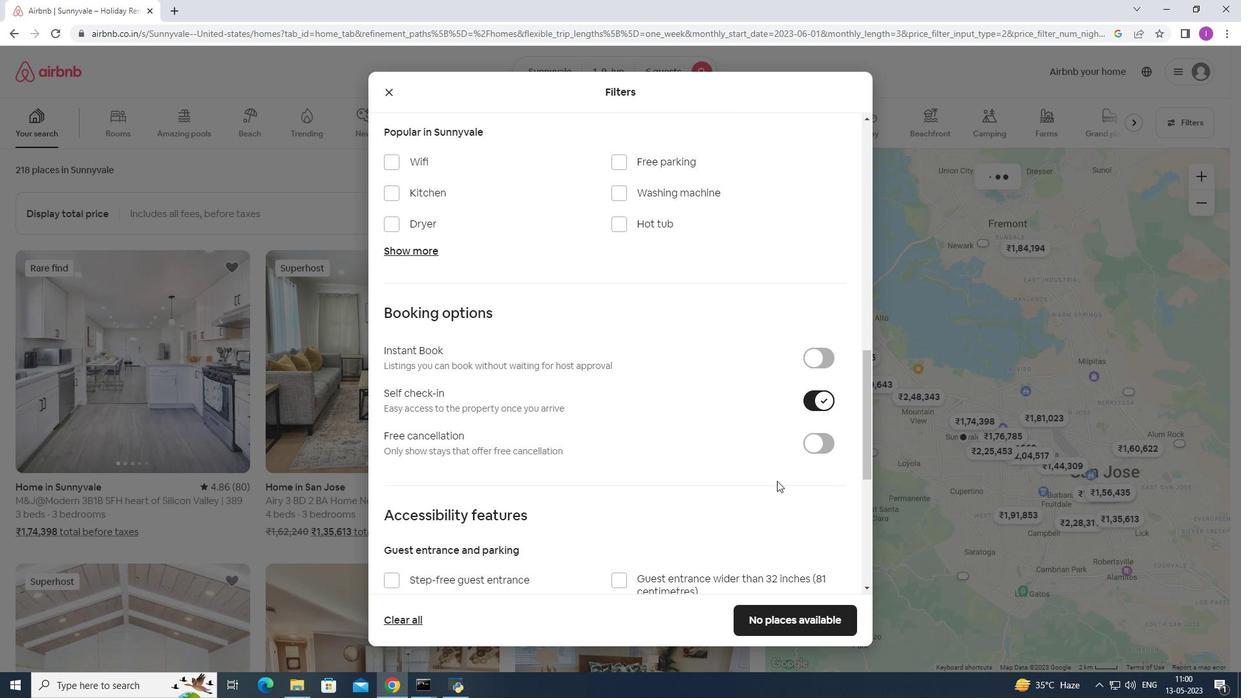 
Action: Mouse scrolled (773, 492) with delta (0, 0)
Screenshot: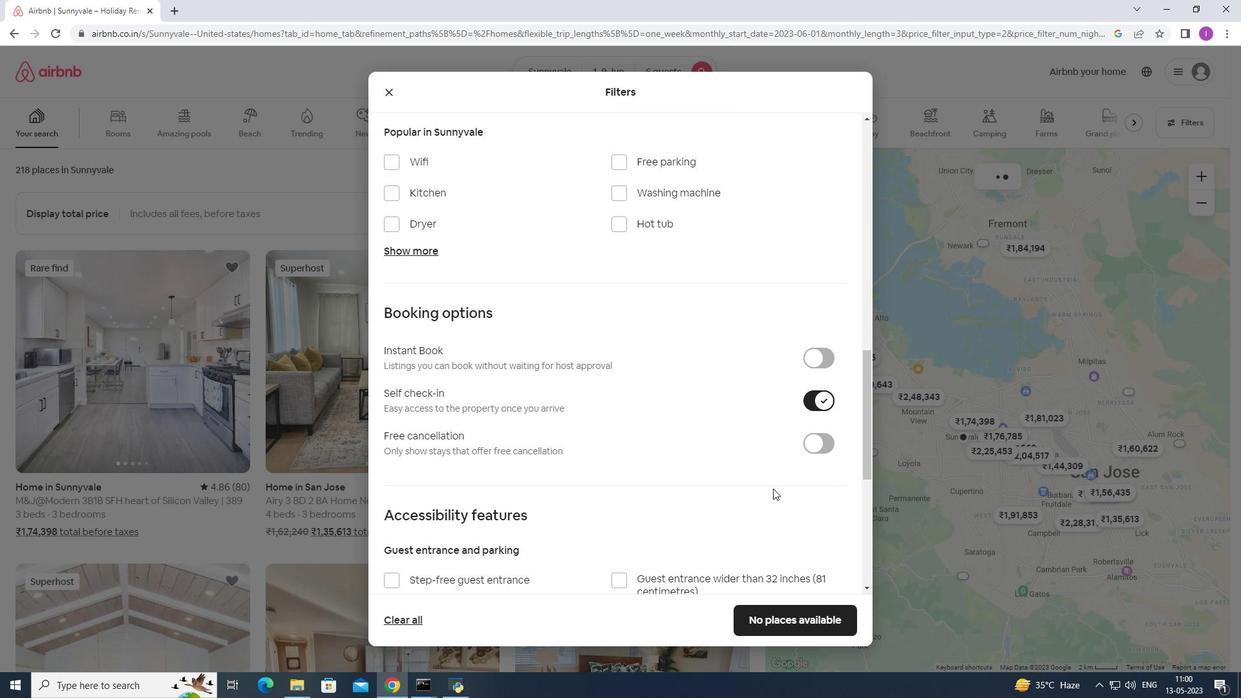 
Action: Mouse moved to (836, 663)
Screenshot: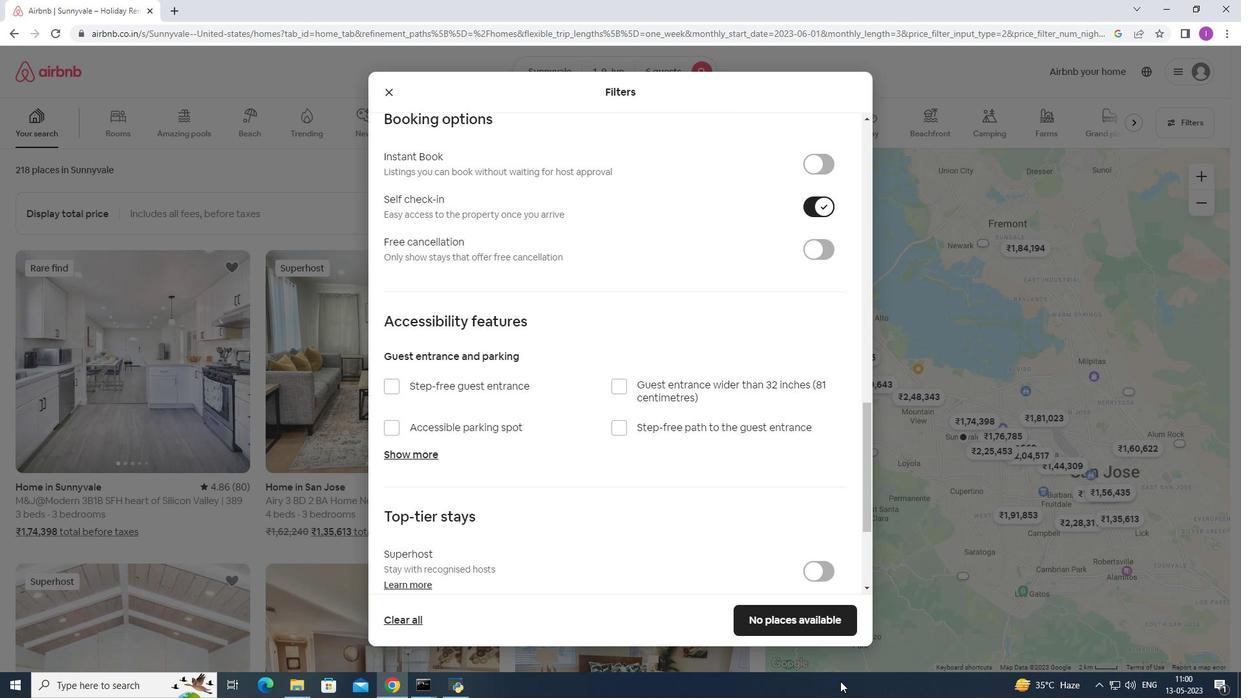 
Action: Mouse scrolled (836, 663) with delta (0, 0)
Screenshot: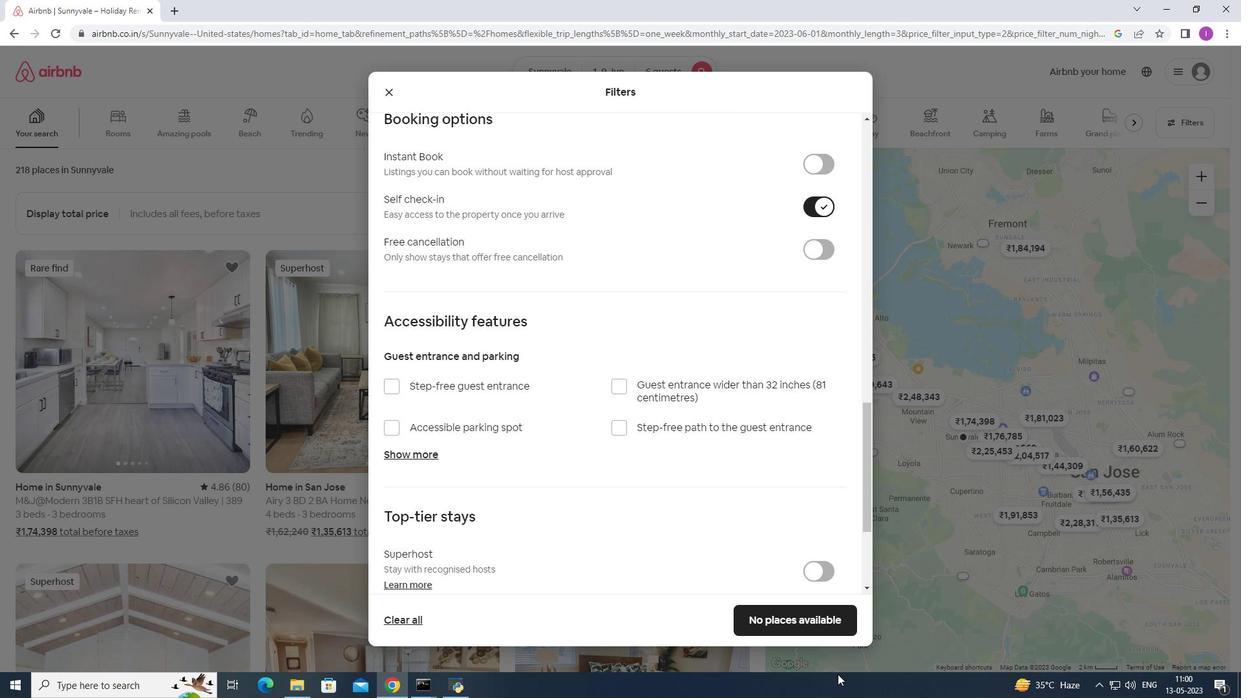 
Action: Mouse scrolled (836, 663) with delta (0, 0)
Screenshot: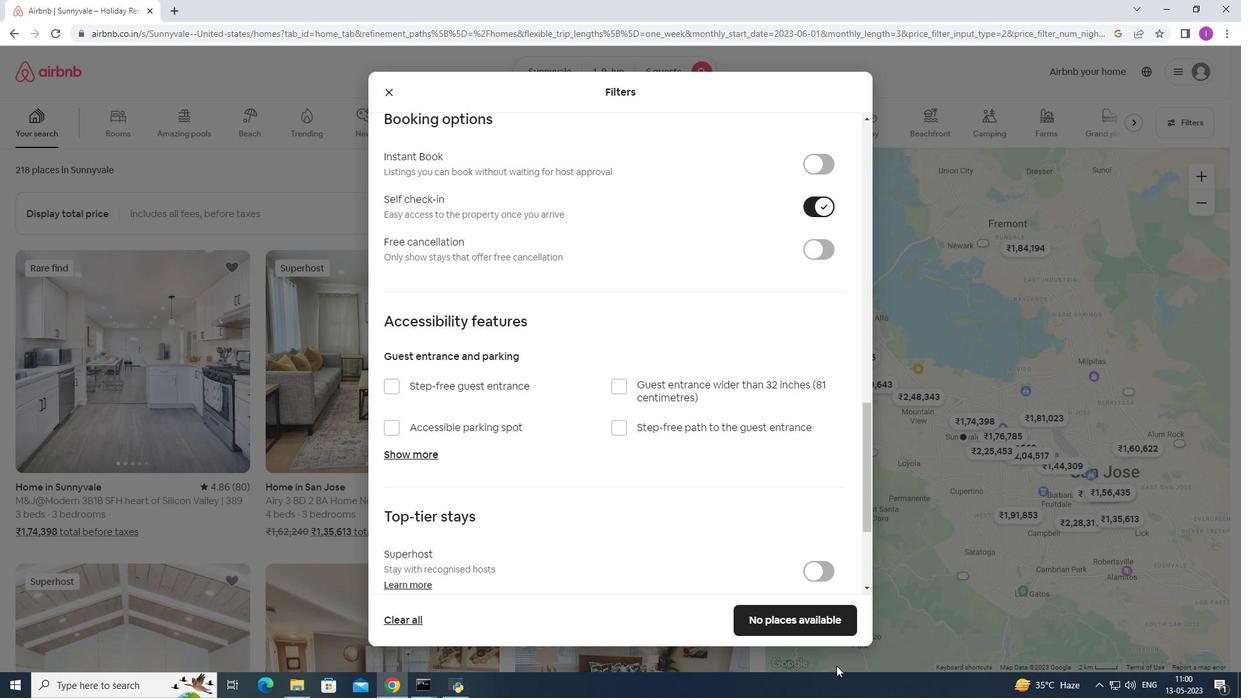 
Action: Mouse moved to (835, 663)
Screenshot: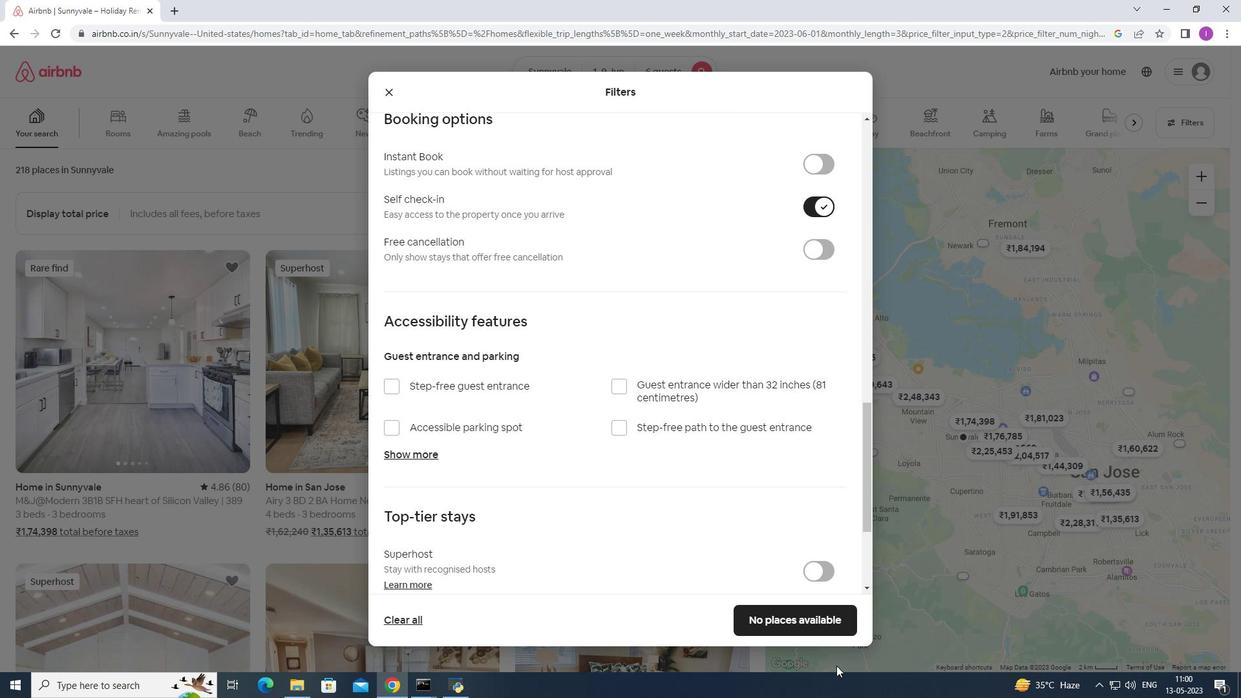 
Action: Mouse scrolled (835, 663) with delta (0, 0)
Screenshot: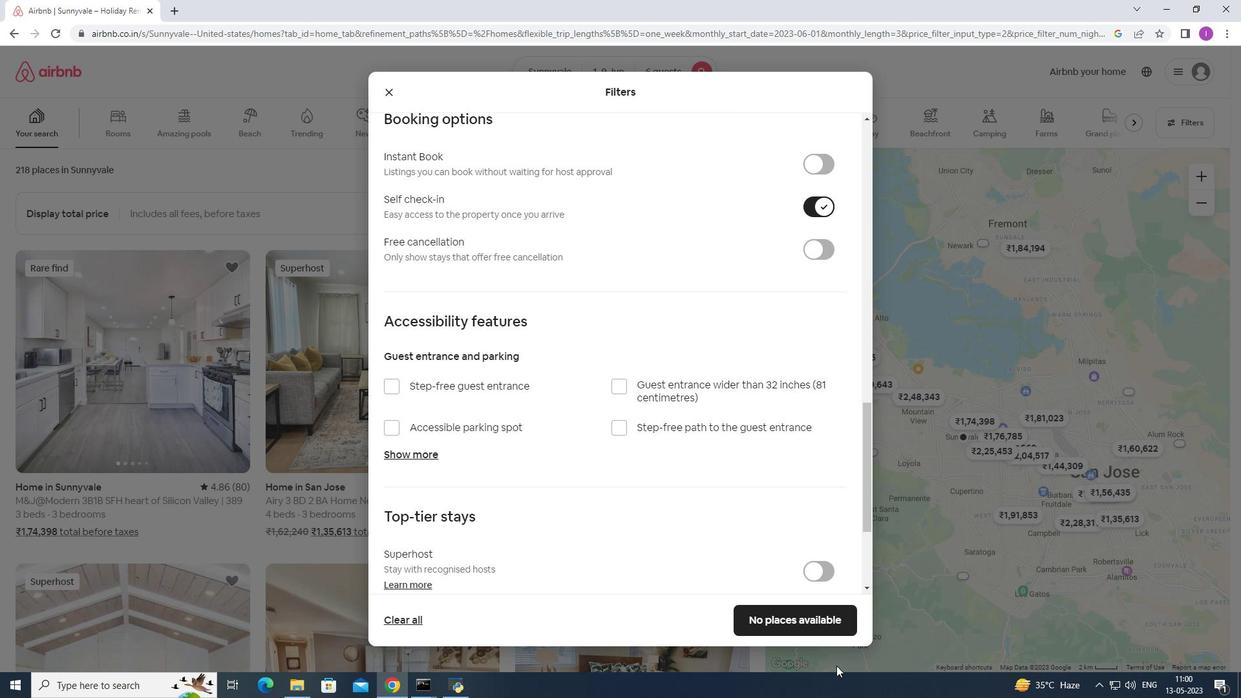 
Action: Mouse moved to (835, 661)
Screenshot: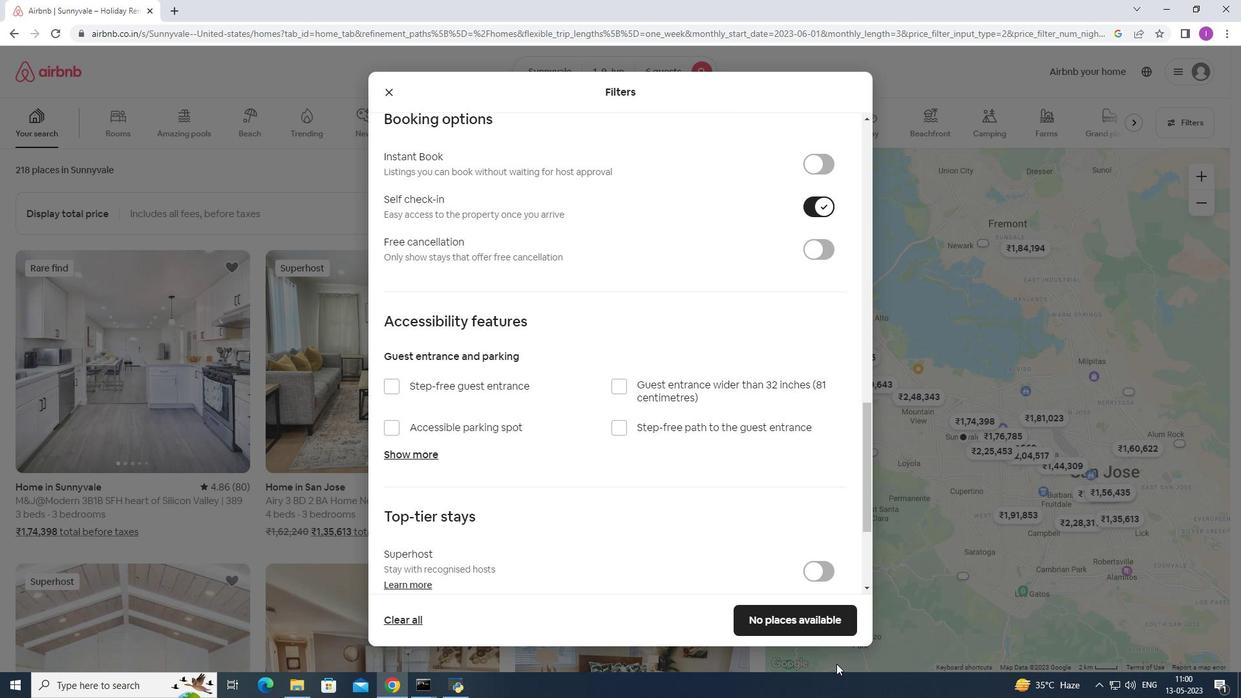 
Action: Mouse scrolled (835, 660) with delta (0, 0)
Screenshot: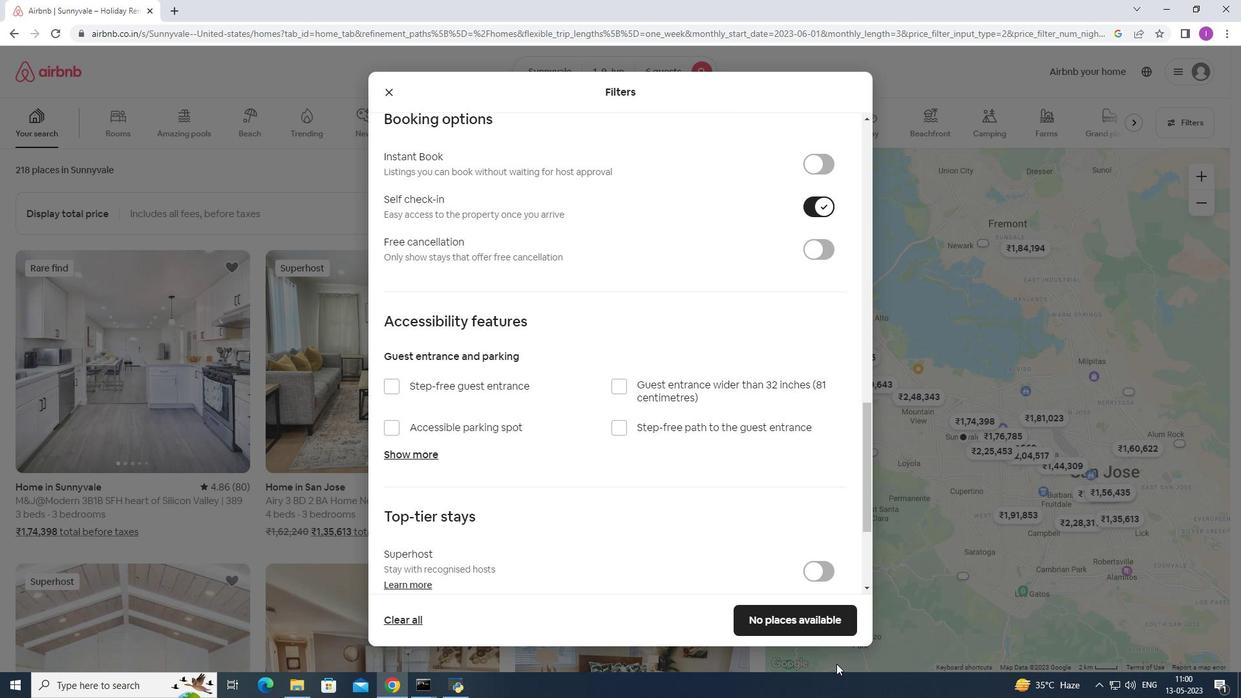 
Action: Mouse moved to (784, 622)
Screenshot: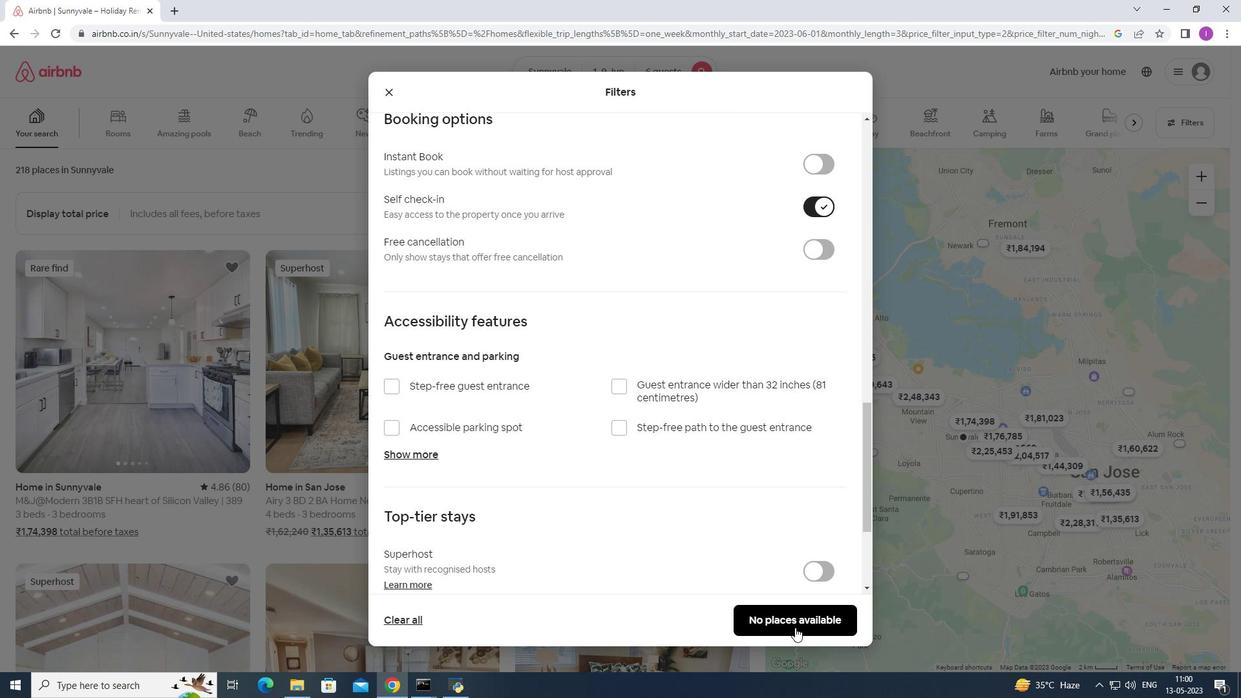 
Action: Mouse pressed left at (784, 622)
Screenshot: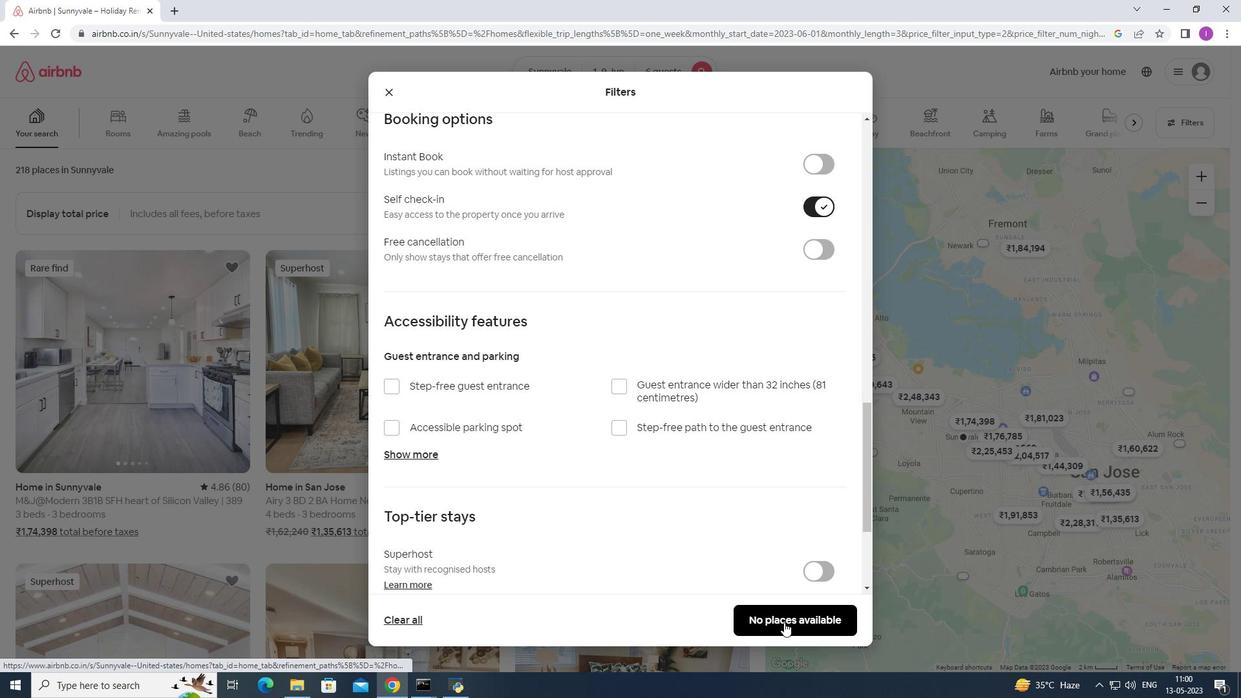 
Action: Mouse moved to (815, 571)
Screenshot: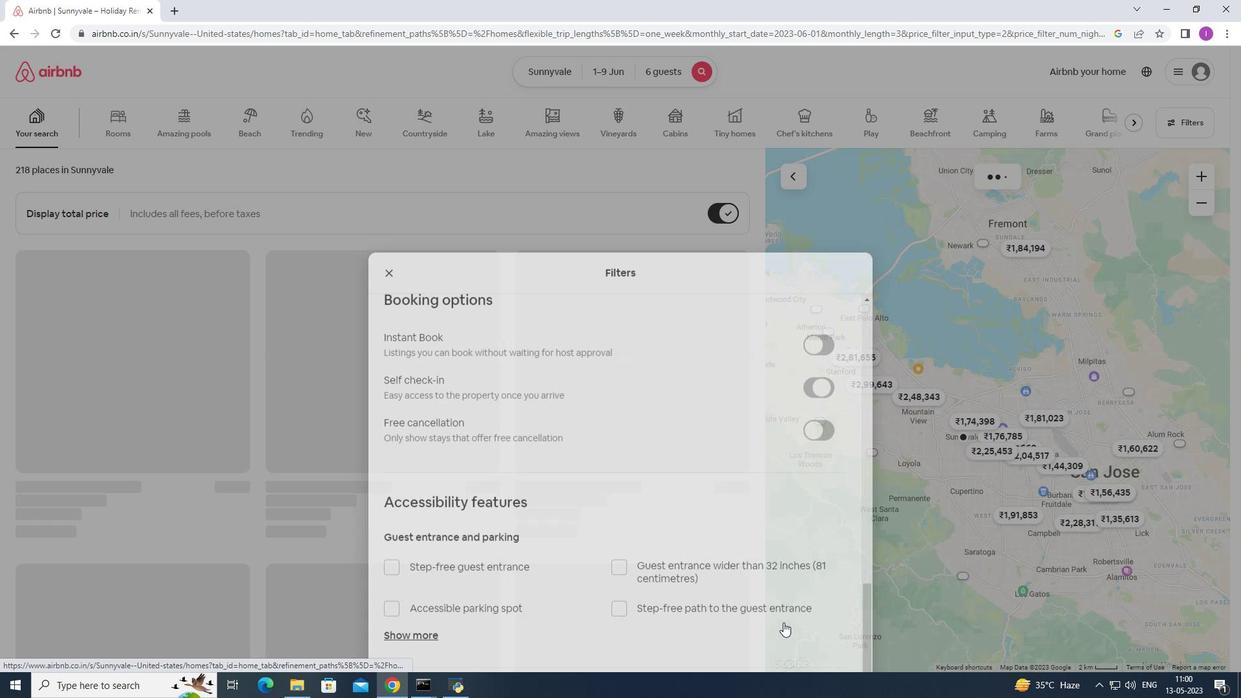 
